 Task: Search one way flight ticket for 1 adult, 6 children, 1 infant in seat and 1 infant on lap in business from Cody: Yellowstone Regional Airport to Greenville: Pitt-greenville Airport on 5-2-2023. Choice of flights is Spirit. Number of bags: 1 carry on bag. Price is upto 90000. Outbound departure time preference is 10:15.
Action: Mouse moved to (407, 359)
Screenshot: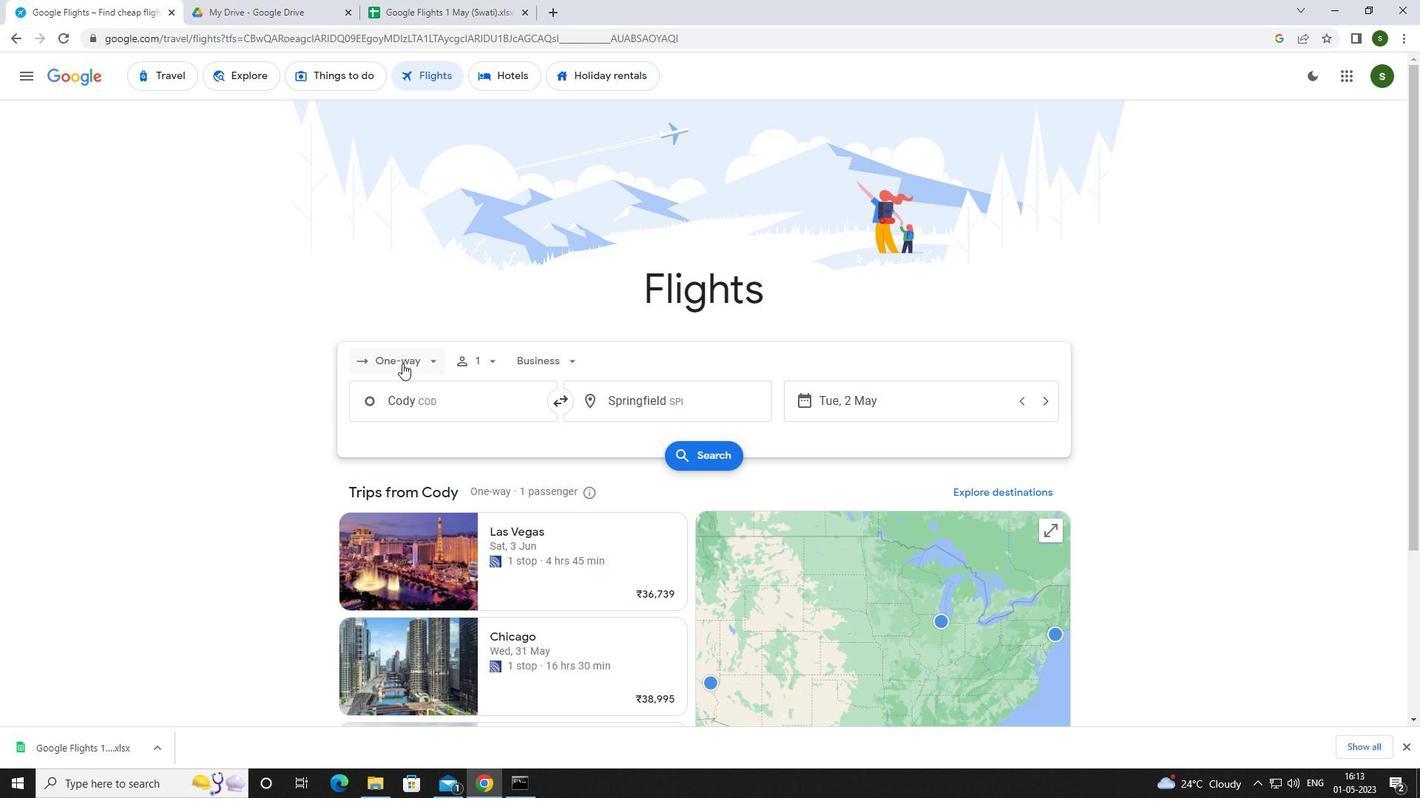 
Action: Mouse pressed left at (407, 359)
Screenshot: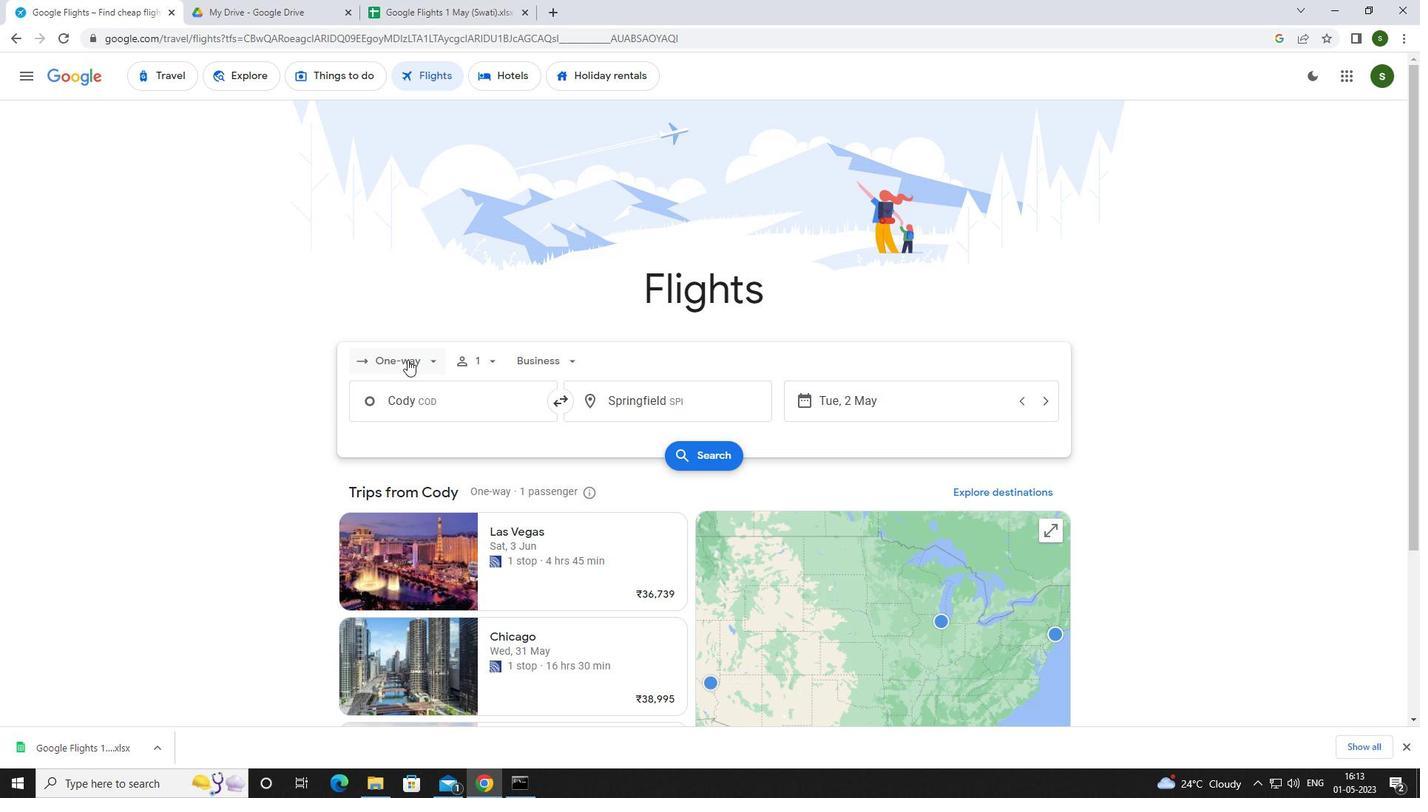 
Action: Mouse moved to (409, 427)
Screenshot: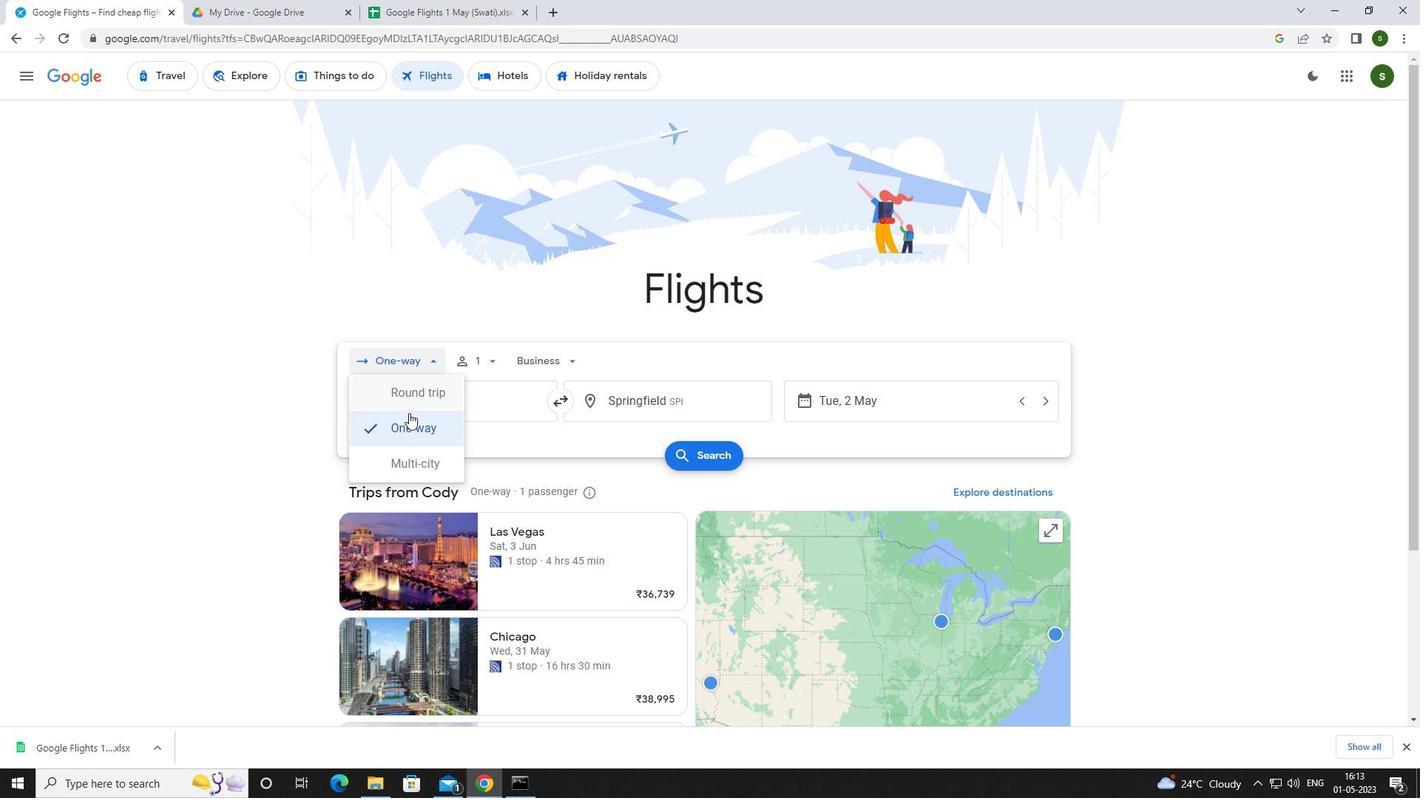 
Action: Mouse pressed left at (409, 427)
Screenshot: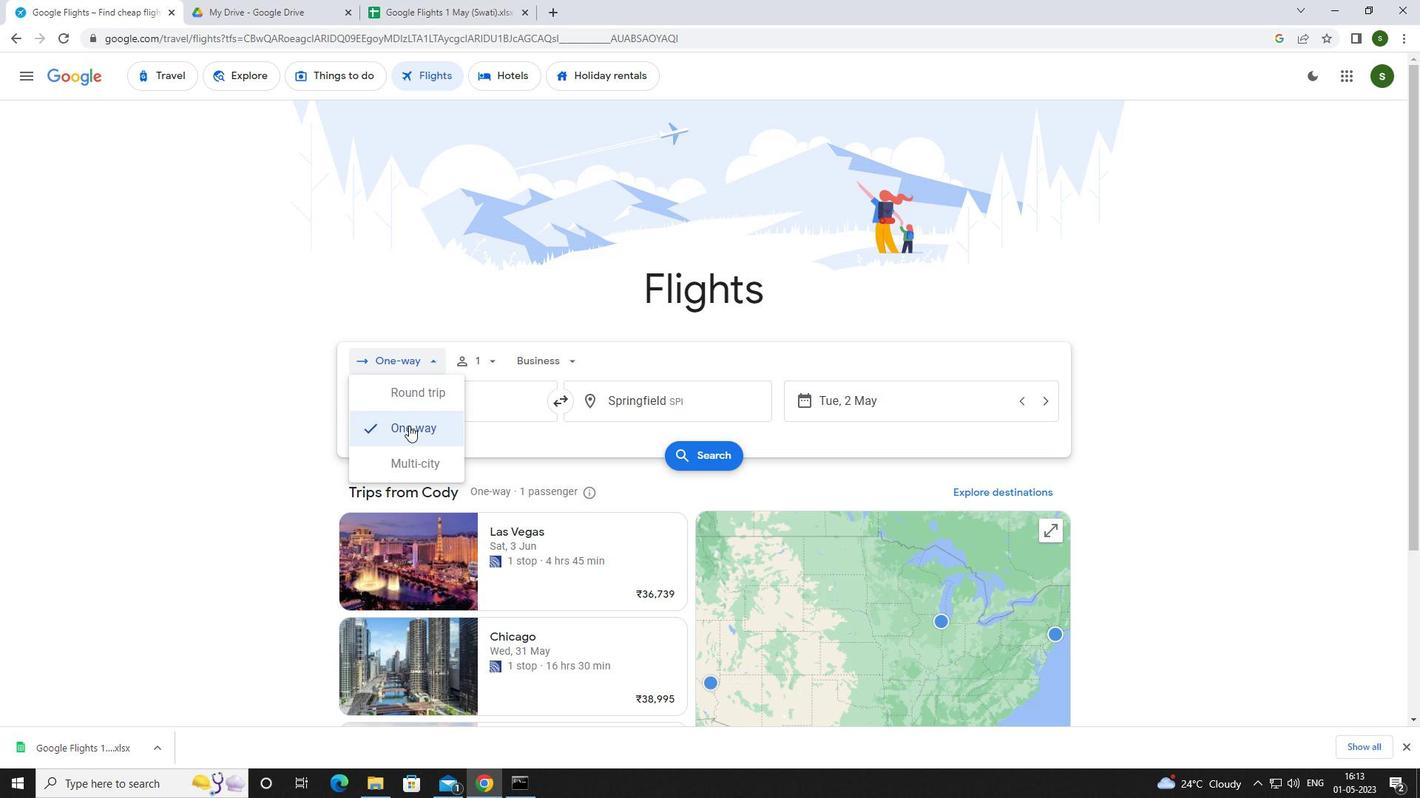 
Action: Mouse moved to (489, 358)
Screenshot: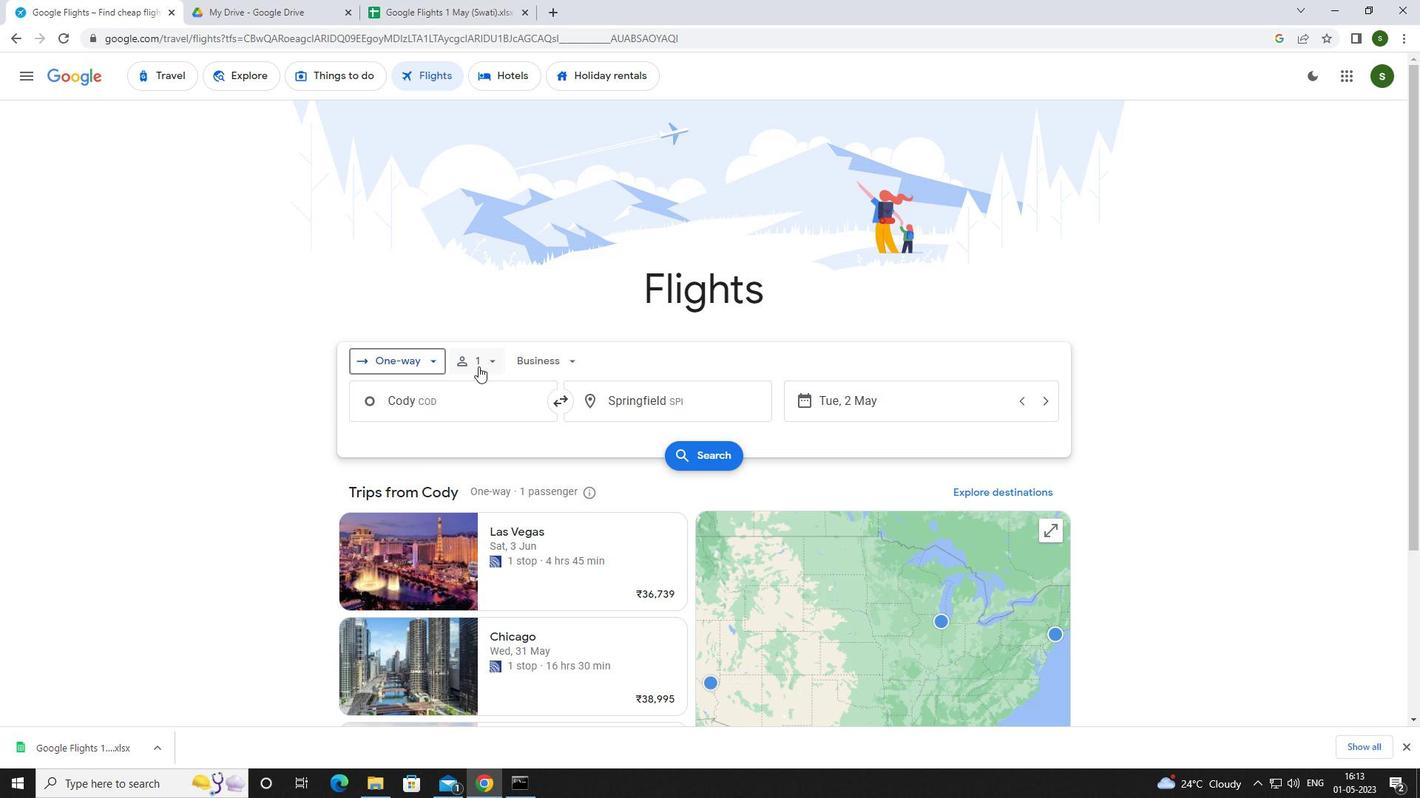 
Action: Mouse pressed left at (489, 358)
Screenshot: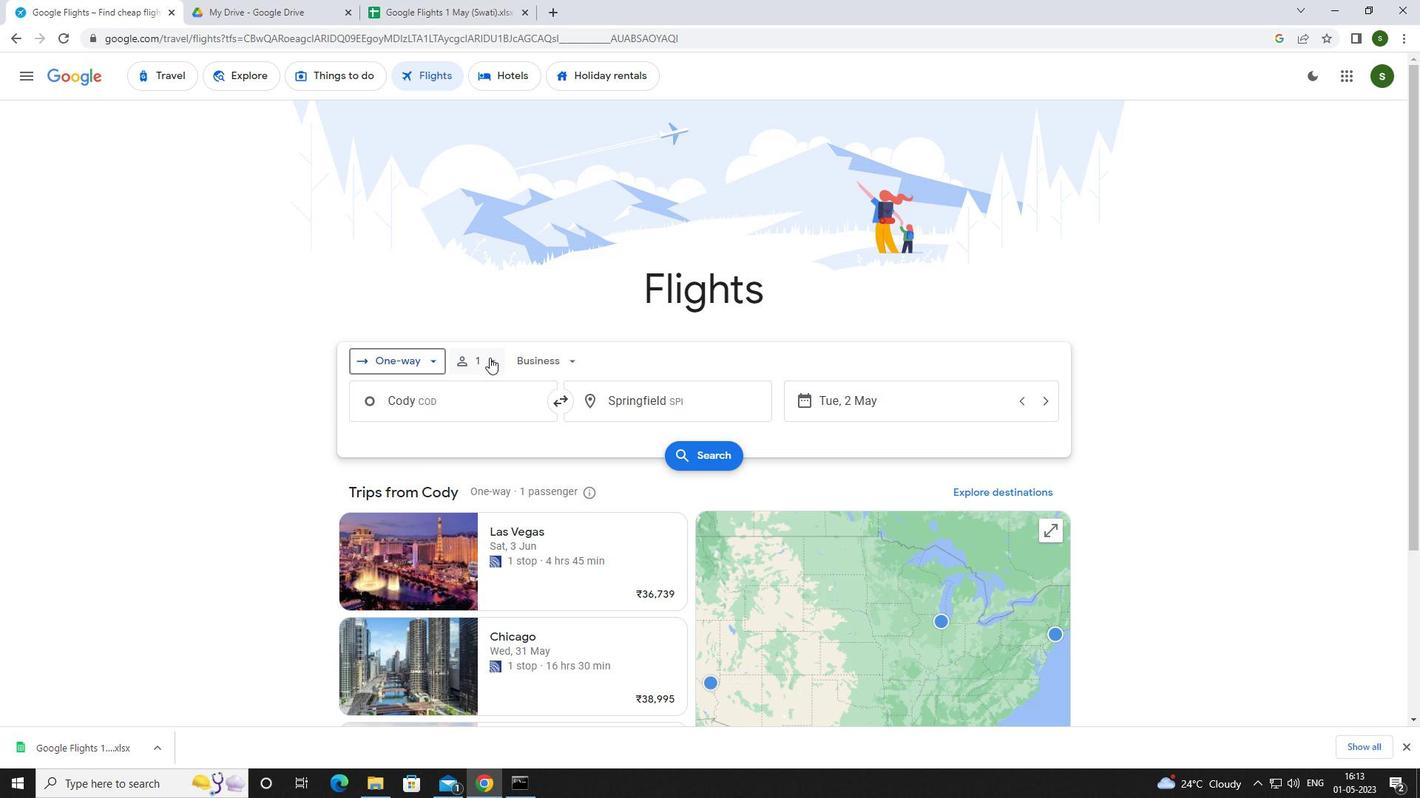 
Action: Mouse moved to (598, 432)
Screenshot: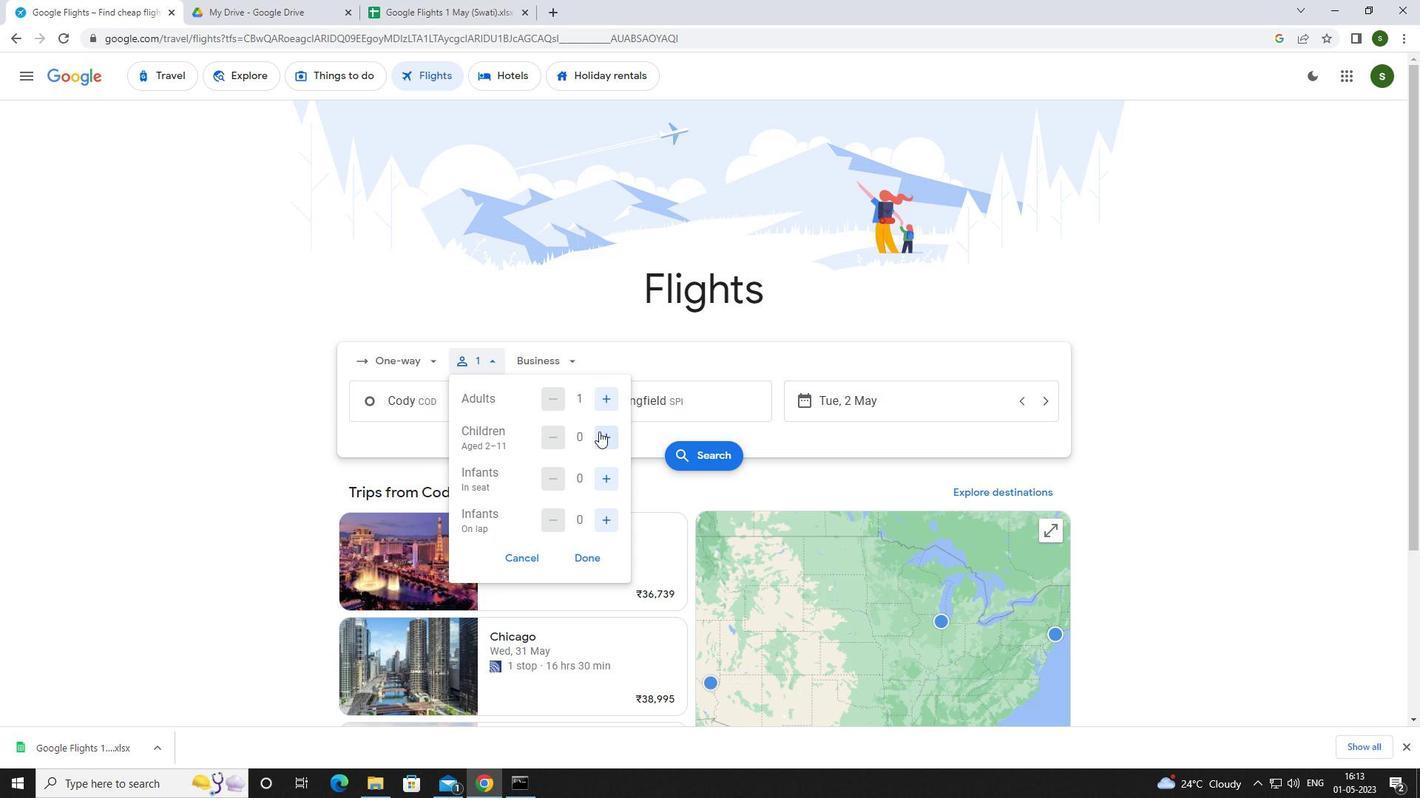 
Action: Mouse pressed left at (598, 432)
Screenshot: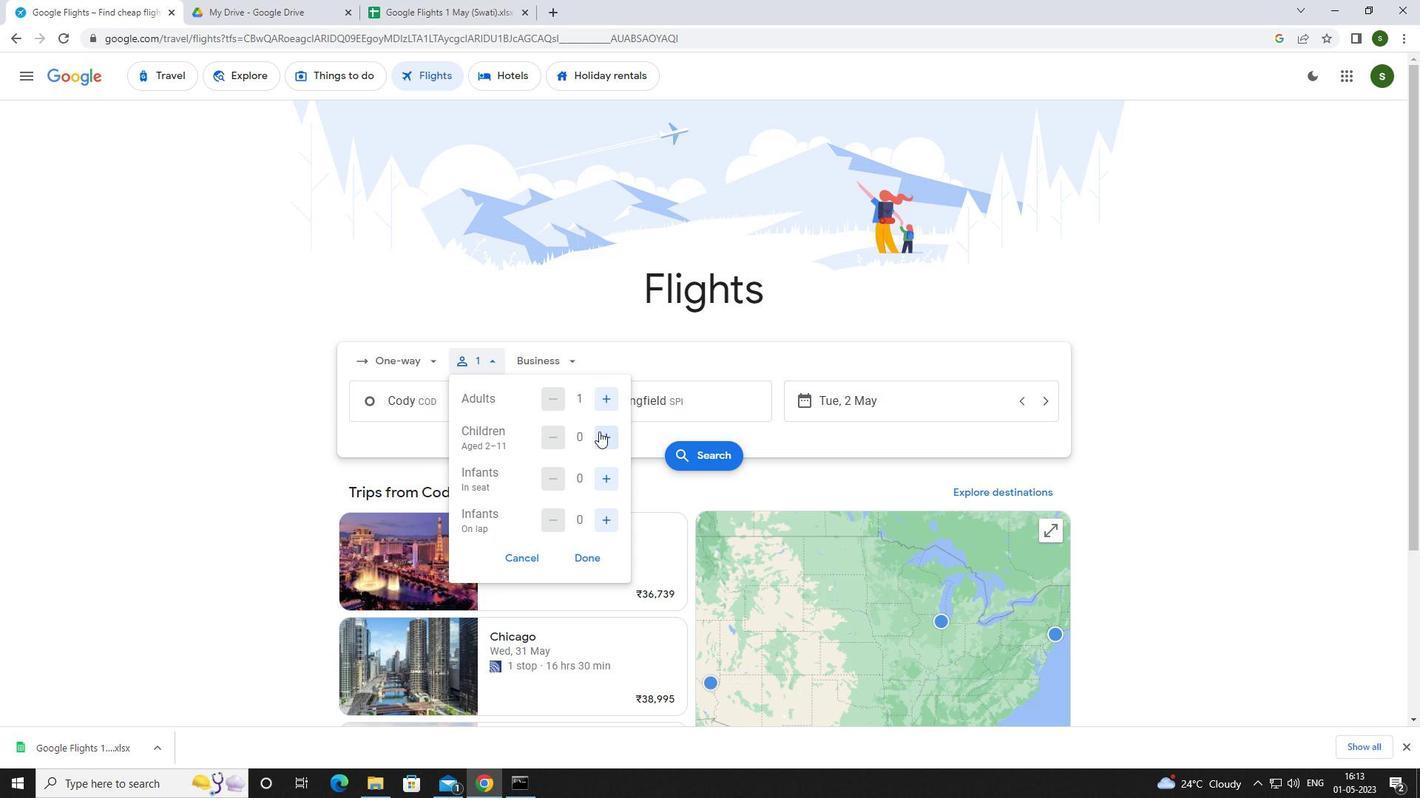 
Action: Mouse pressed left at (598, 432)
Screenshot: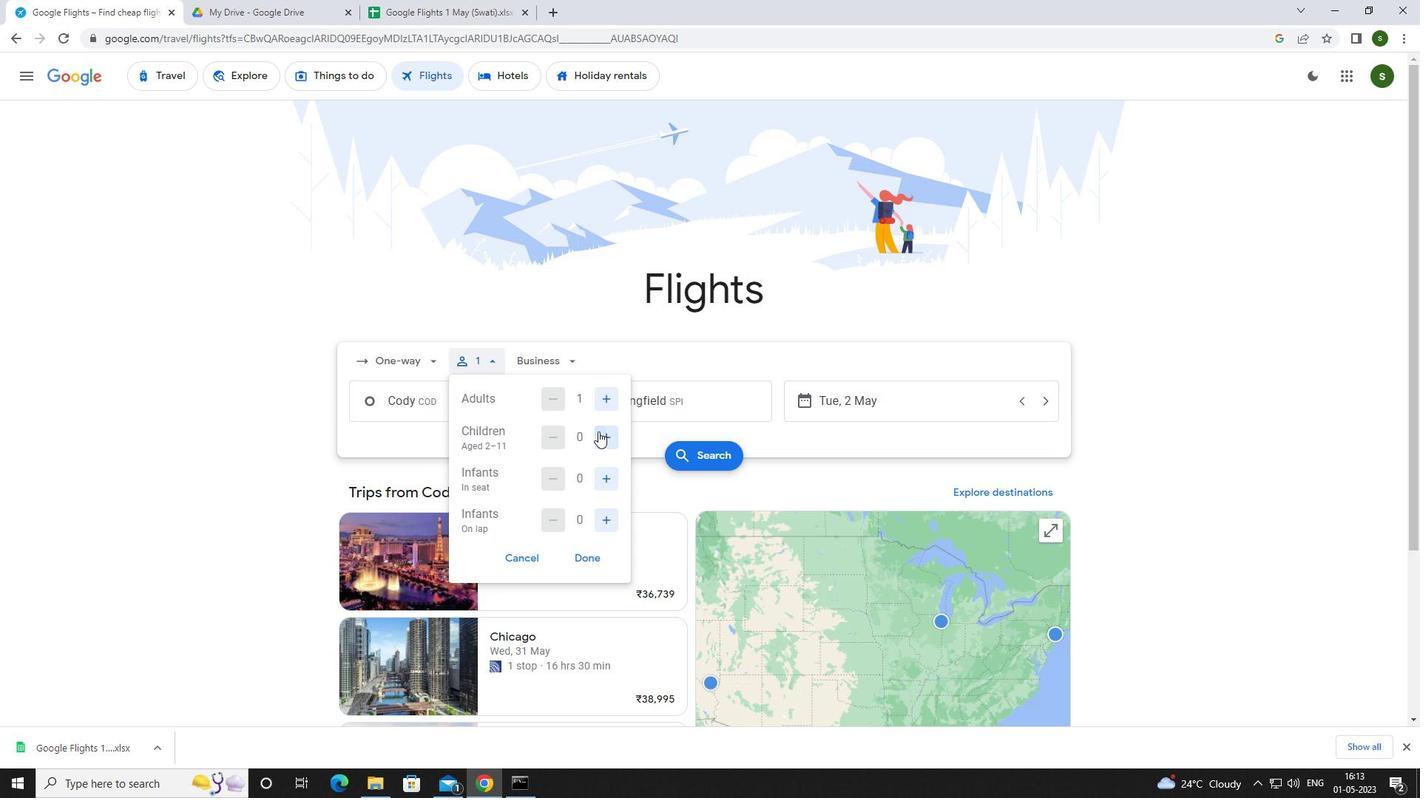 
Action: Mouse pressed left at (598, 432)
Screenshot: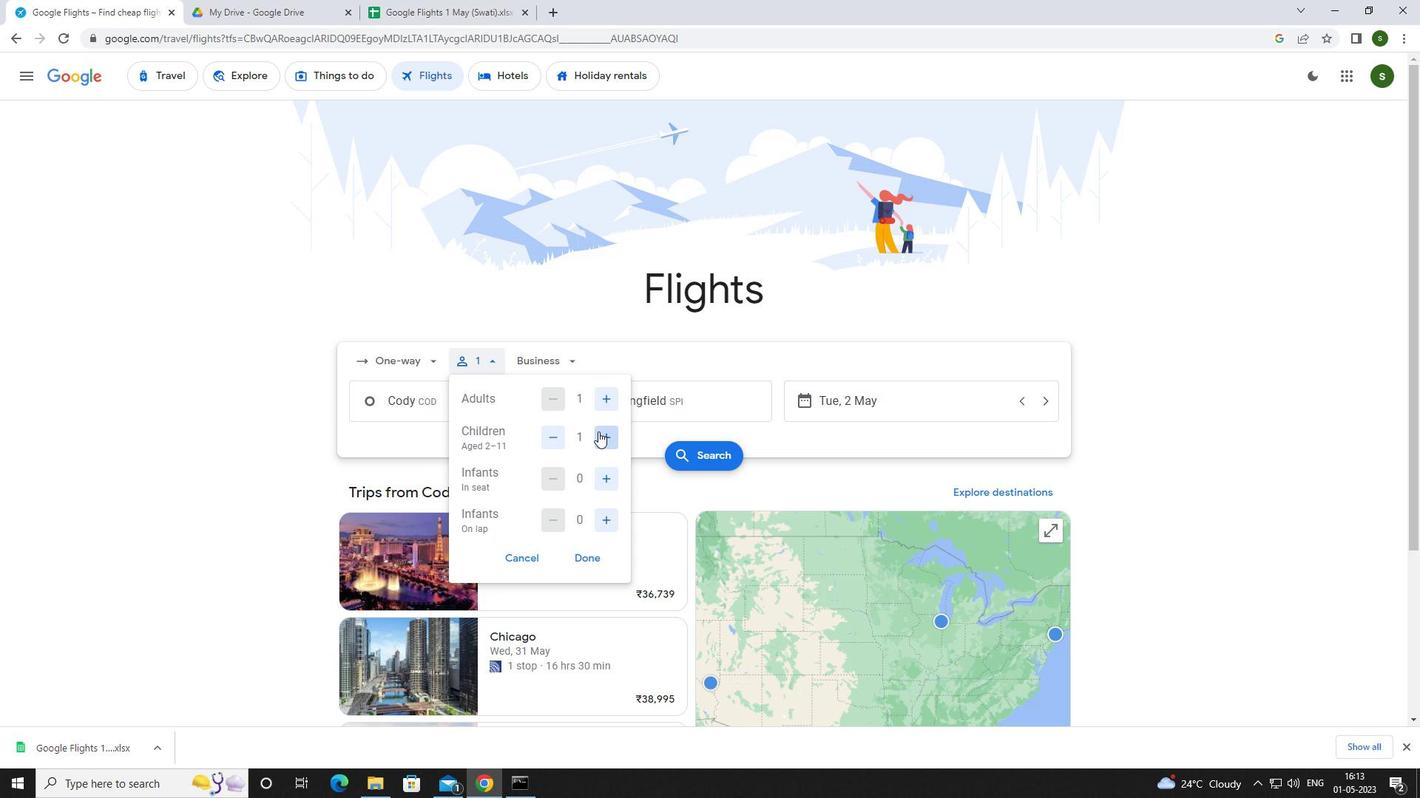 
Action: Mouse pressed left at (598, 432)
Screenshot: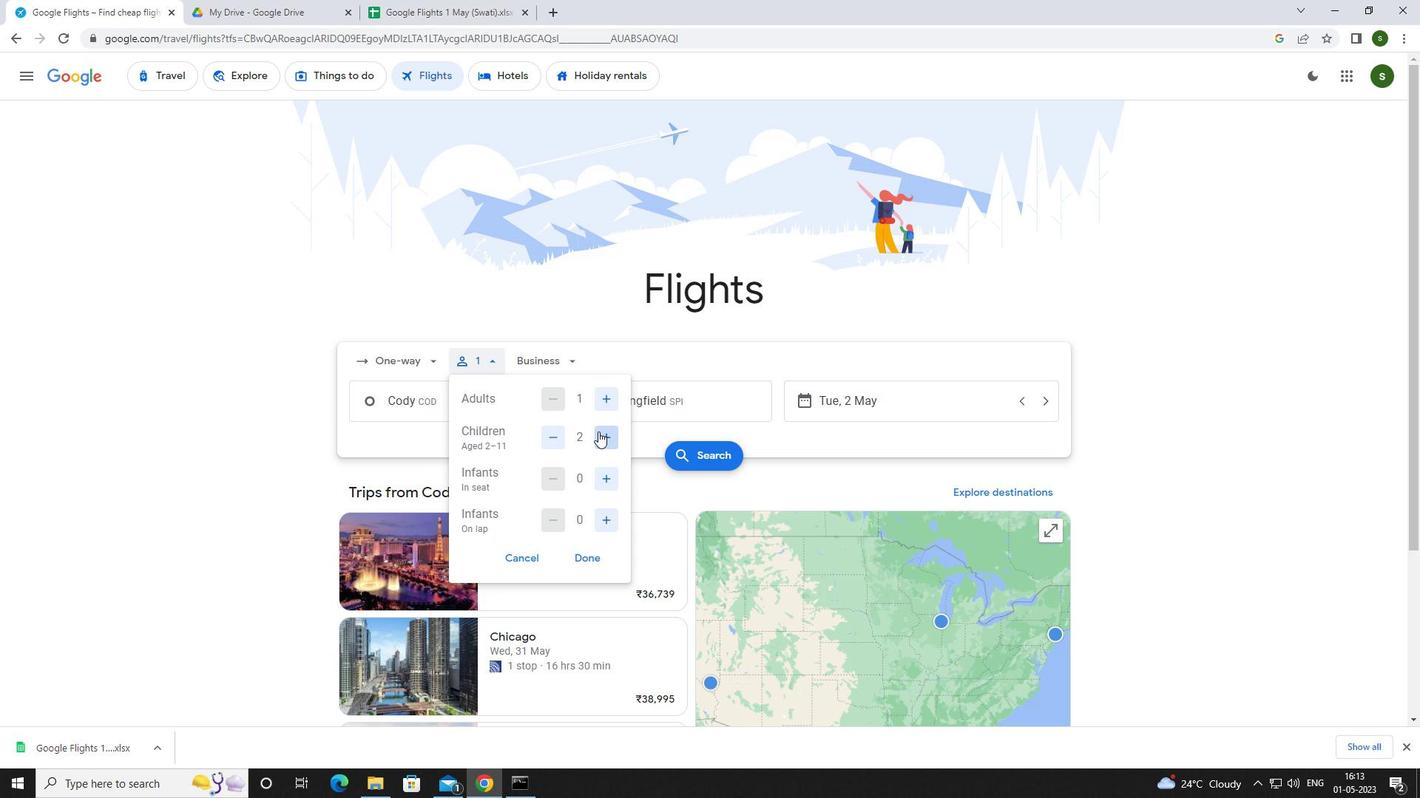 
Action: Mouse pressed left at (598, 432)
Screenshot: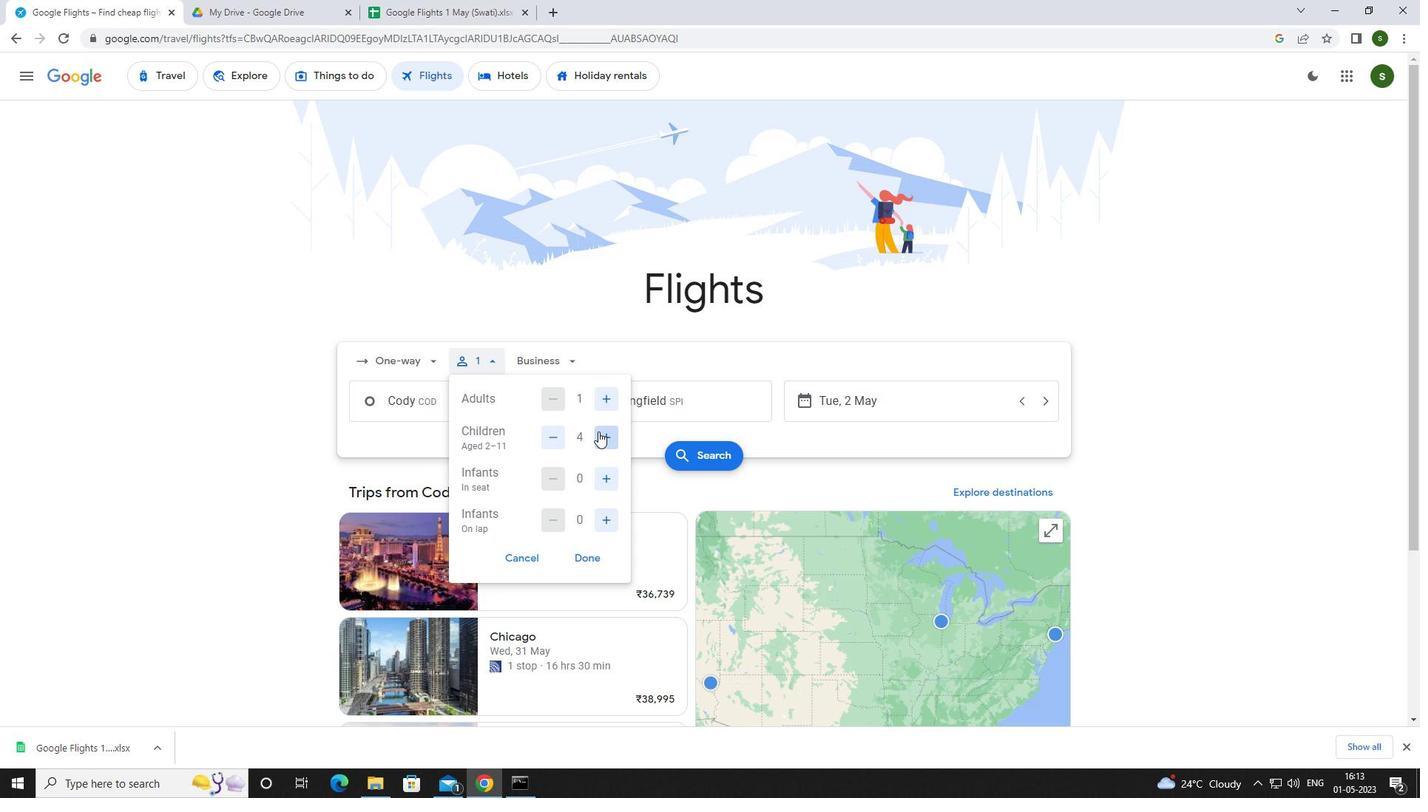 
Action: Mouse moved to (599, 431)
Screenshot: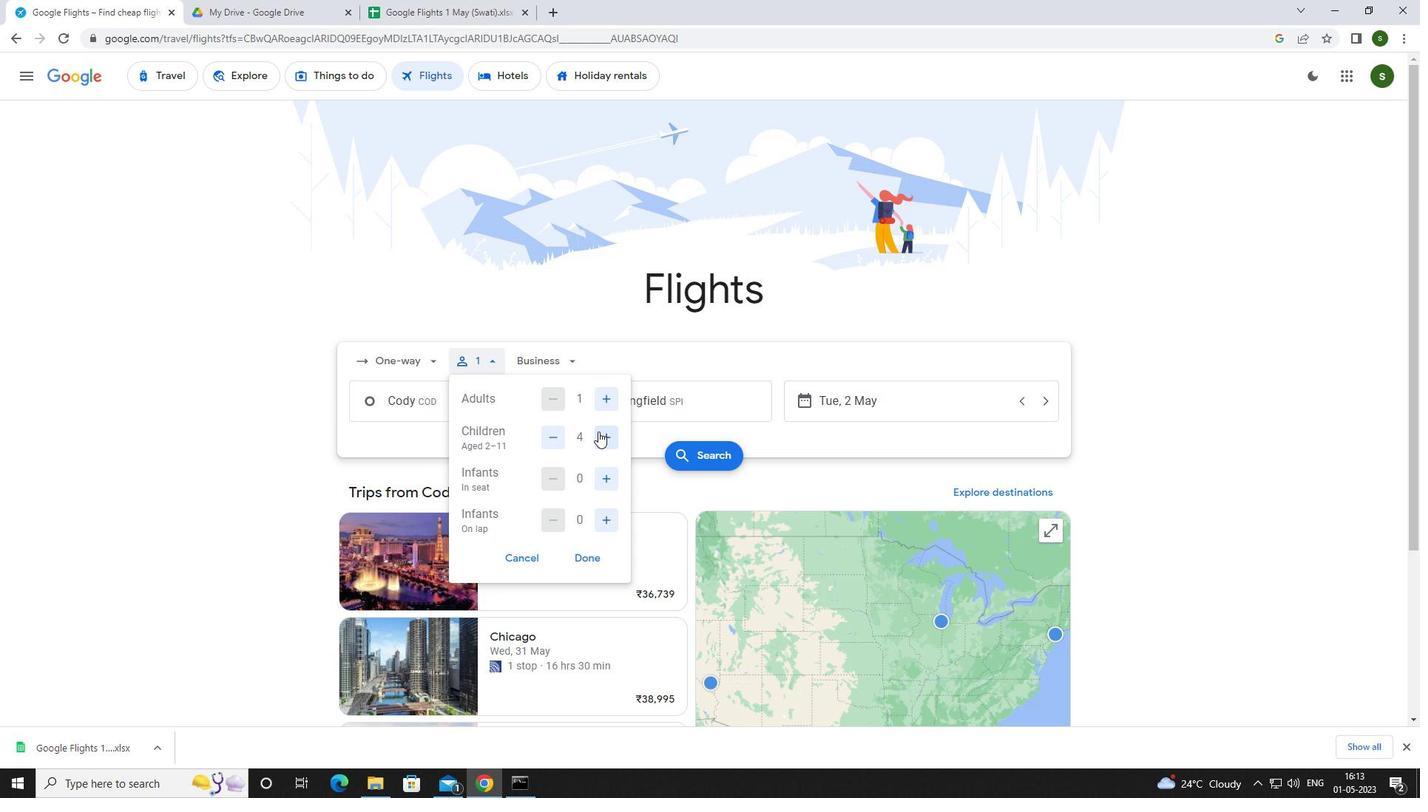 
Action: Mouse pressed left at (599, 431)
Screenshot: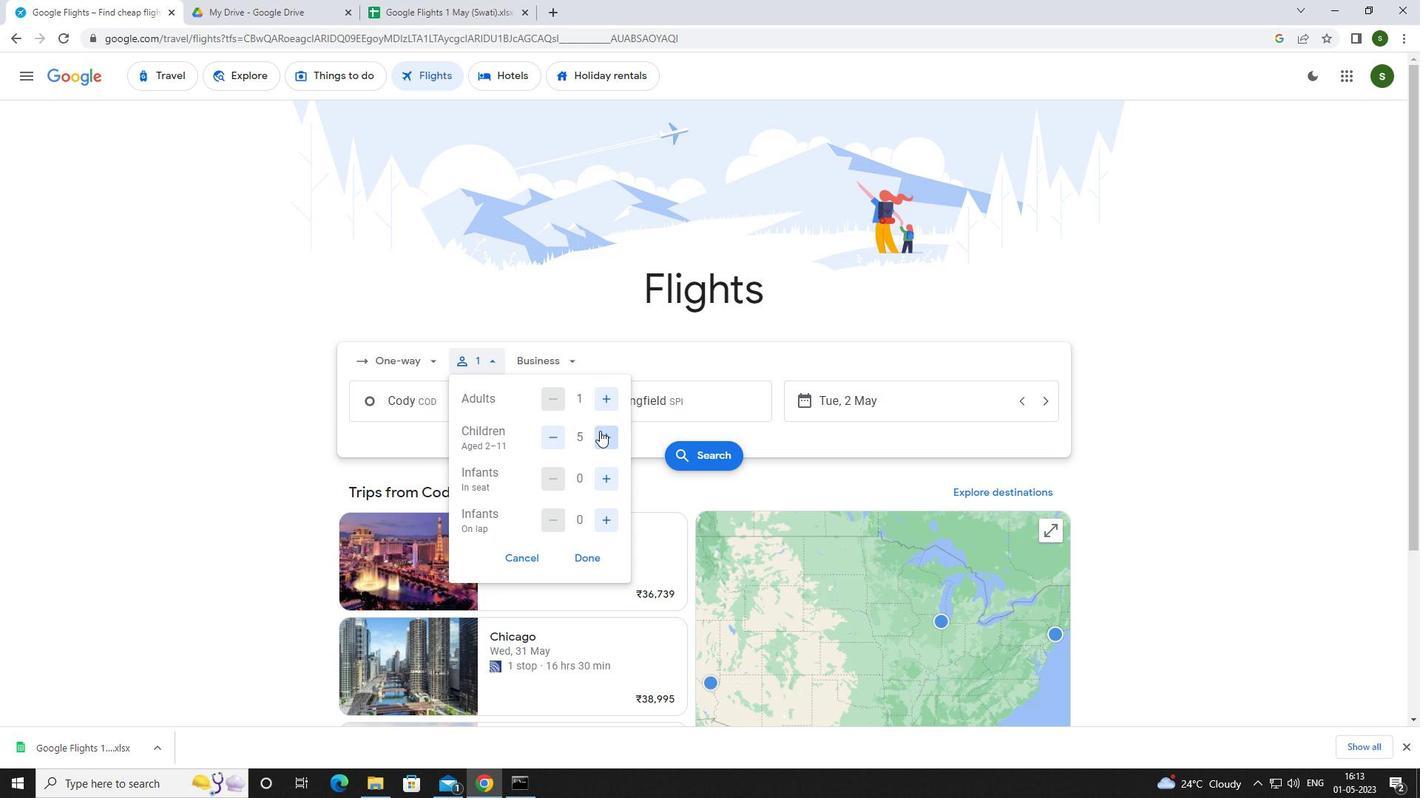 
Action: Mouse moved to (608, 477)
Screenshot: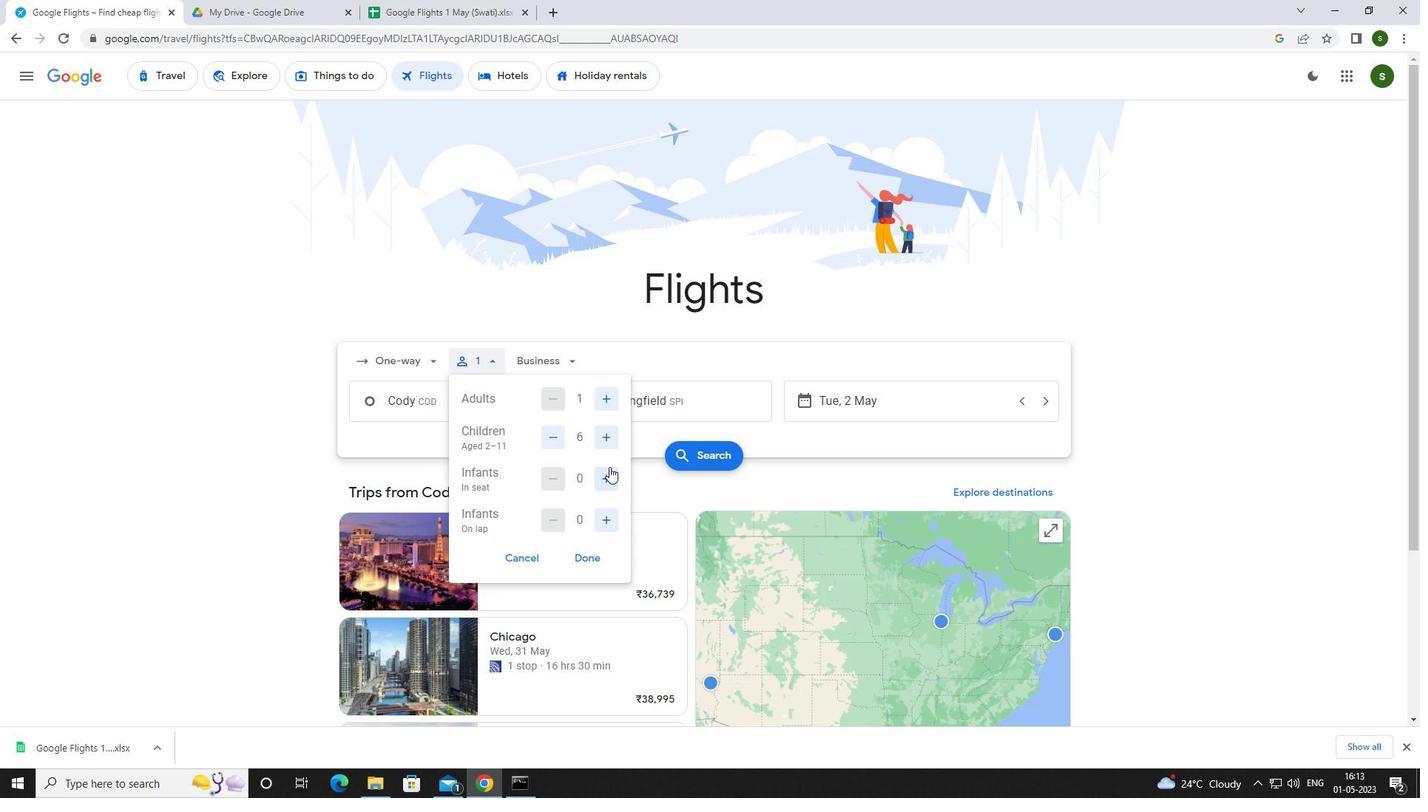 
Action: Mouse pressed left at (608, 477)
Screenshot: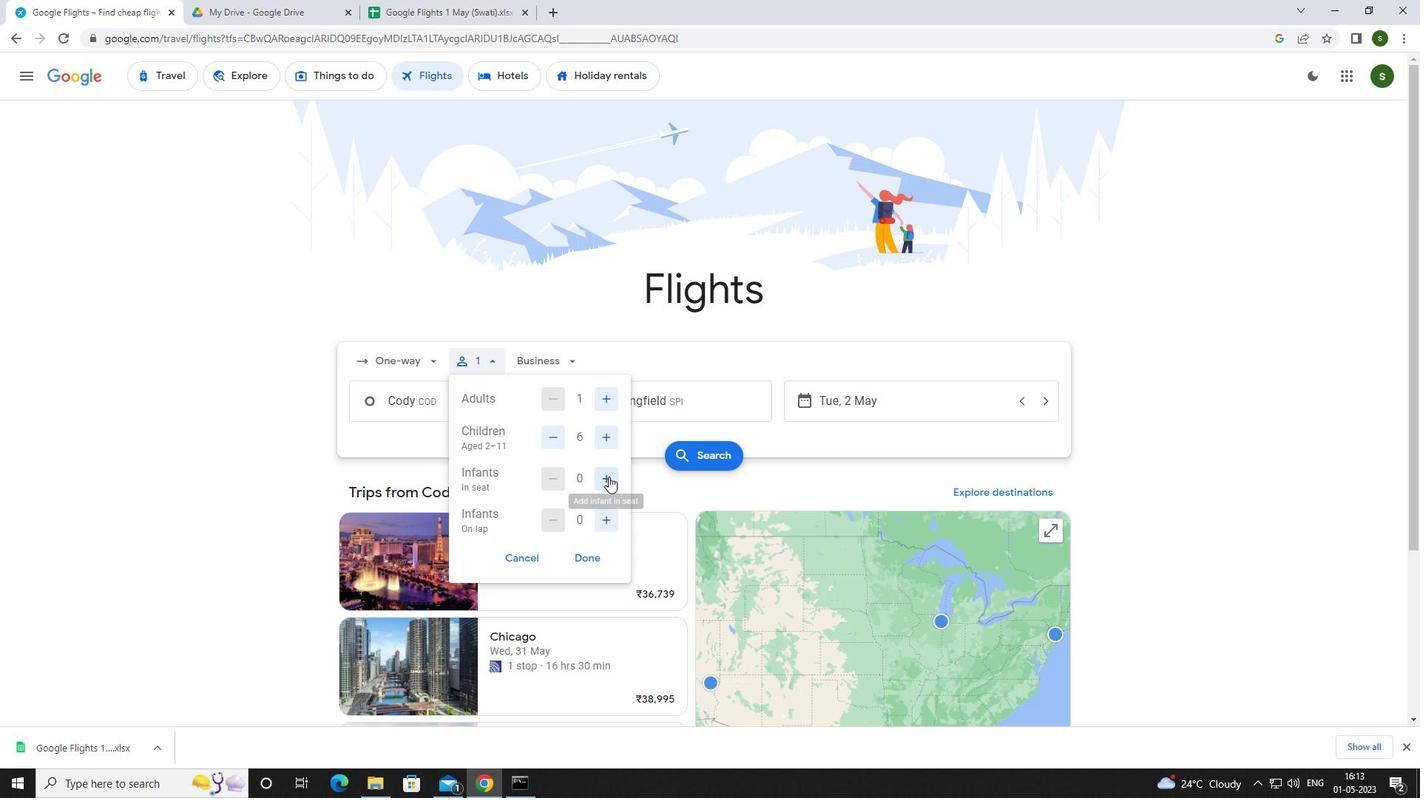 
Action: Mouse moved to (604, 523)
Screenshot: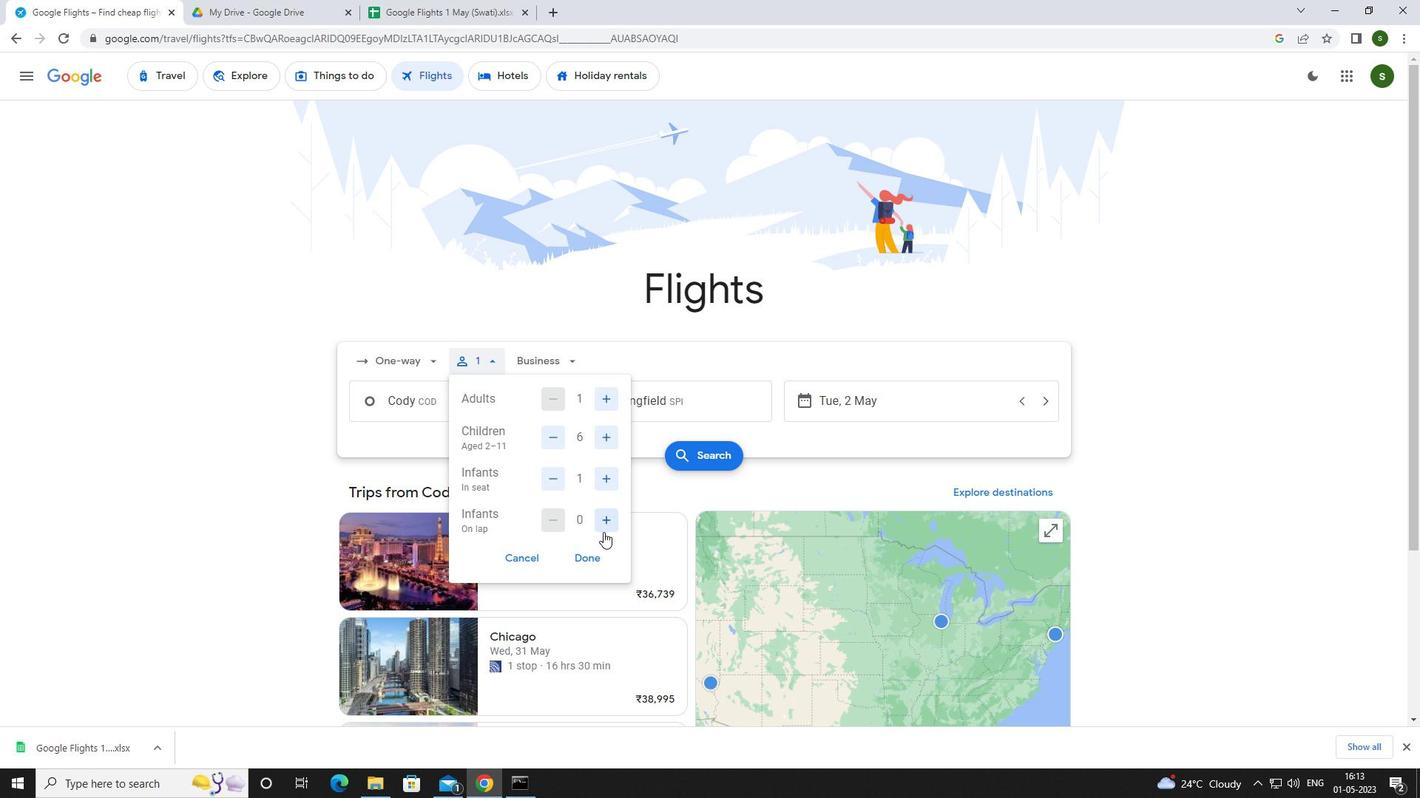 
Action: Mouse pressed left at (604, 523)
Screenshot: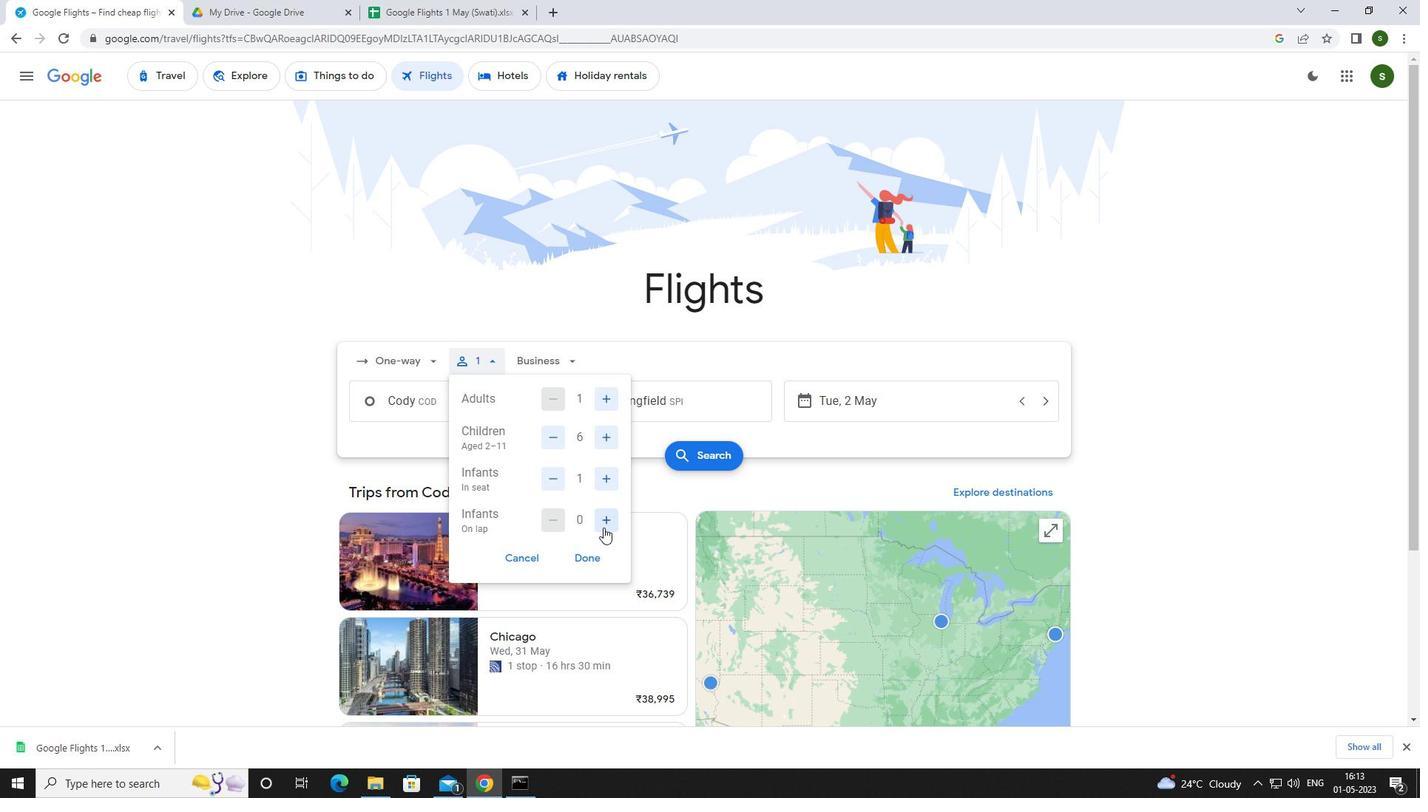 
Action: Mouse moved to (570, 361)
Screenshot: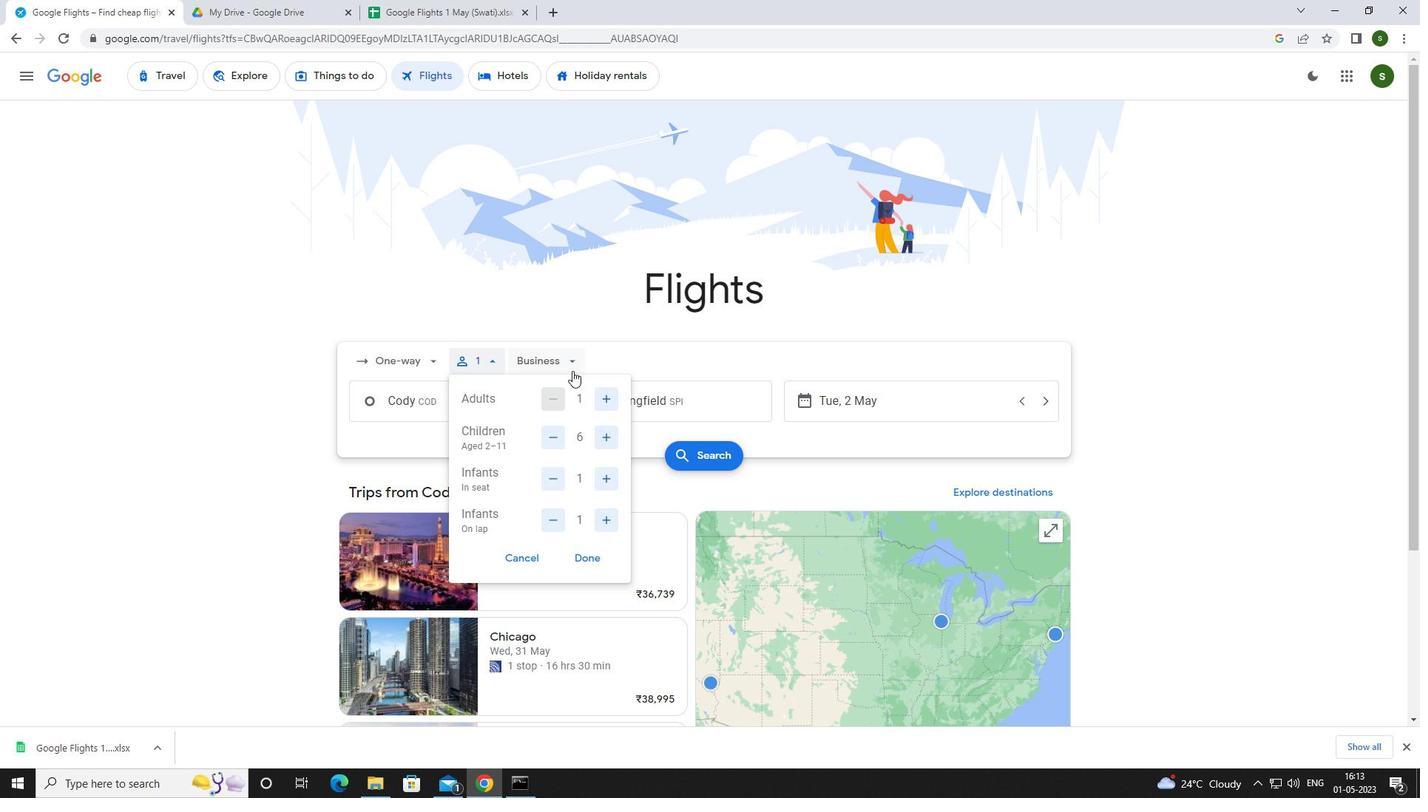 
Action: Mouse pressed left at (570, 361)
Screenshot: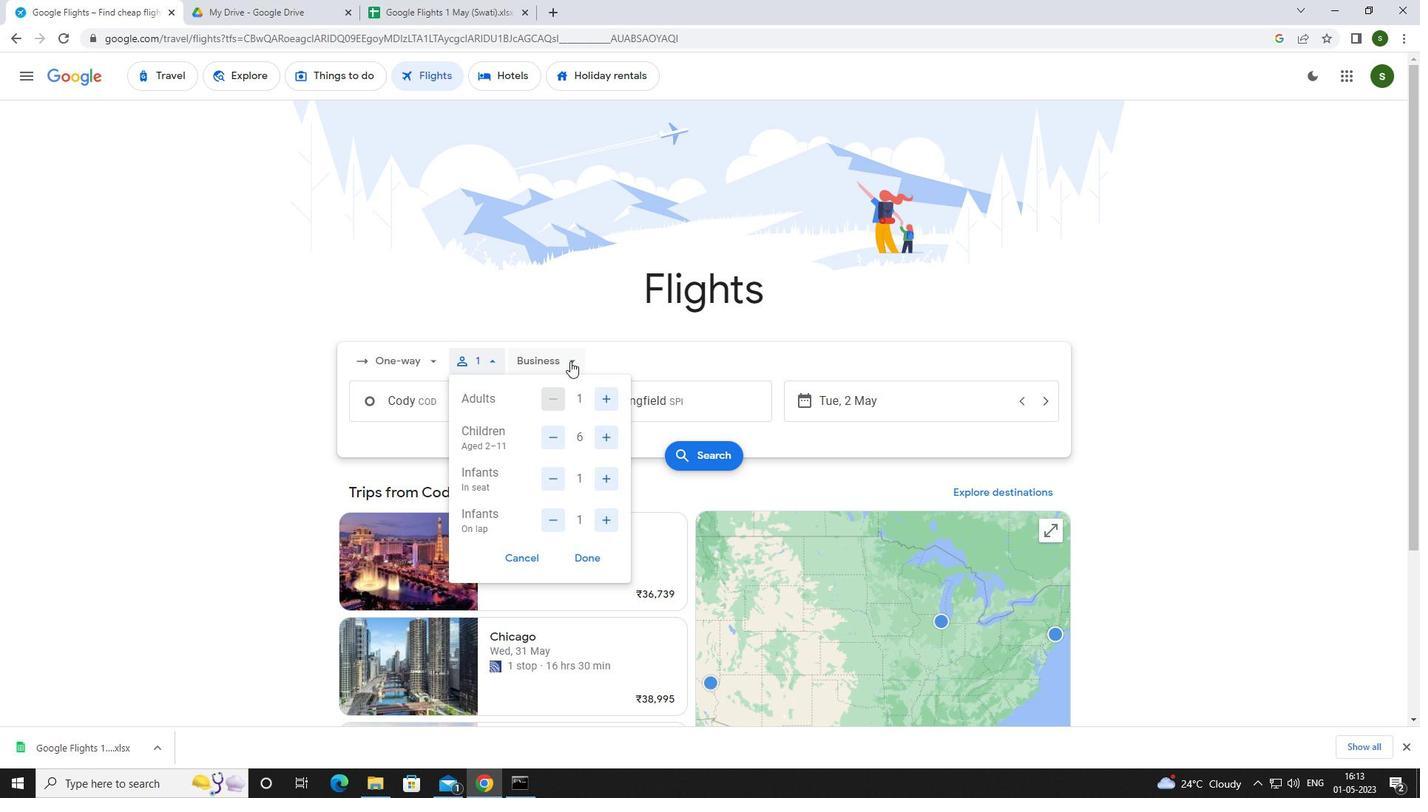 
Action: Mouse moved to (590, 463)
Screenshot: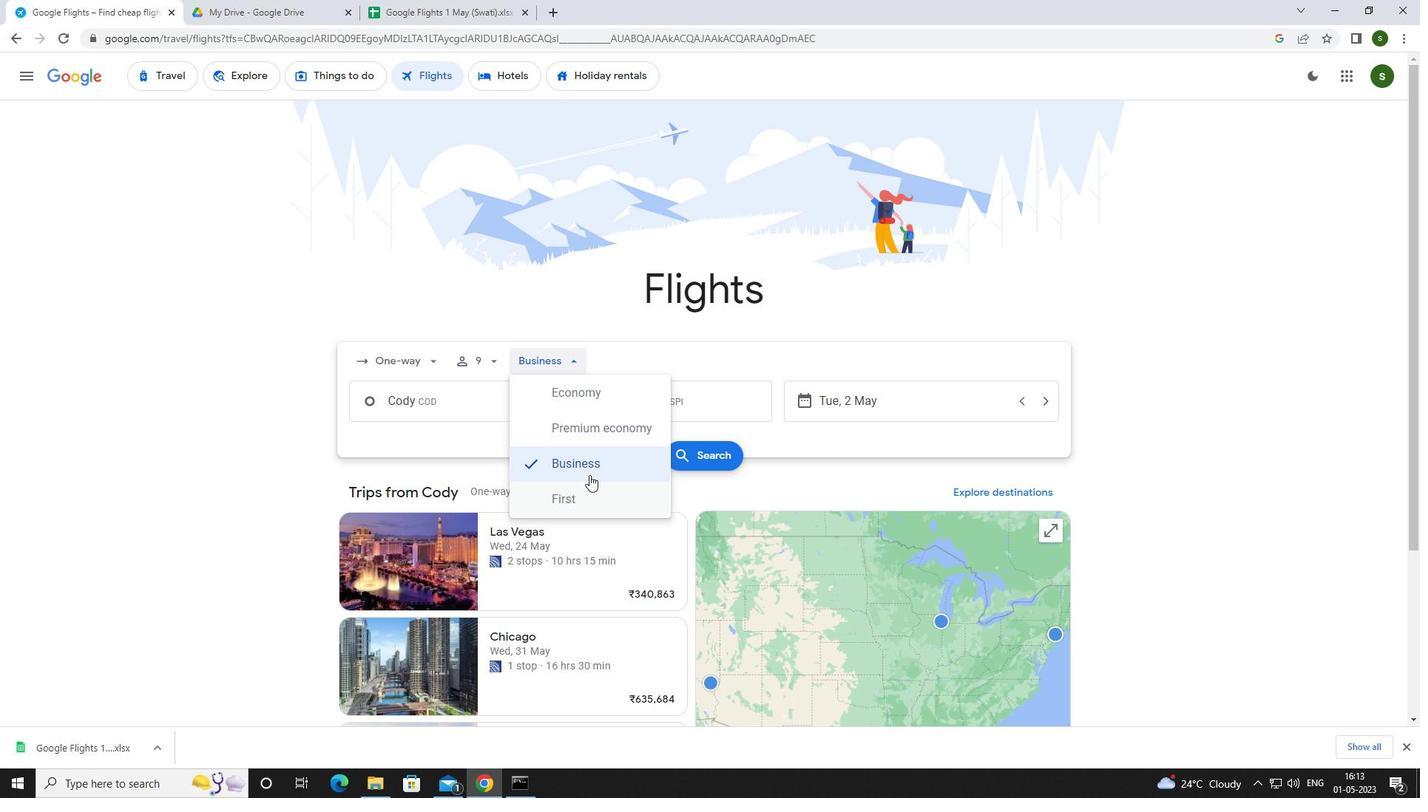
Action: Mouse pressed left at (590, 463)
Screenshot: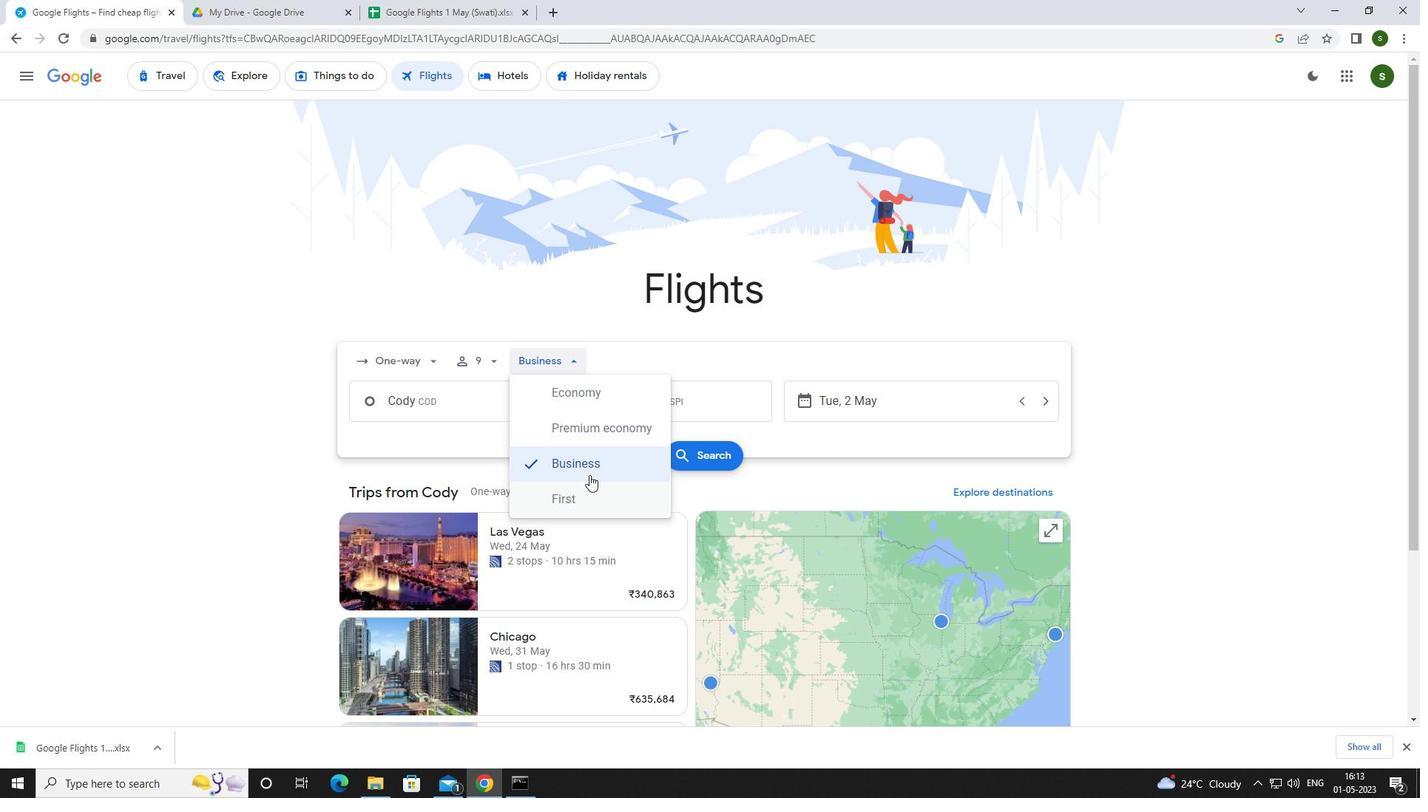 
Action: Mouse moved to (527, 407)
Screenshot: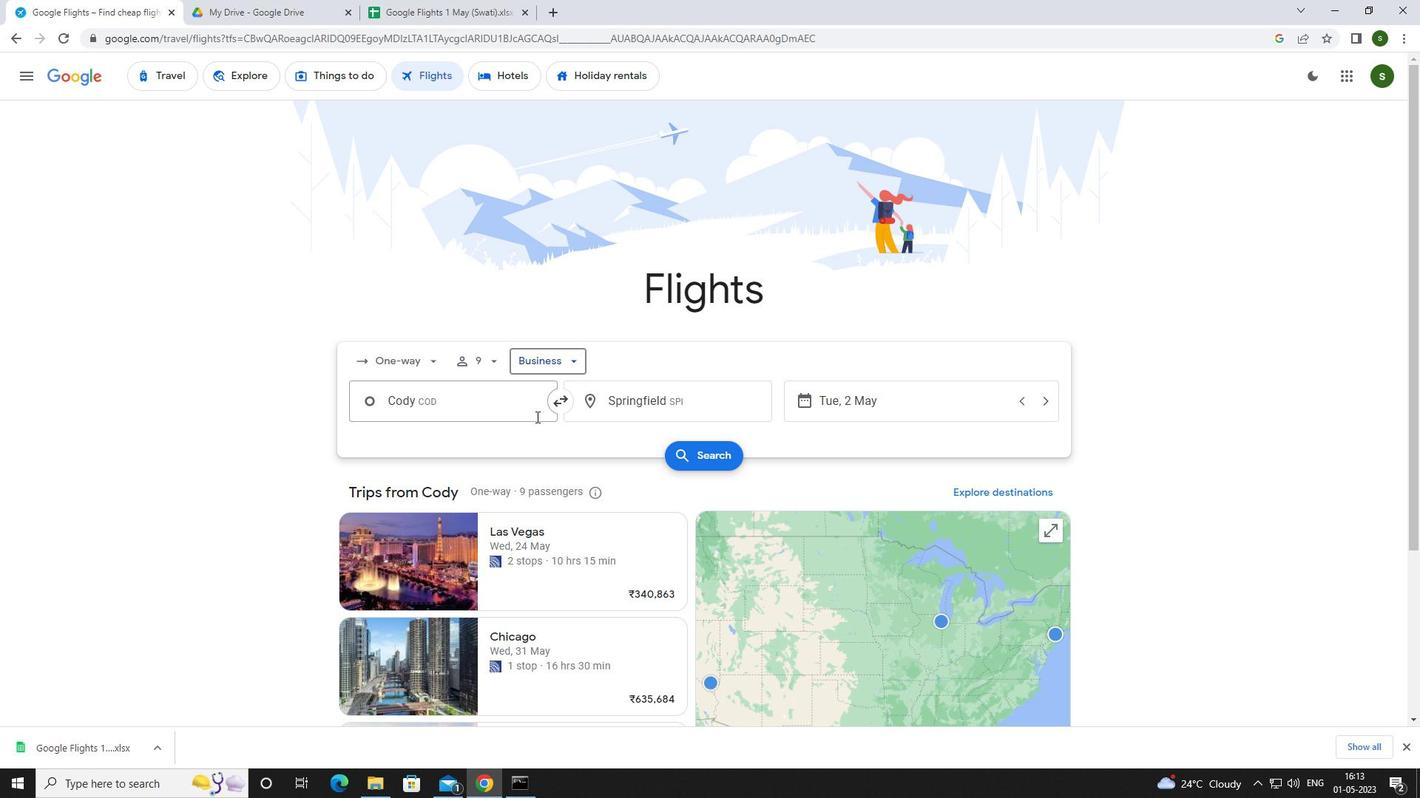 
Action: Mouse pressed left at (527, 407)
Screenshot: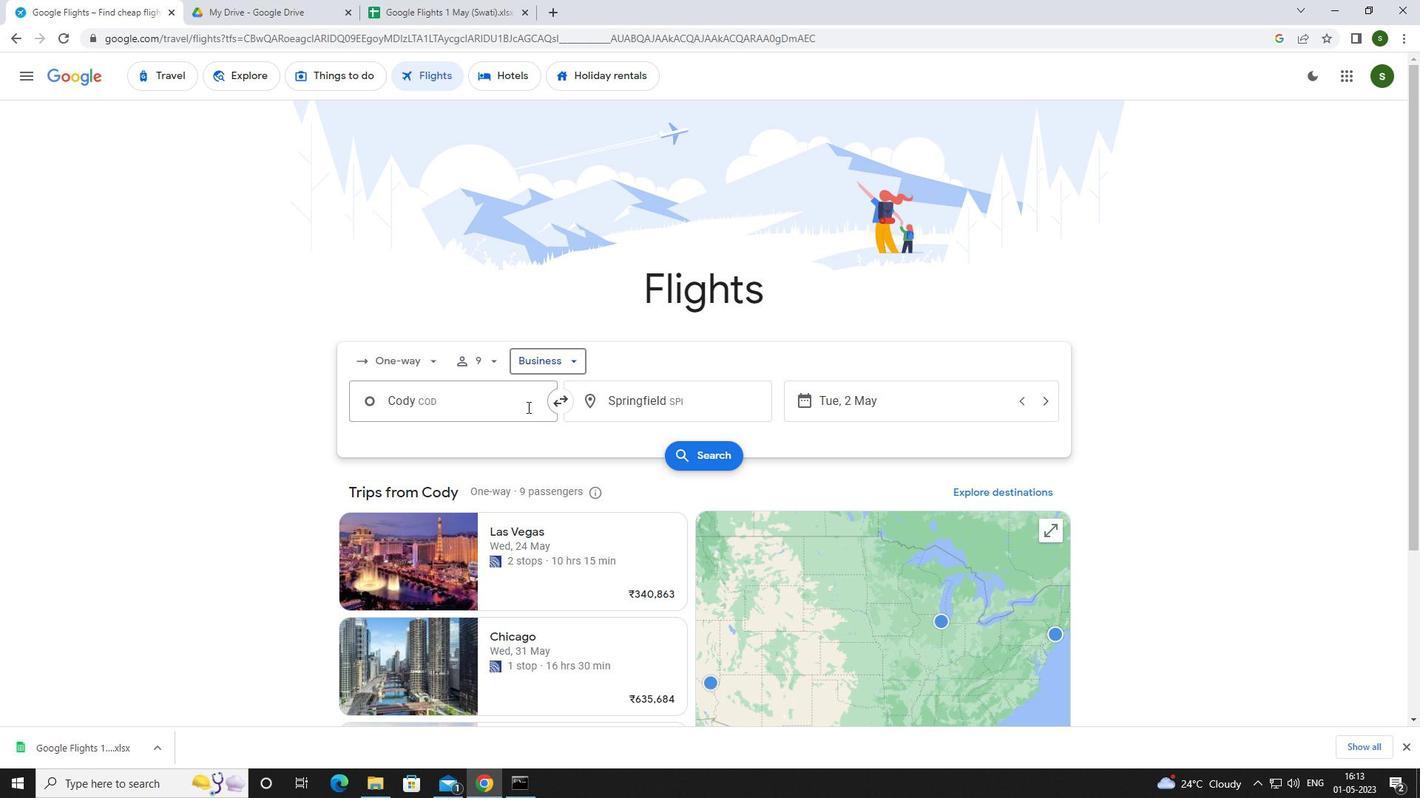 
Action: Key pressed <Key.caps_lock>y<Key.caps_lock>ellow
Screenshot: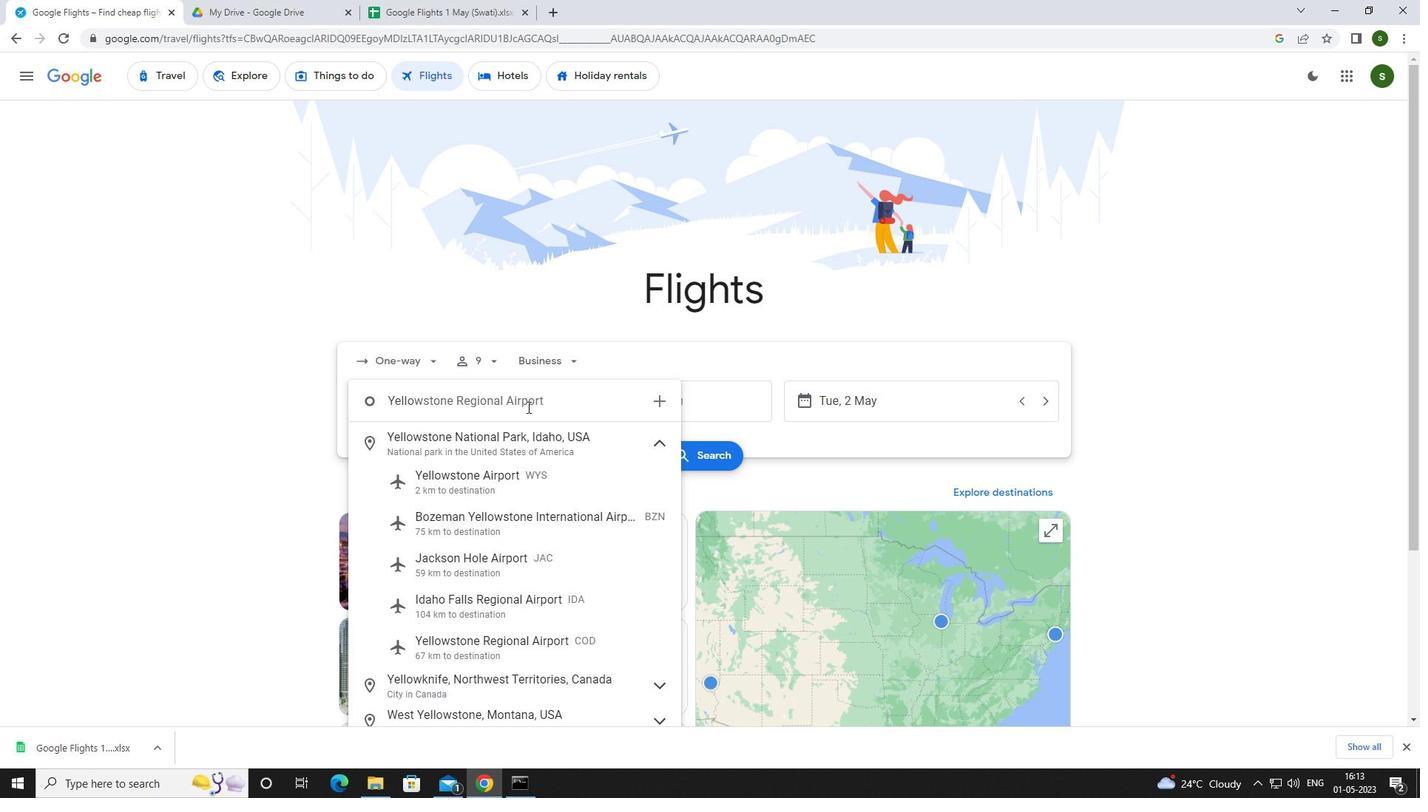 
Action: Mouse moved to (548, 640)
Screenshot: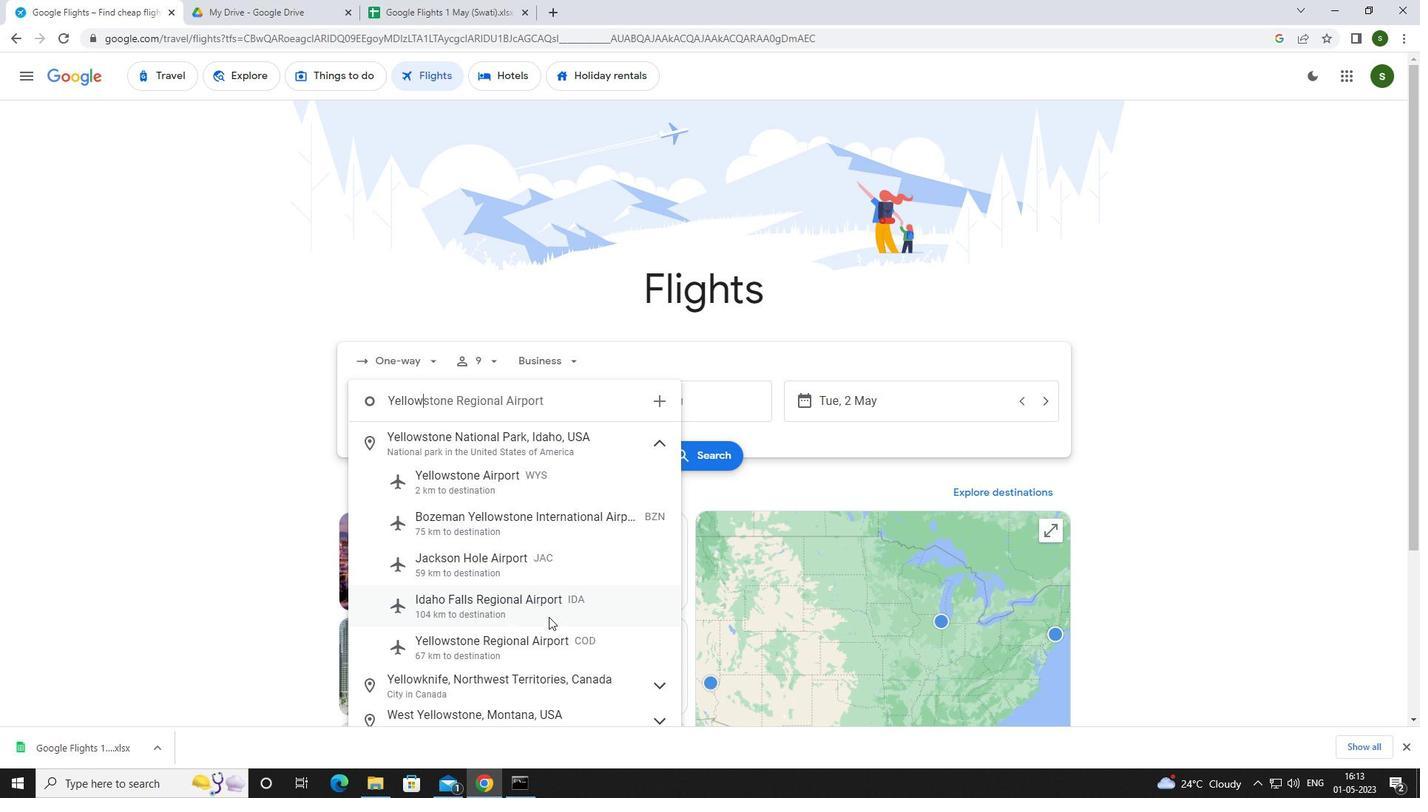 
Action: Mouse pressed left at (548, 640)
Screenshot: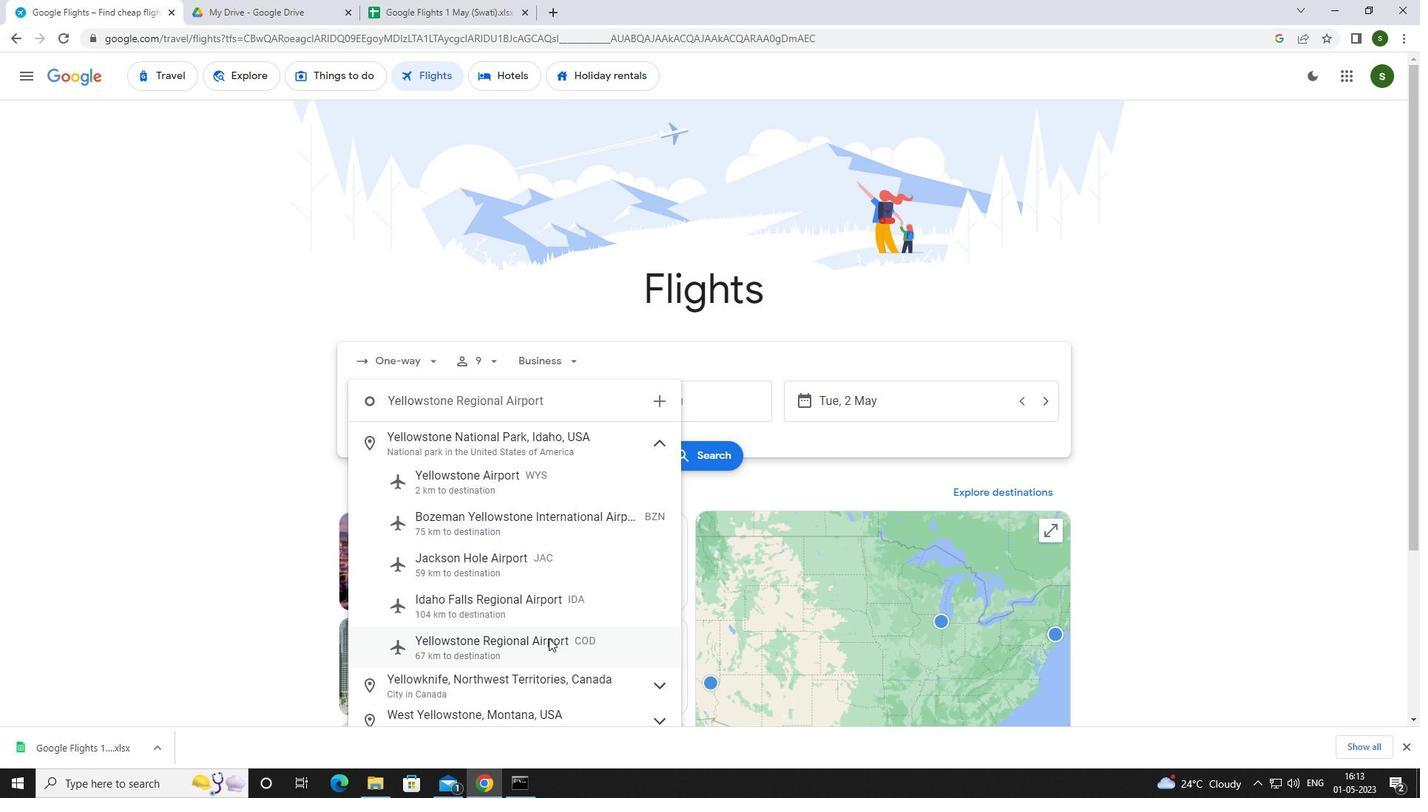 
Action: Mouse moved to (656, 402)
Screenshot: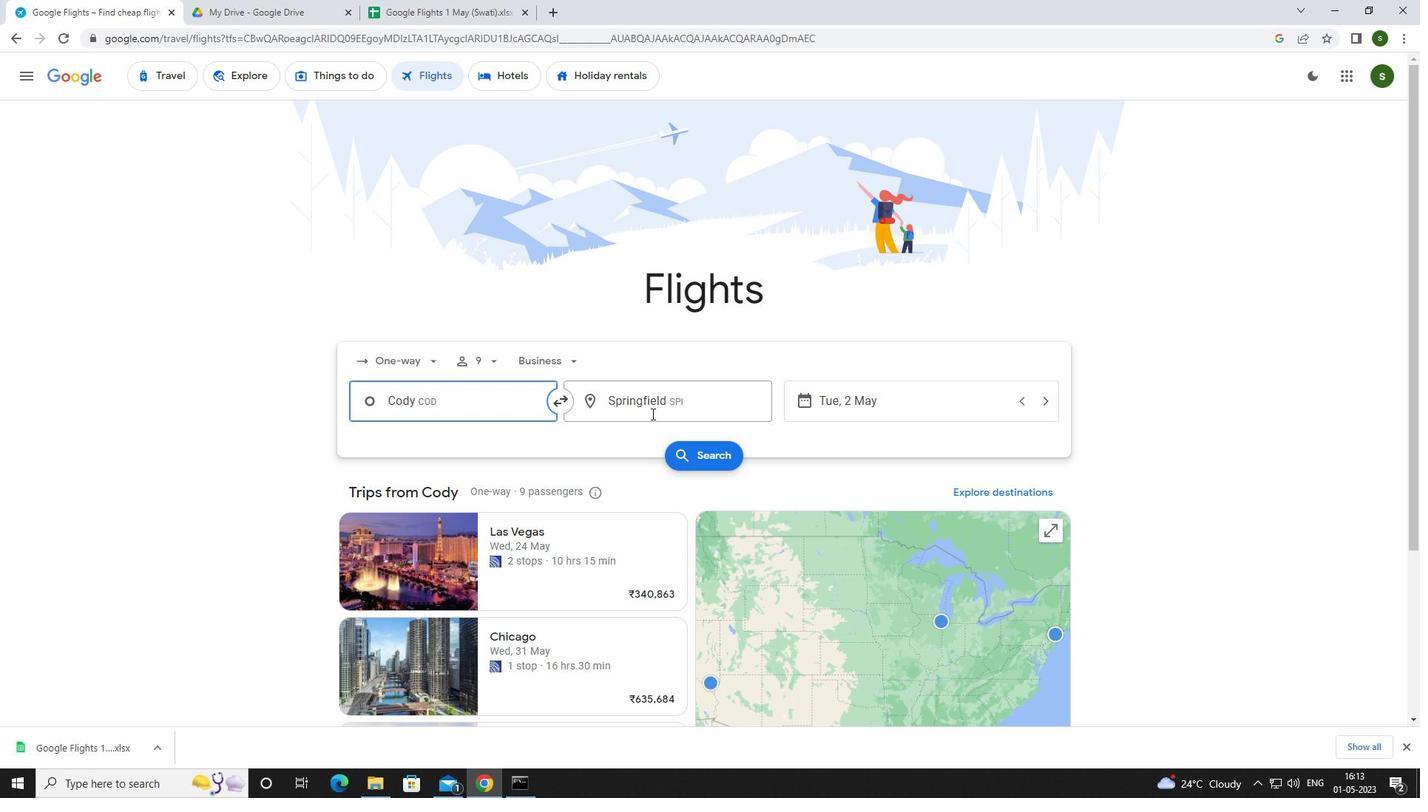 
Action: Mouse pressed left at (656, 402)
Screenshot: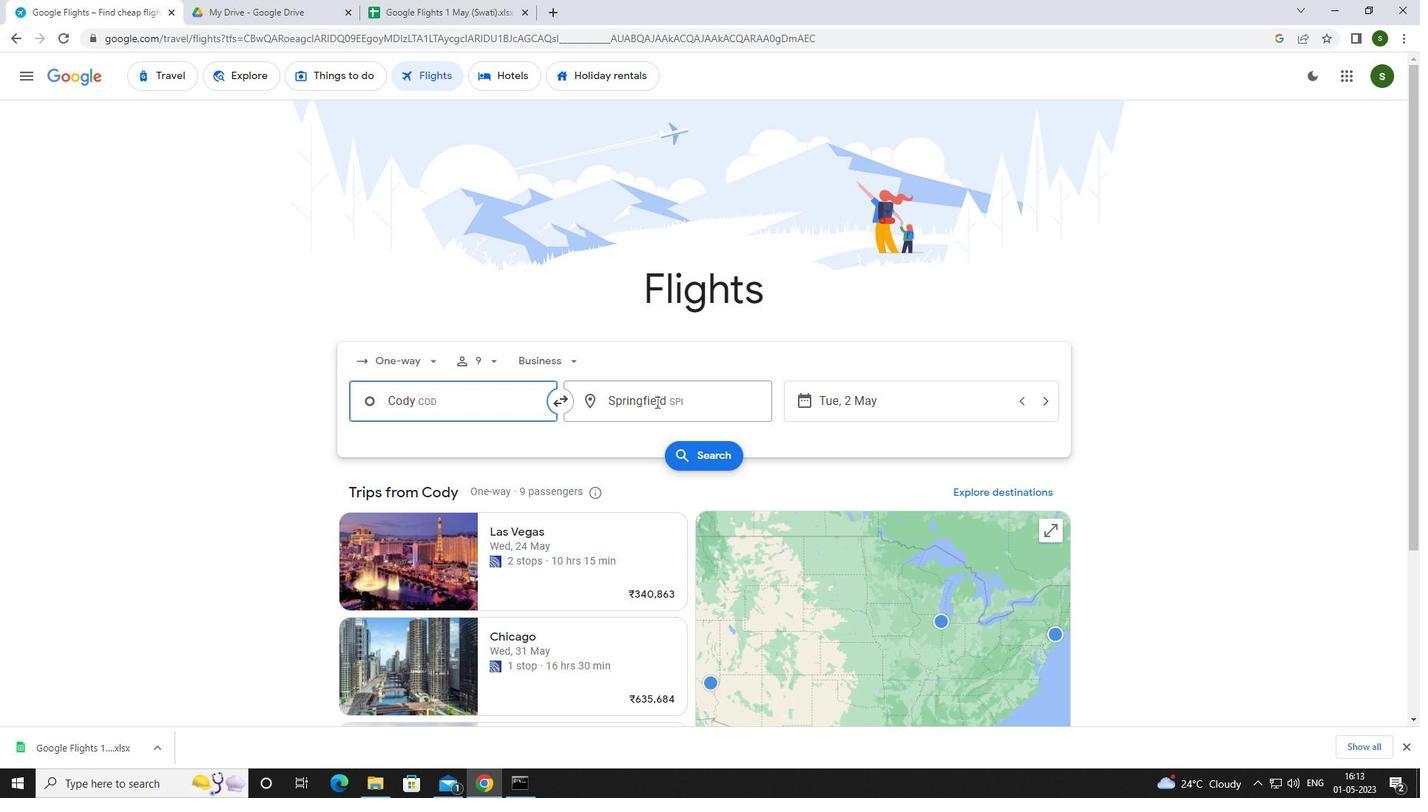
Action: Mouse moved to (656, 401)
Screenshot: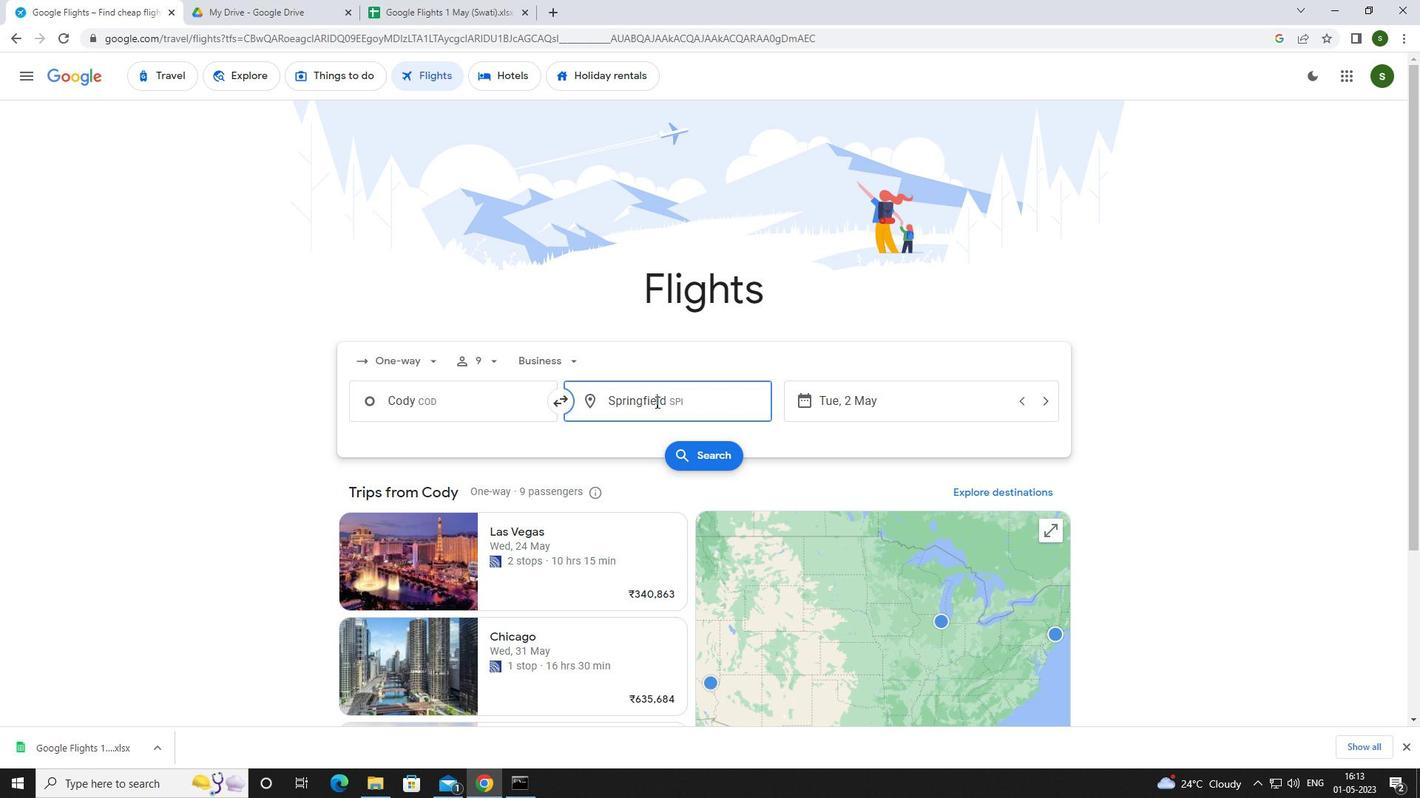 
Action: Key pressed <Key.caps_lock>p<Key.caps_lock>itt
Screenshot: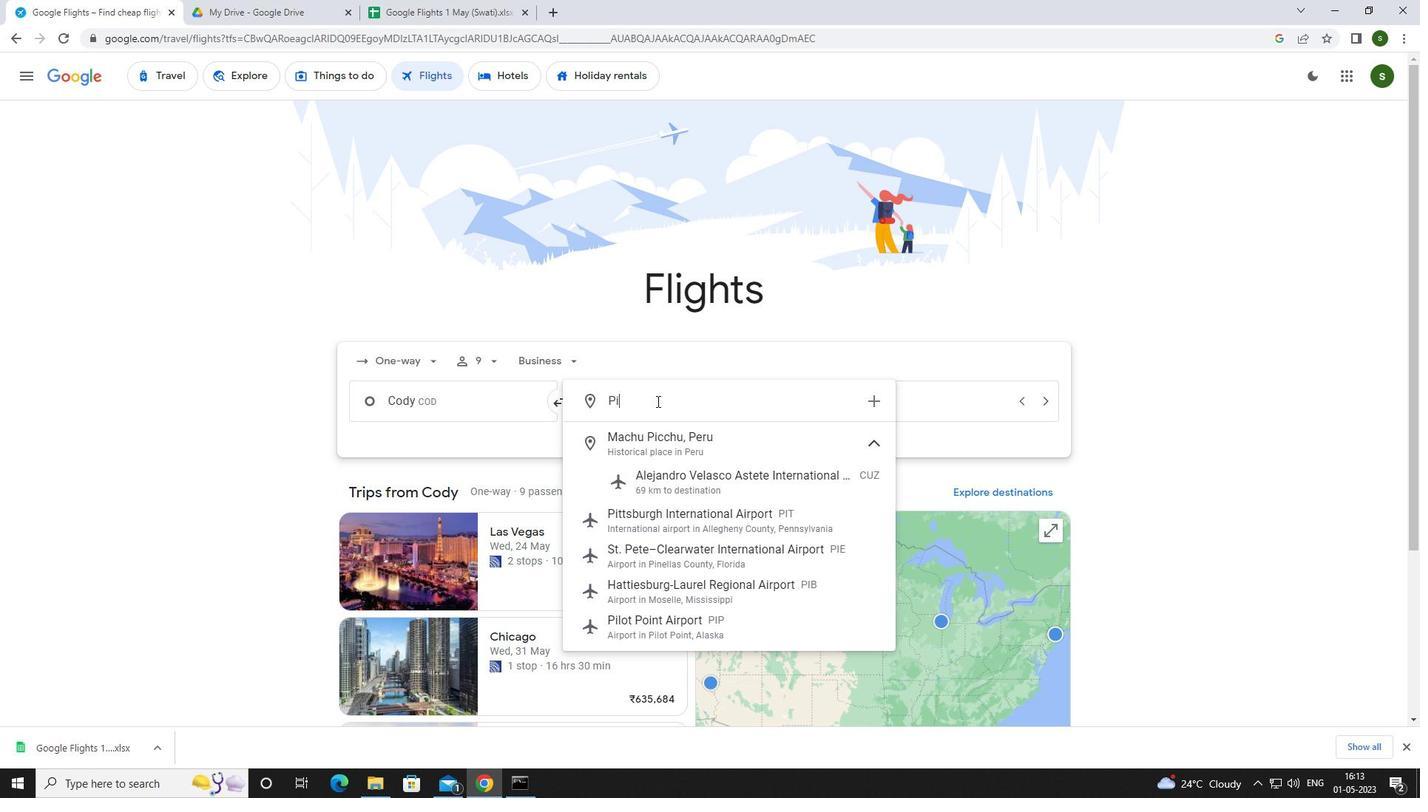 
Action: Mouse moved to (716, 558)
Screenshot: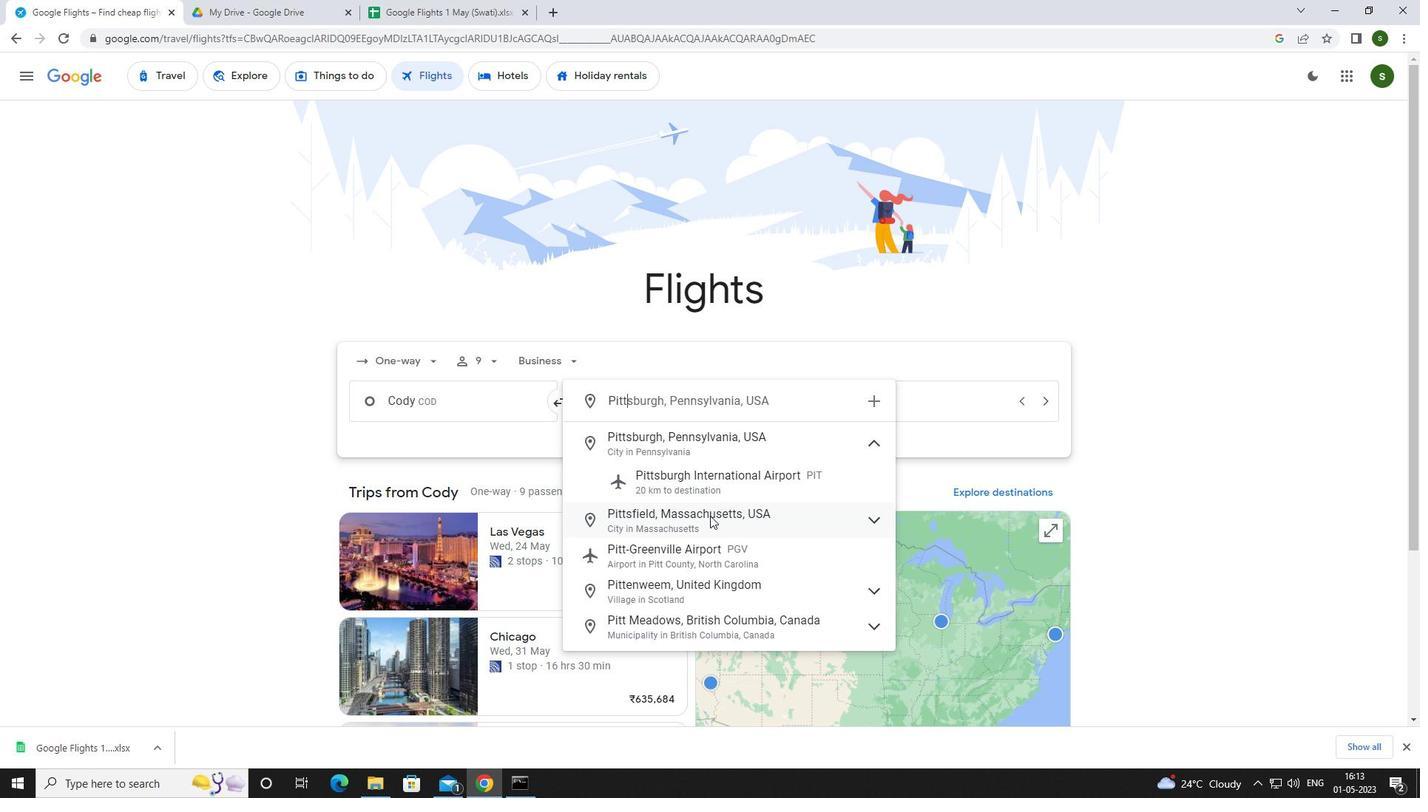 
Action: Mouse pressed left at (716, 558)
Screenshot: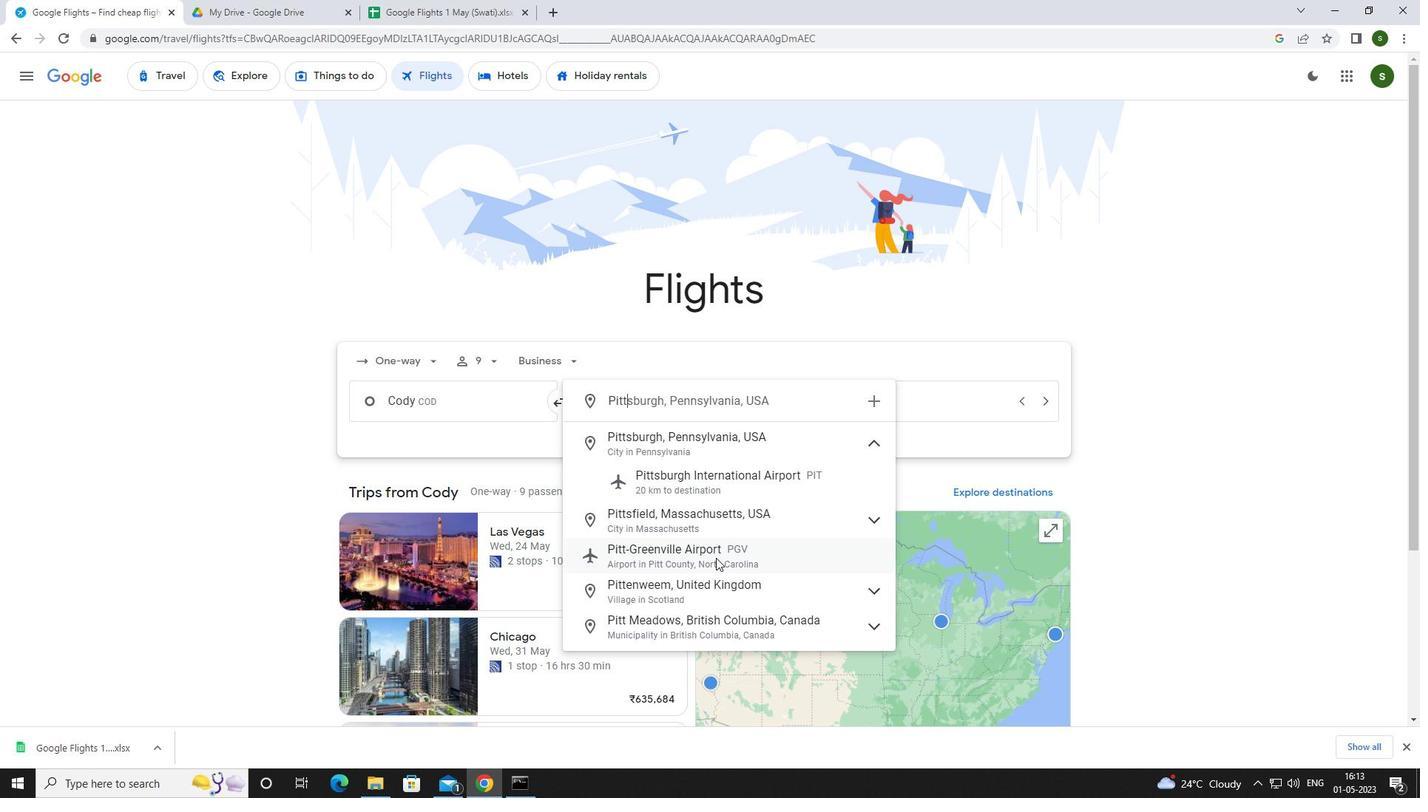 
Action: Mouse moved to (901, 412)
Screenshot: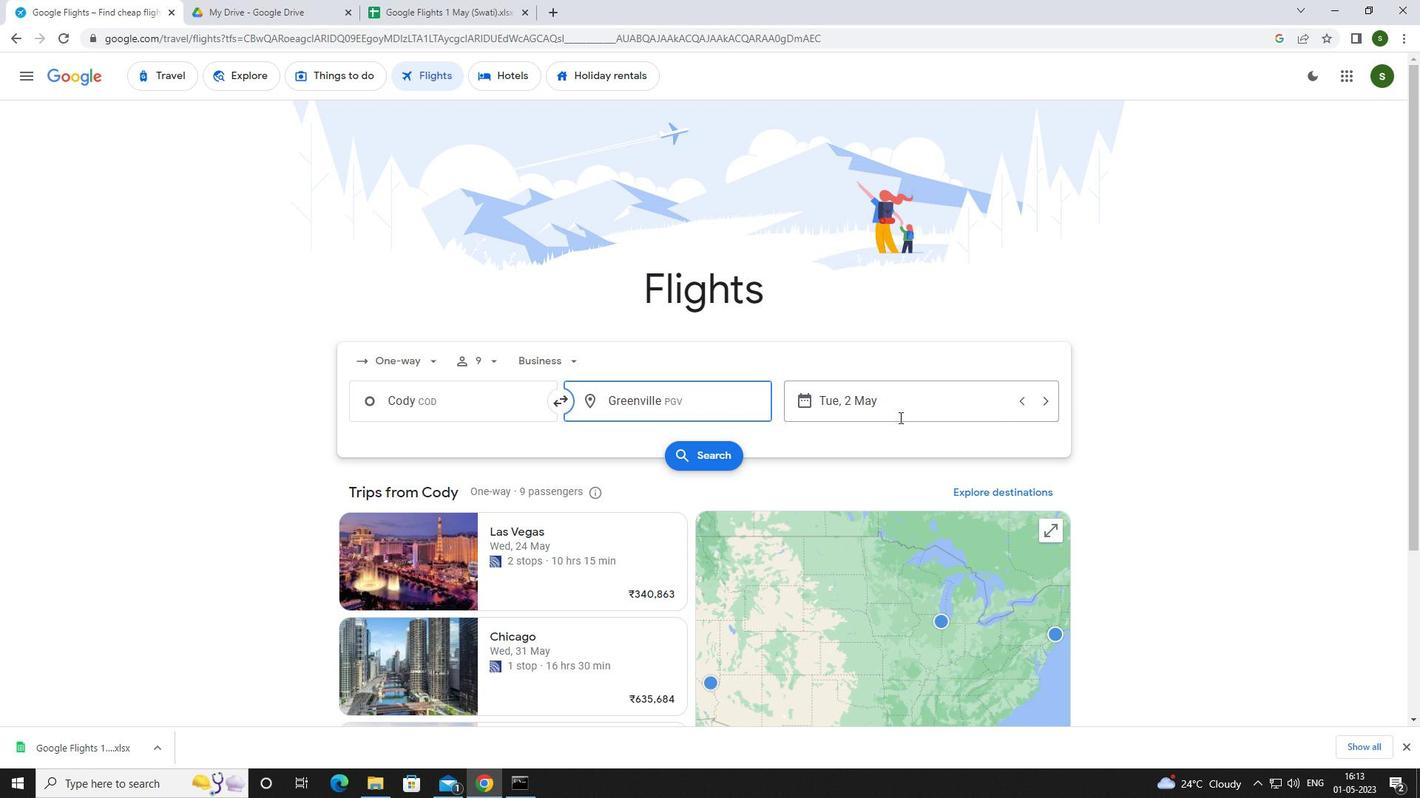 
Action: Mouse pressed left at (901, 412)
Screenshot: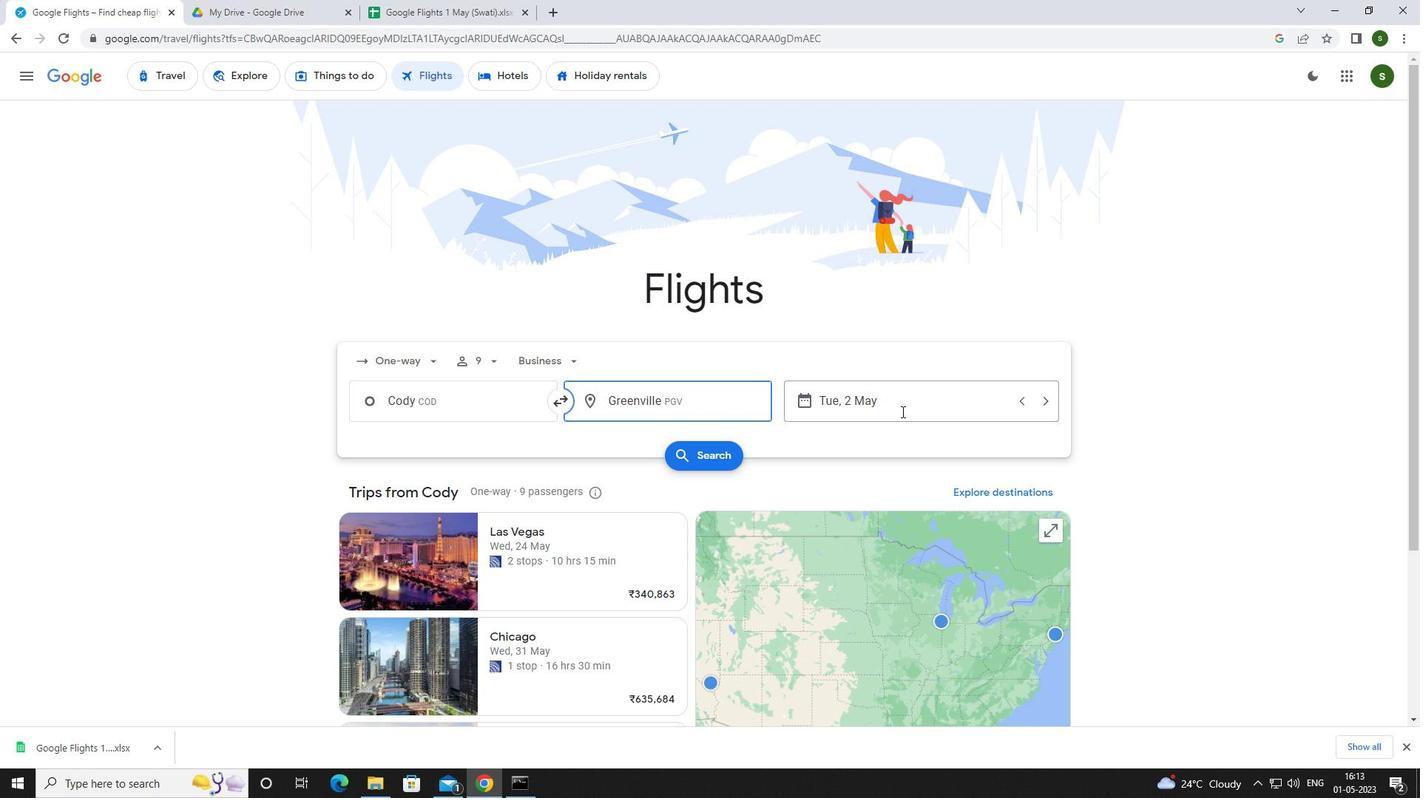 
Action: Mouse moved to (613, 457)
Screenshot: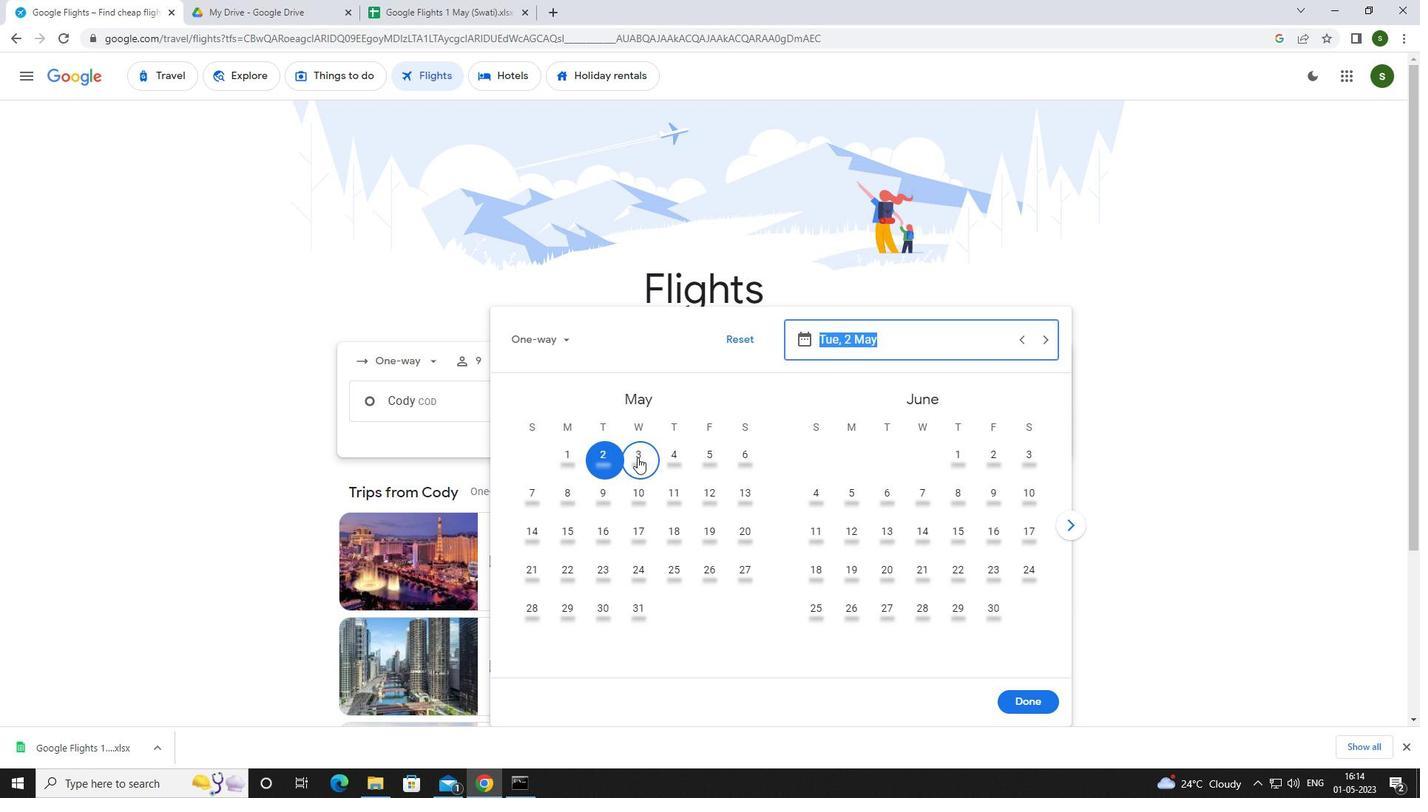 
Action: Mouse pressed left at (613, 457)
Screenshot: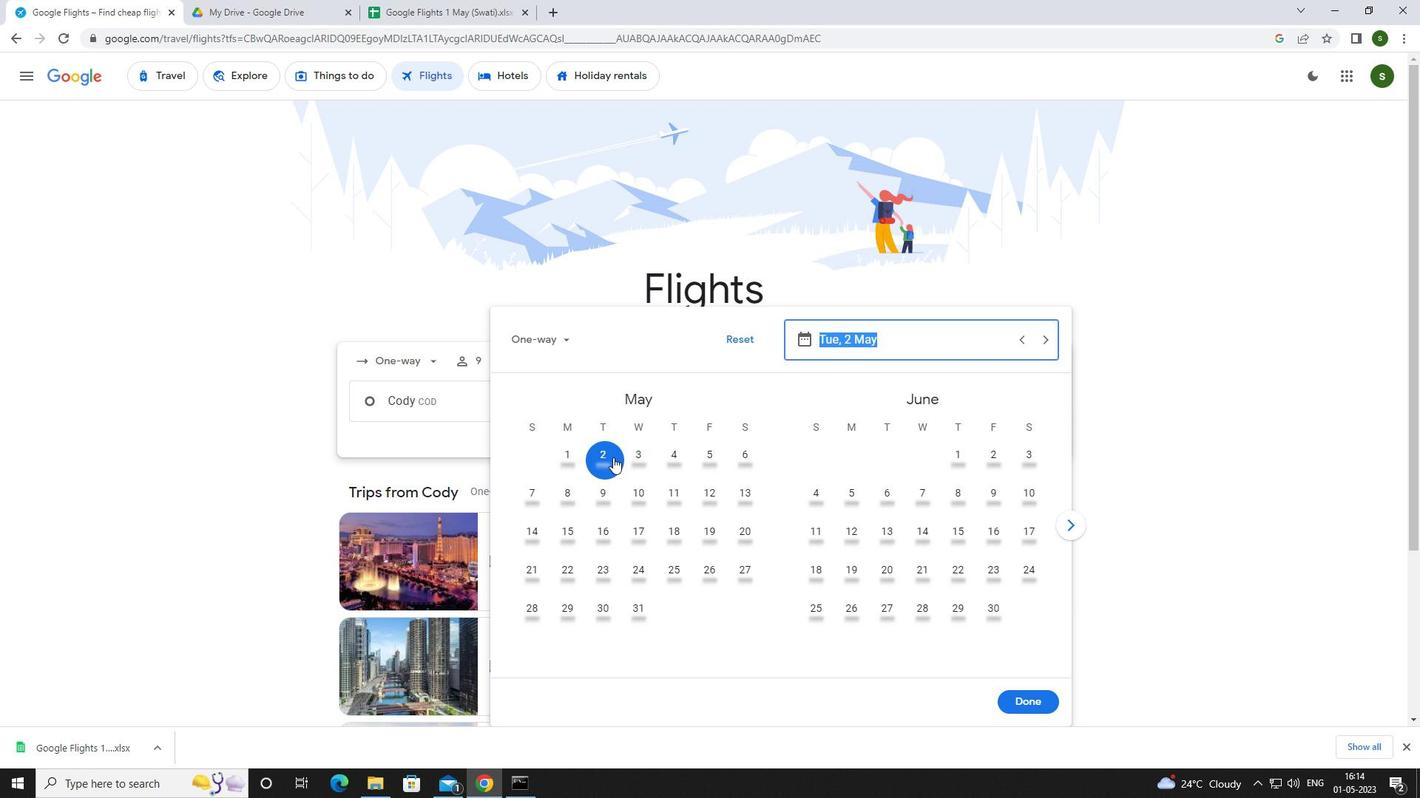 
Action: Mouse moved to (1015, 702)
Screenshot: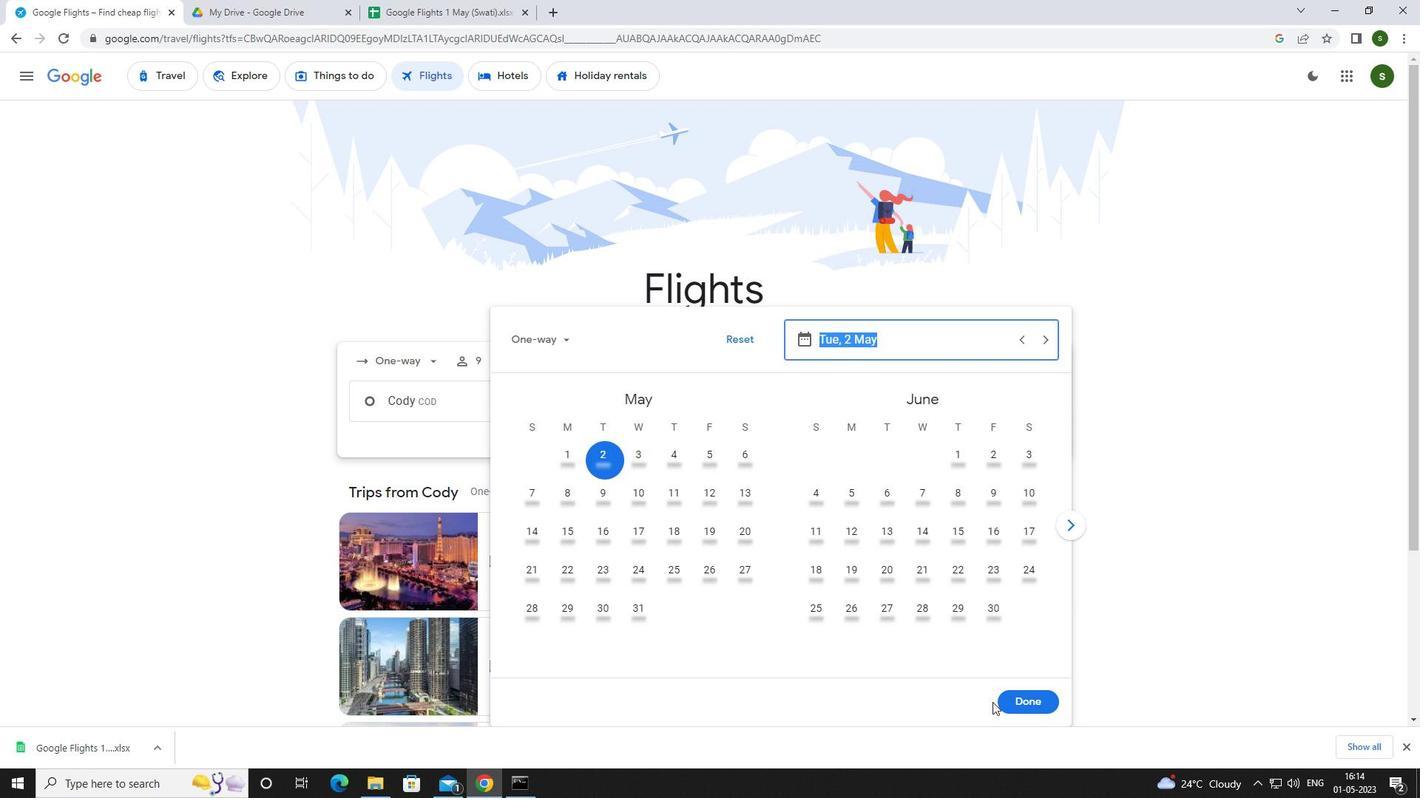 
Action: Mouse pressed left at (1015, 702)
Screenshot: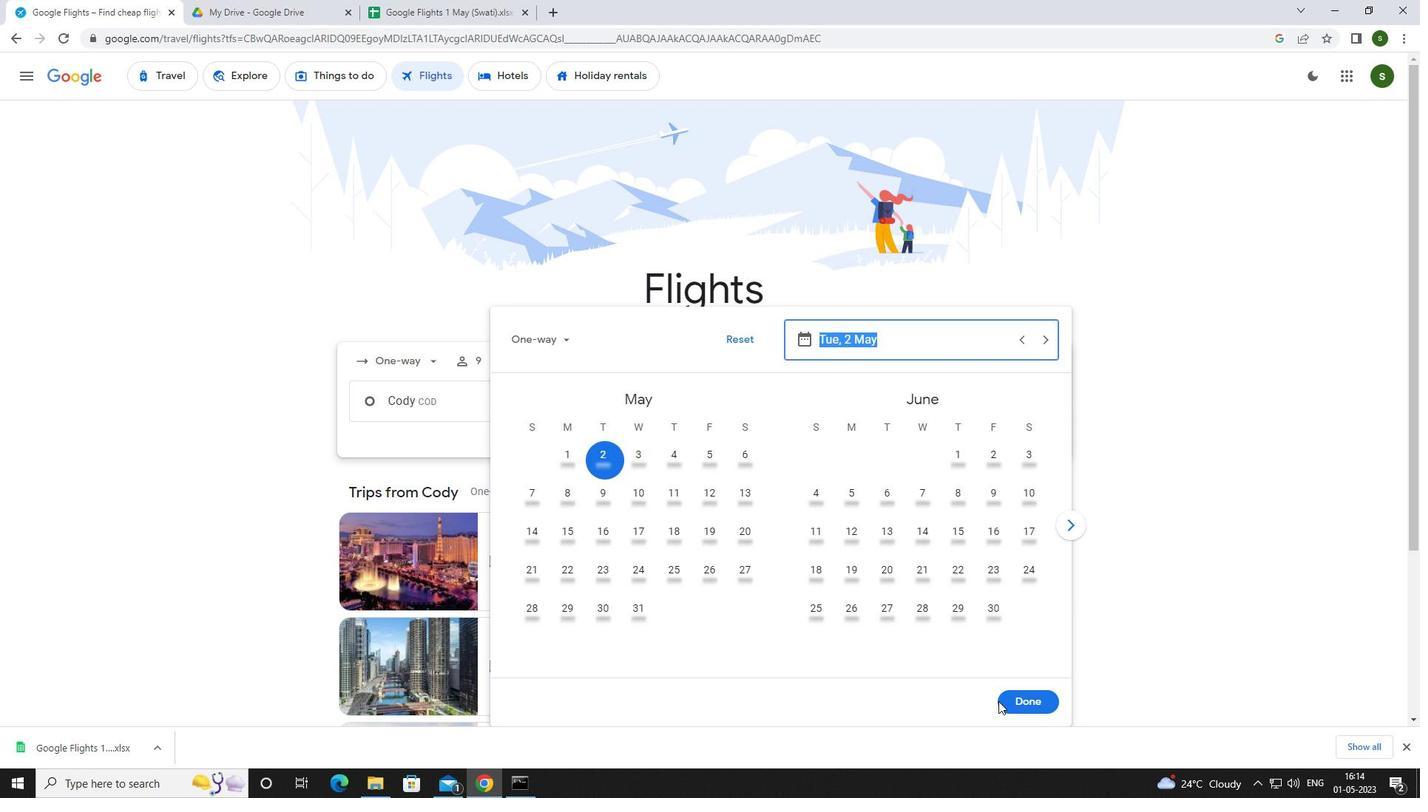 
Action: Mouse moved to (712, 446)
Screenshot: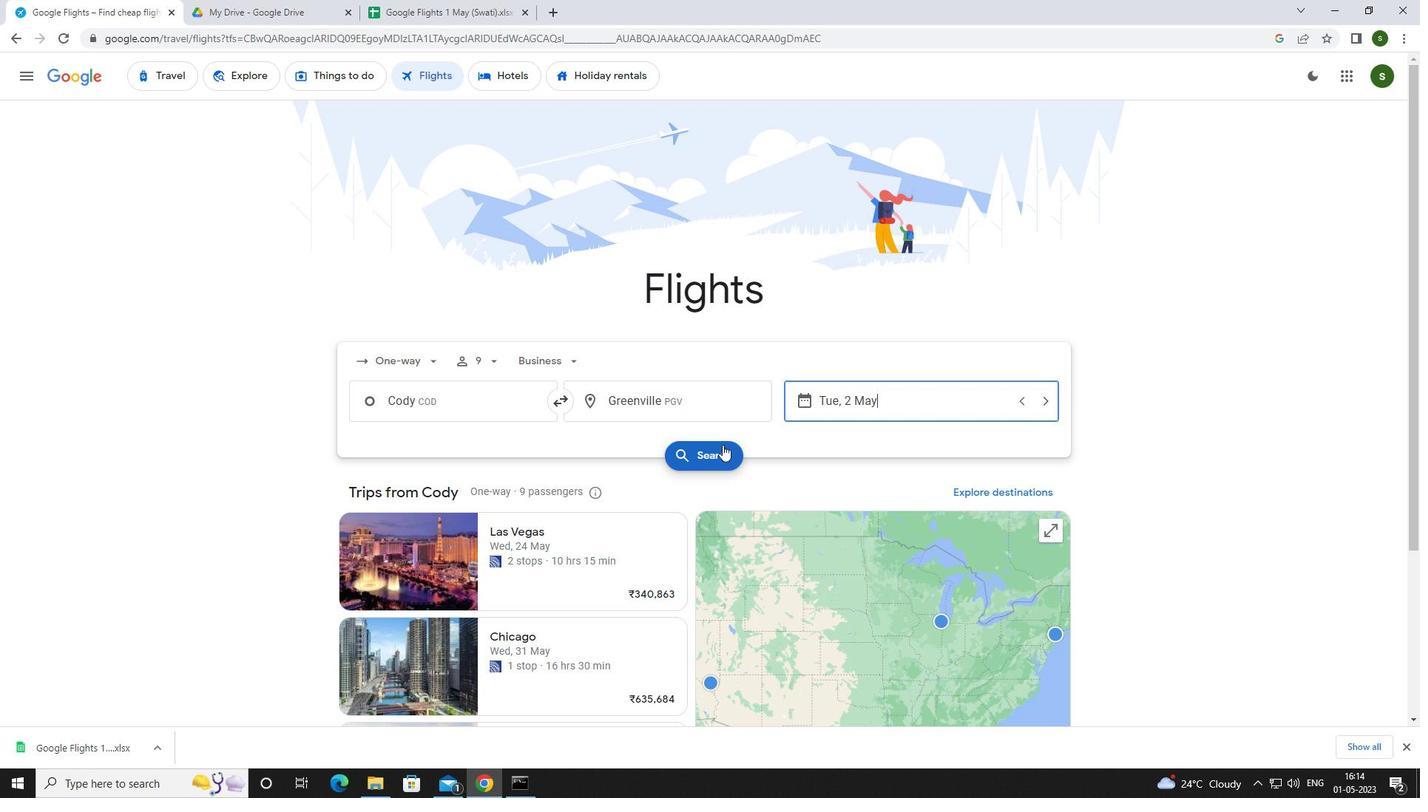 
Action: Mouse pressed left at (712, 446)
Screenshot: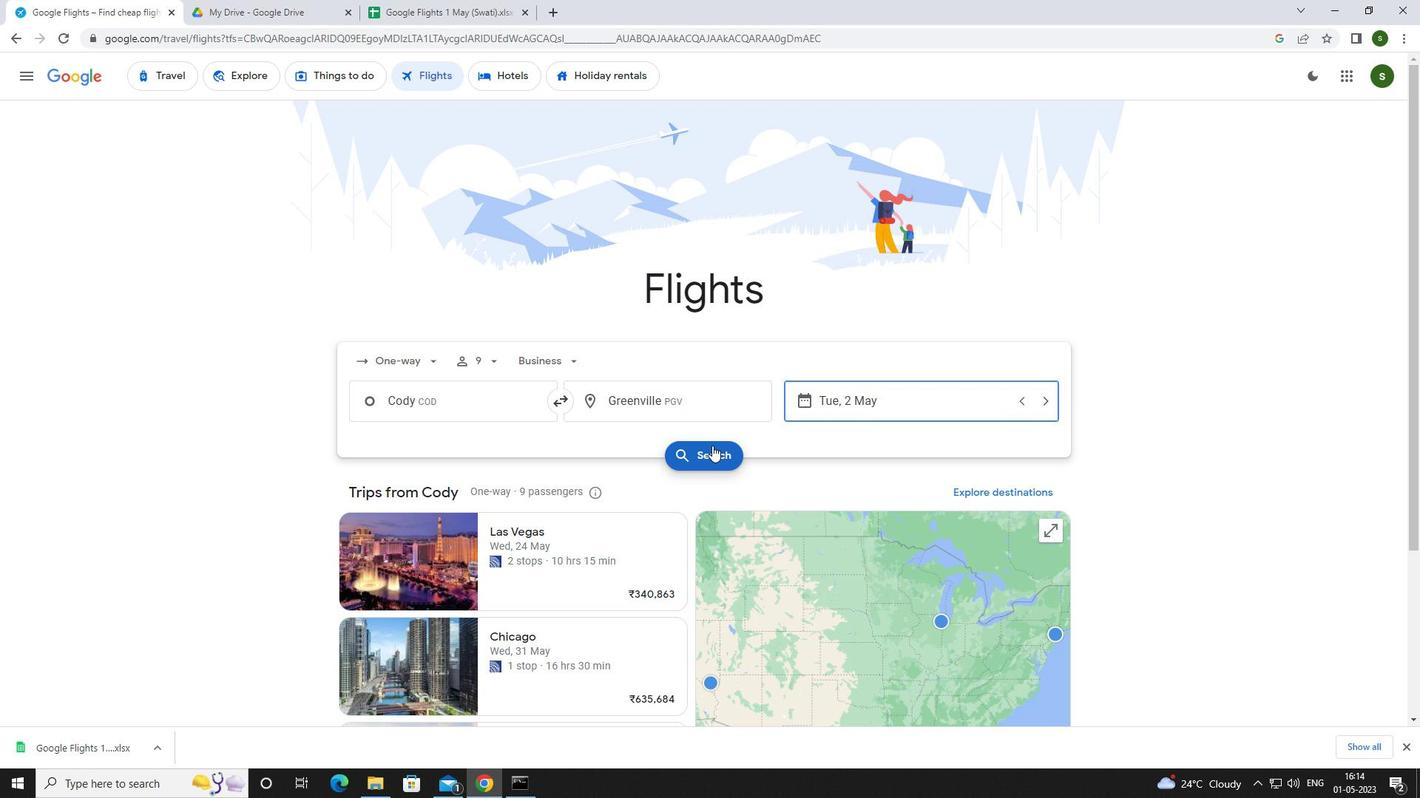 
Action: Mouse moved to (358, 207)
Screenshot: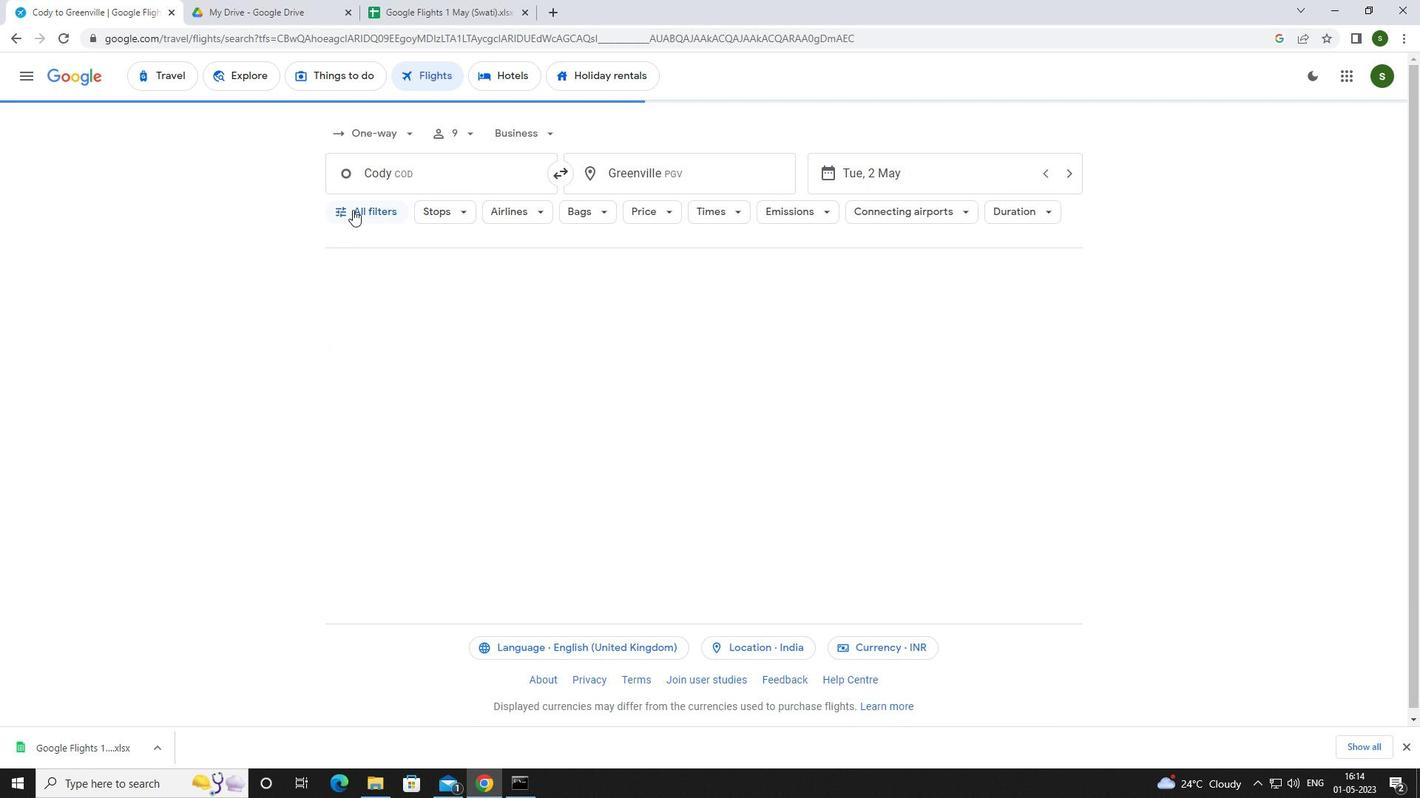 
Action: Mouse pressed left at (358, 207)
Screenshot: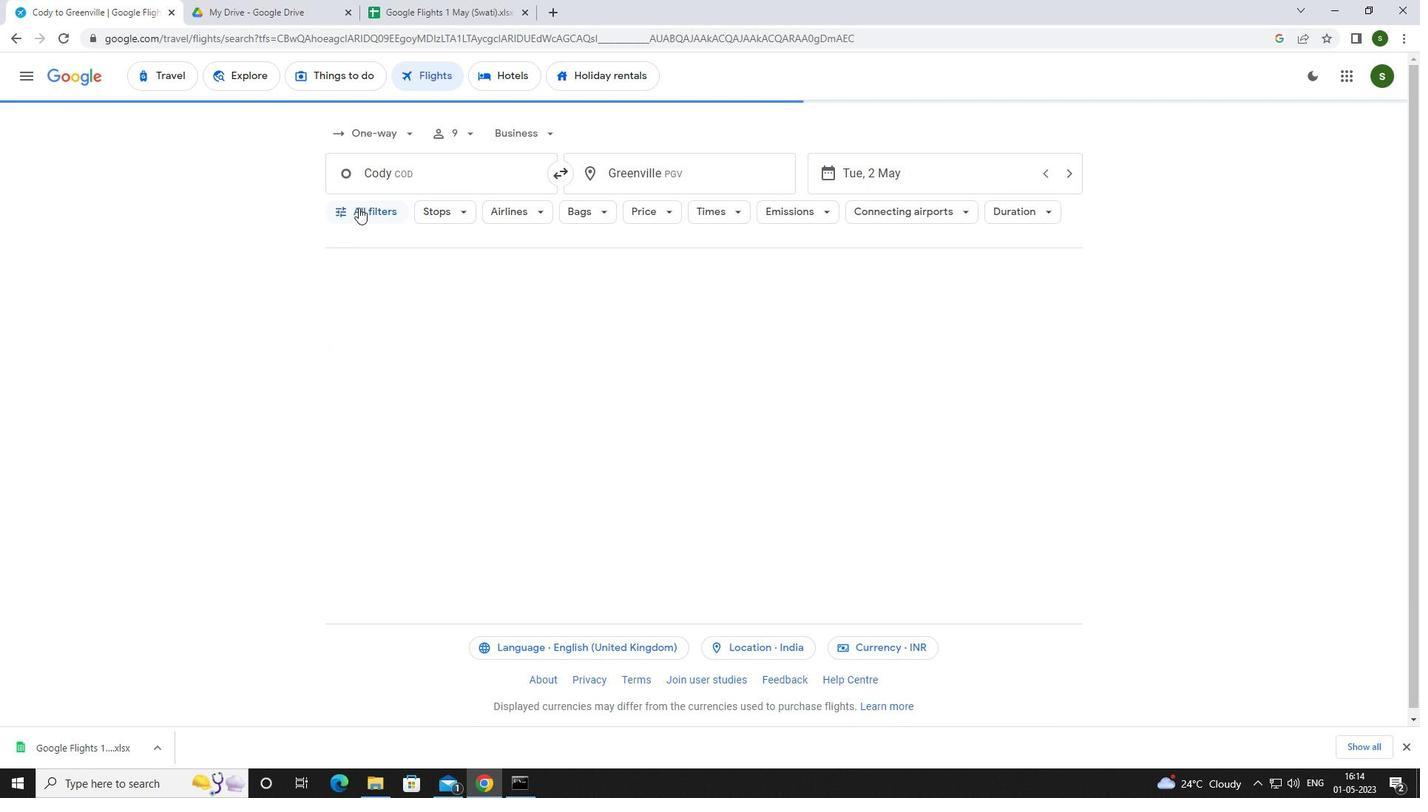 
Action: Mouse moved to (558, 524)
Screenshot: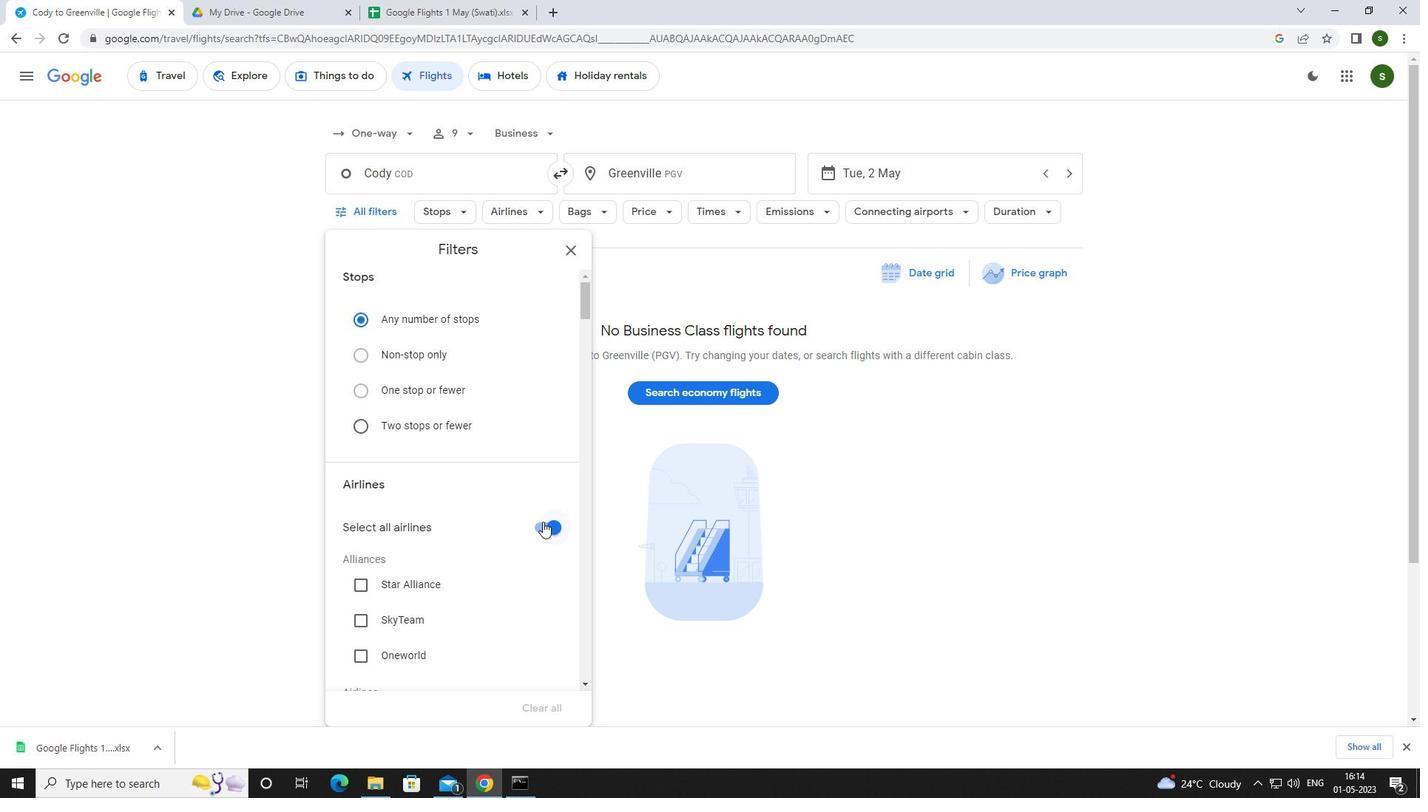 
Action: Mouse pressed left at (558, 524)
Screenshot: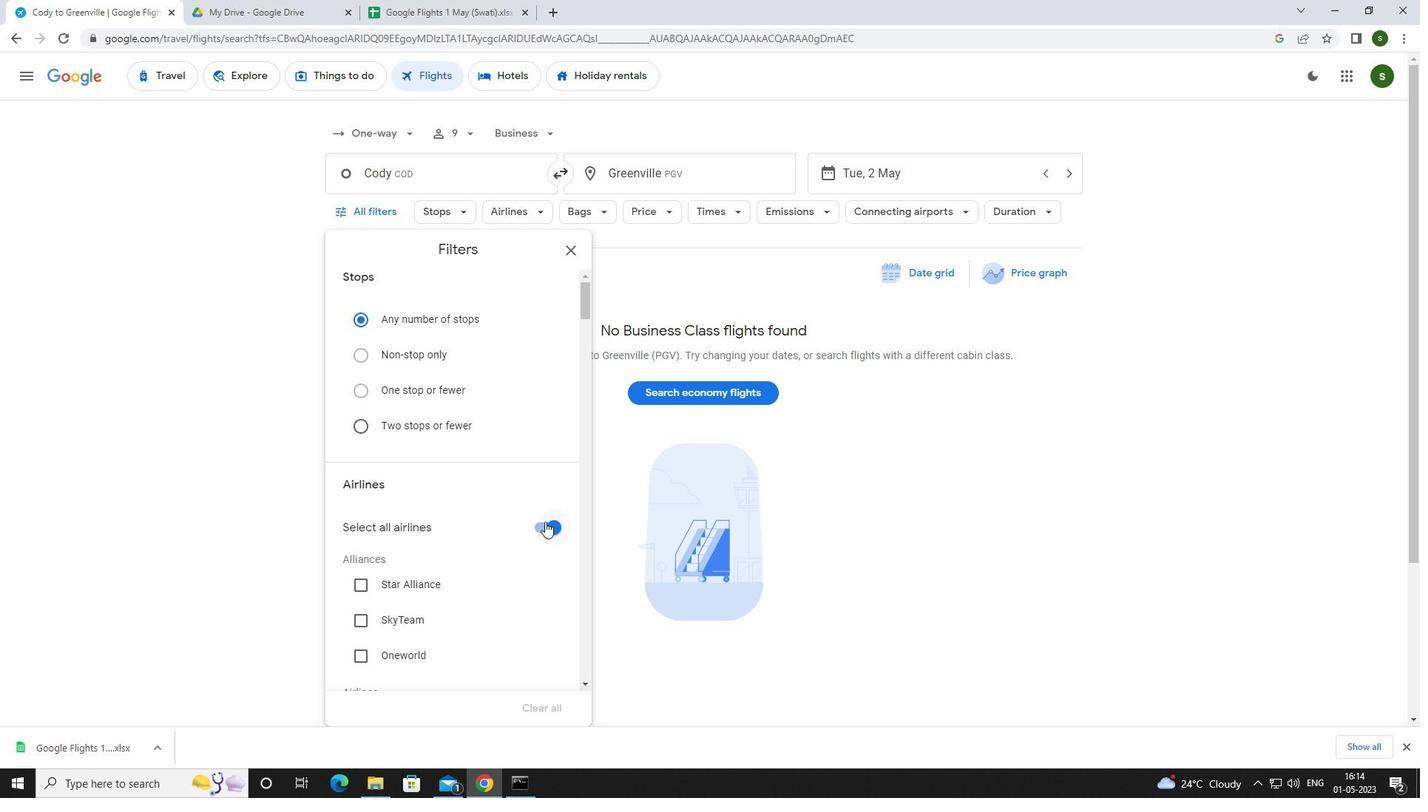 
Action: Mouse moved to (517, 483)
Screenshot: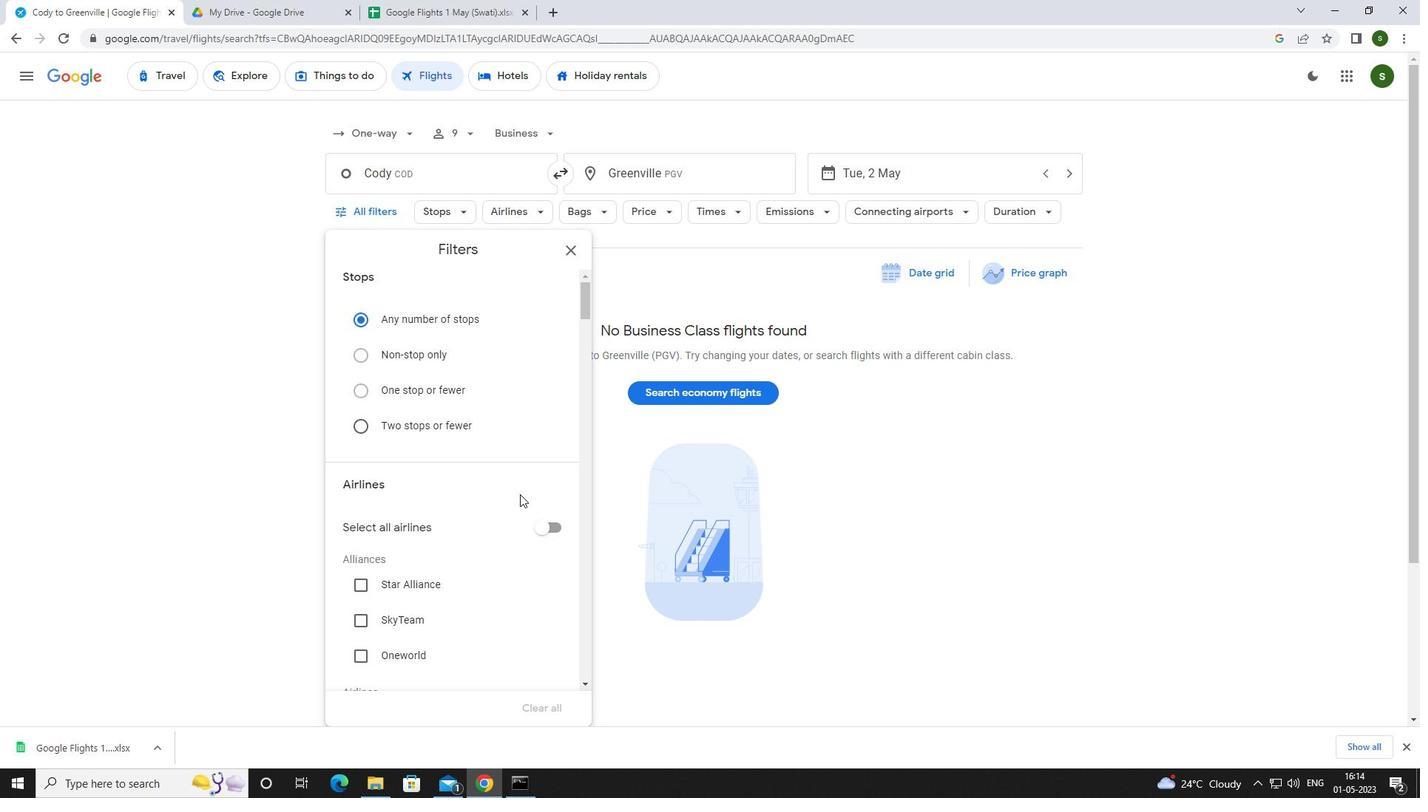
Action: Mouse scrolled (517, 482) with delta (0, 0)
Screenshot: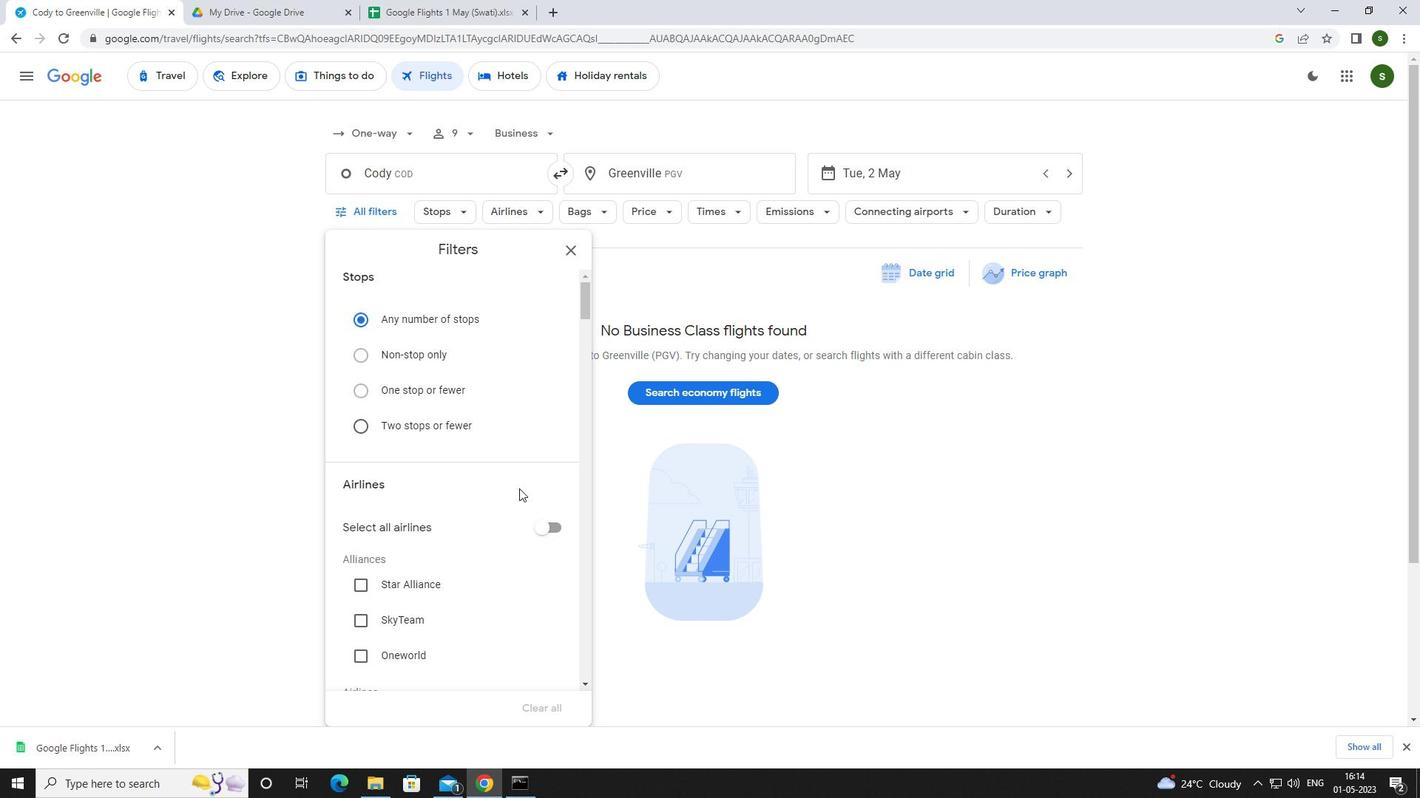 
Action: Mouse scrolled (517, 482) with delta (0, 0)
Screenshot: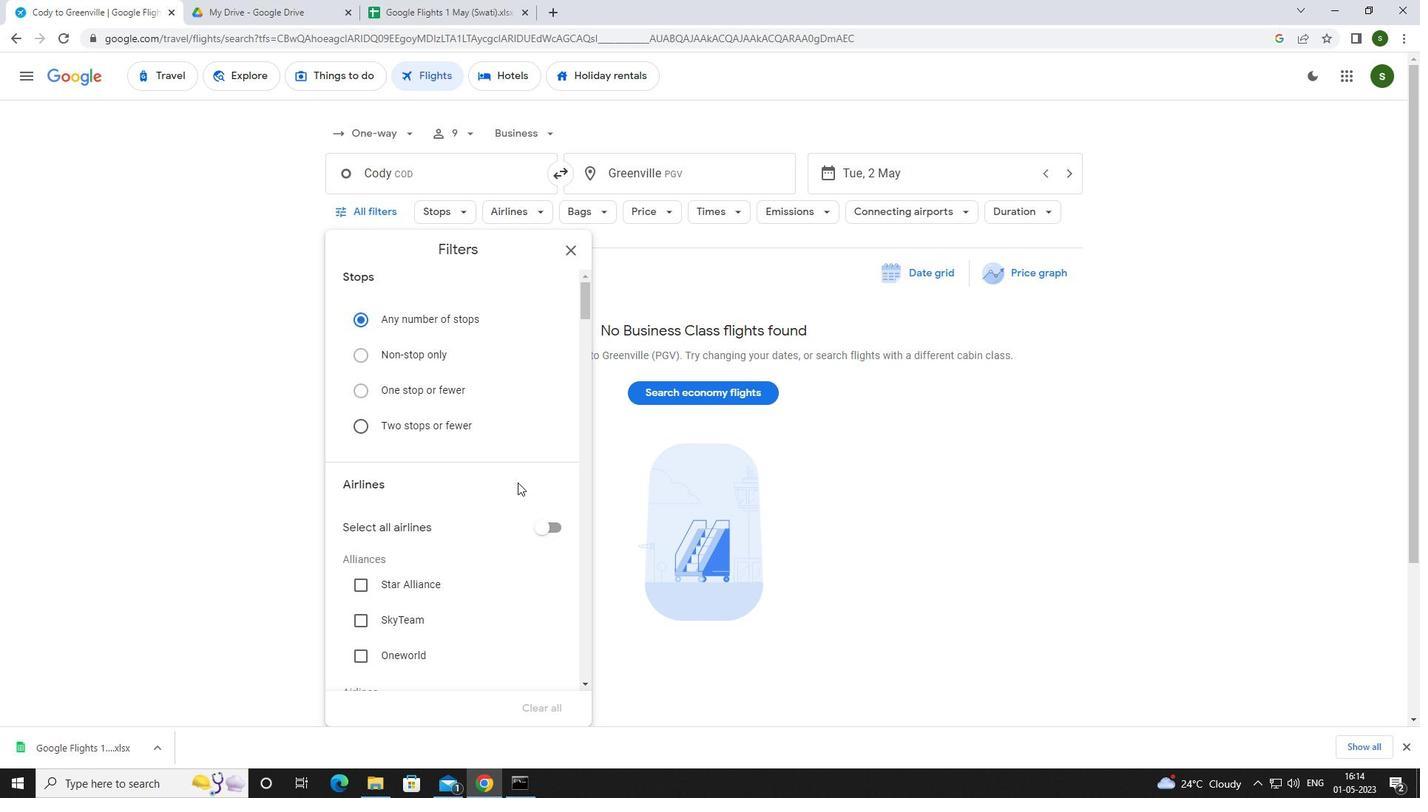 
Action: Mouse scrolled (517, 482) with delta (0, 0)
Screenshot: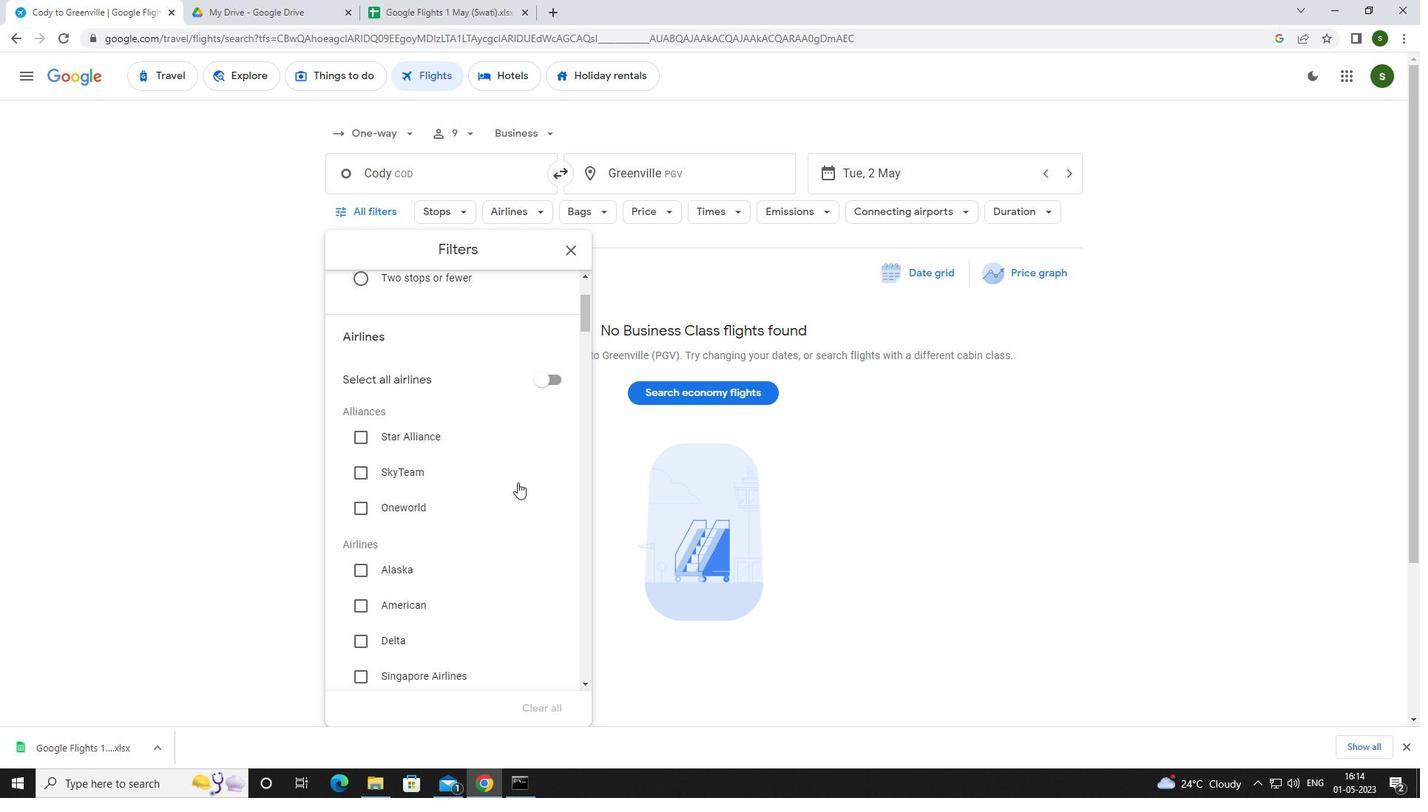
Action: Mouse scrolled (517, 482) with delta (0, 0)
Screenshot: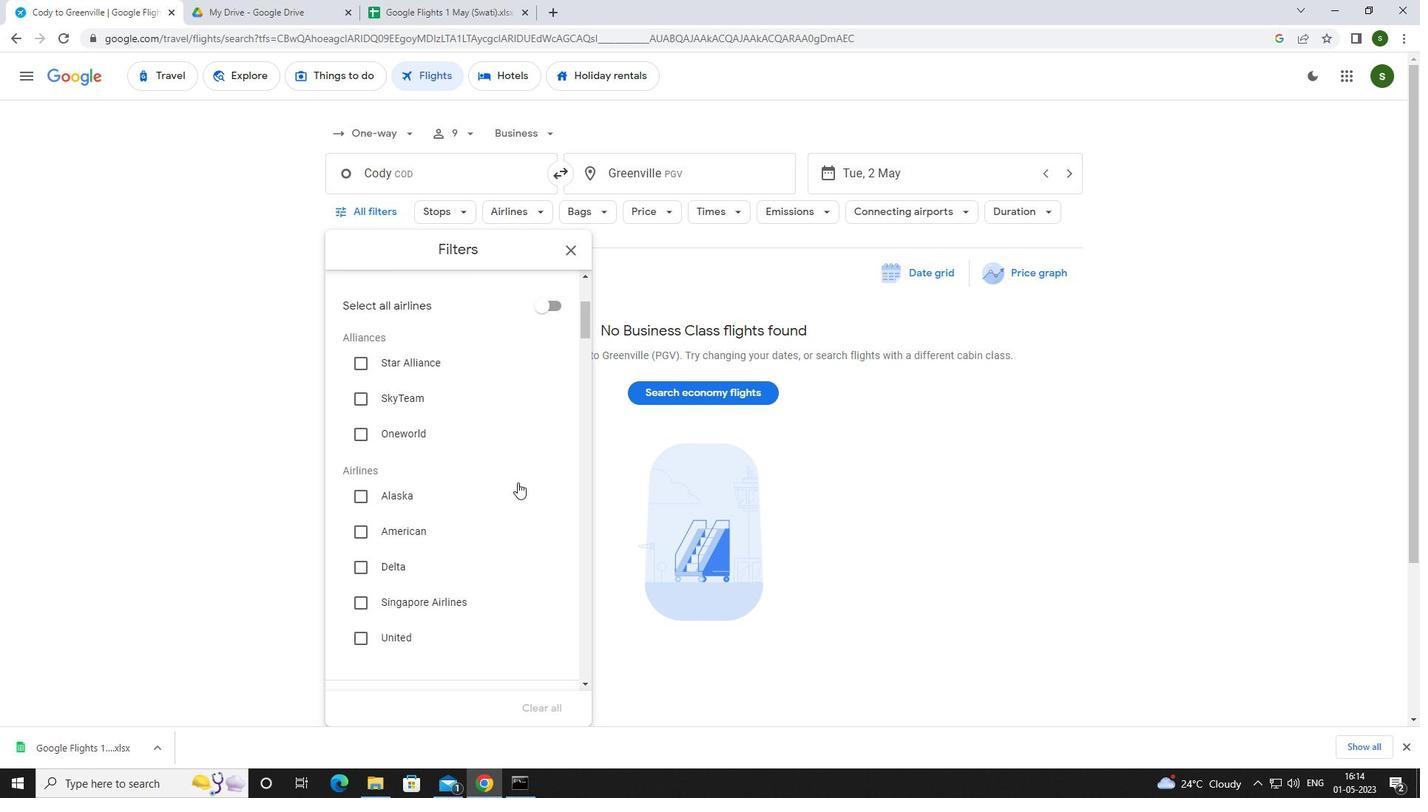 
Action: Mouse scrolled (517, 482) with delta (0, 0)
Screenshot: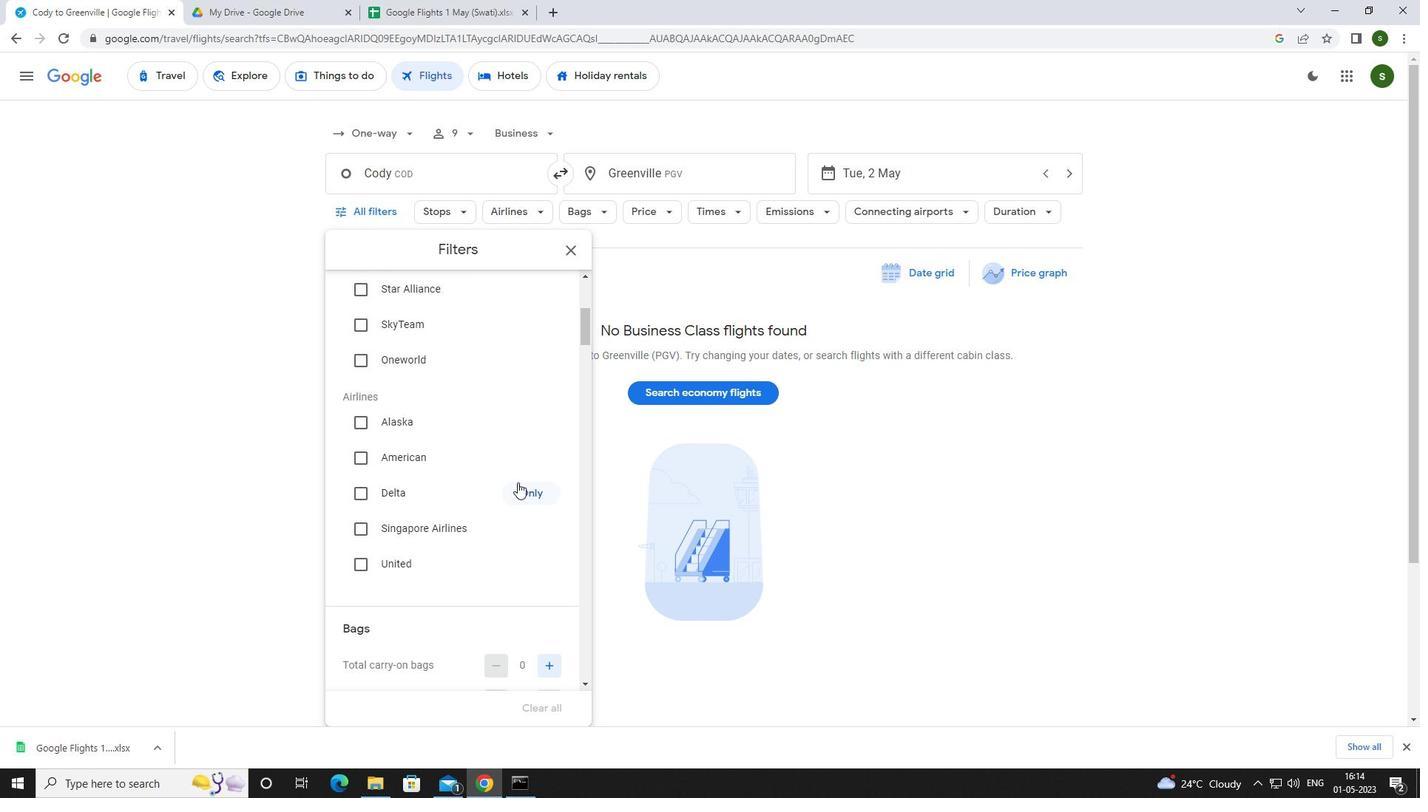 
Action: Mouse scrolled (517, 482) with delta (0, 0)
Screenshot: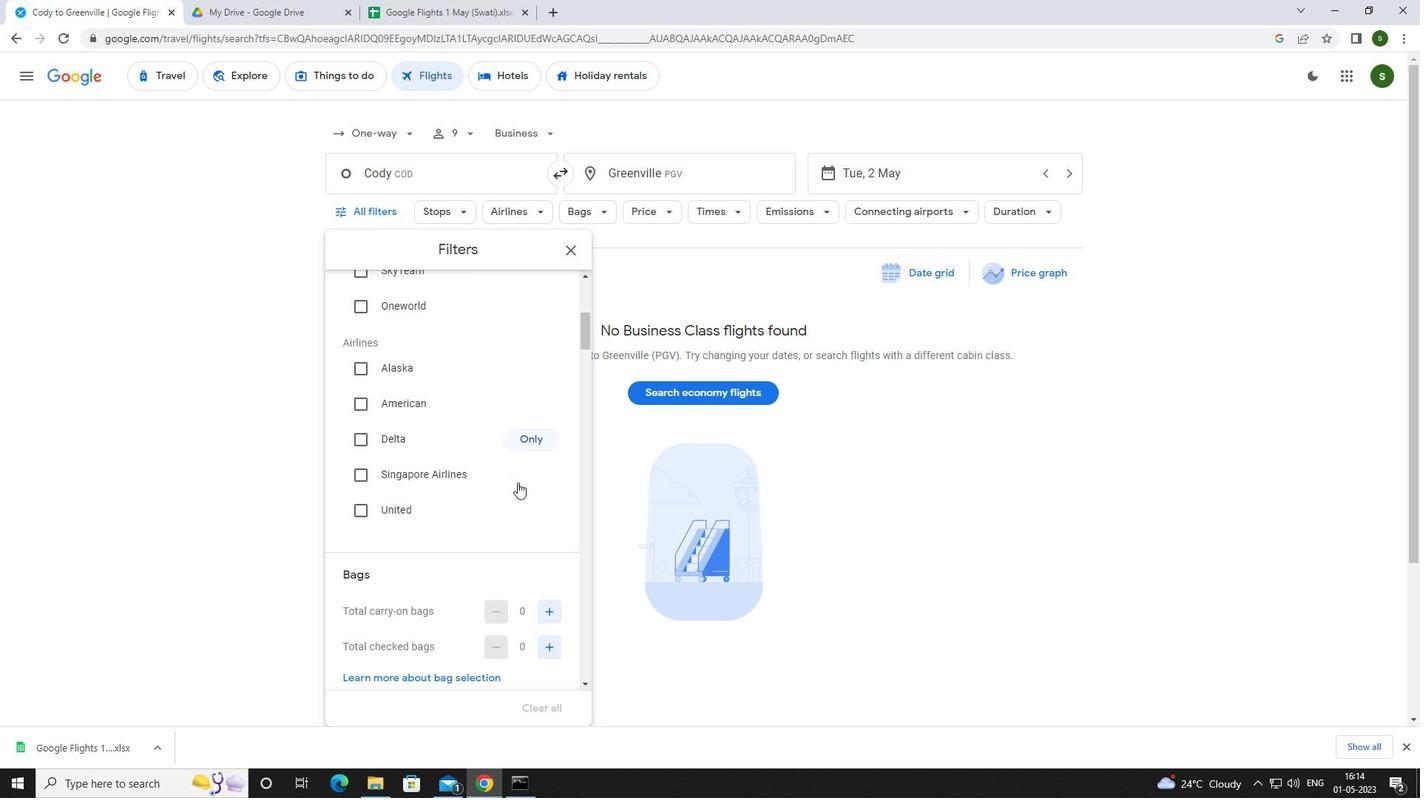 
Action: Mouse scrolled (517, 482) with delta (0, 0)
Screenshot: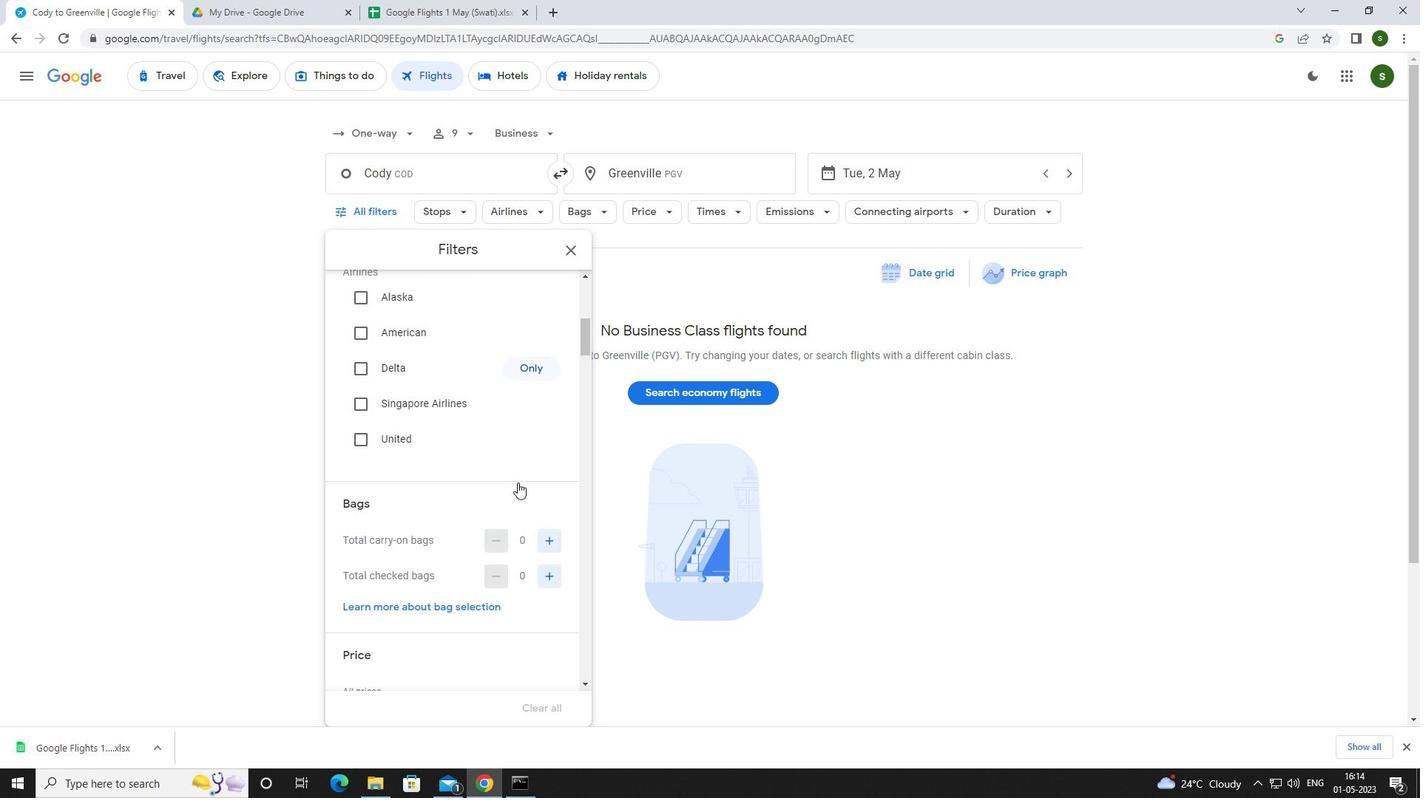 
Action: Mouse moved to (545, 447)
Screenshot: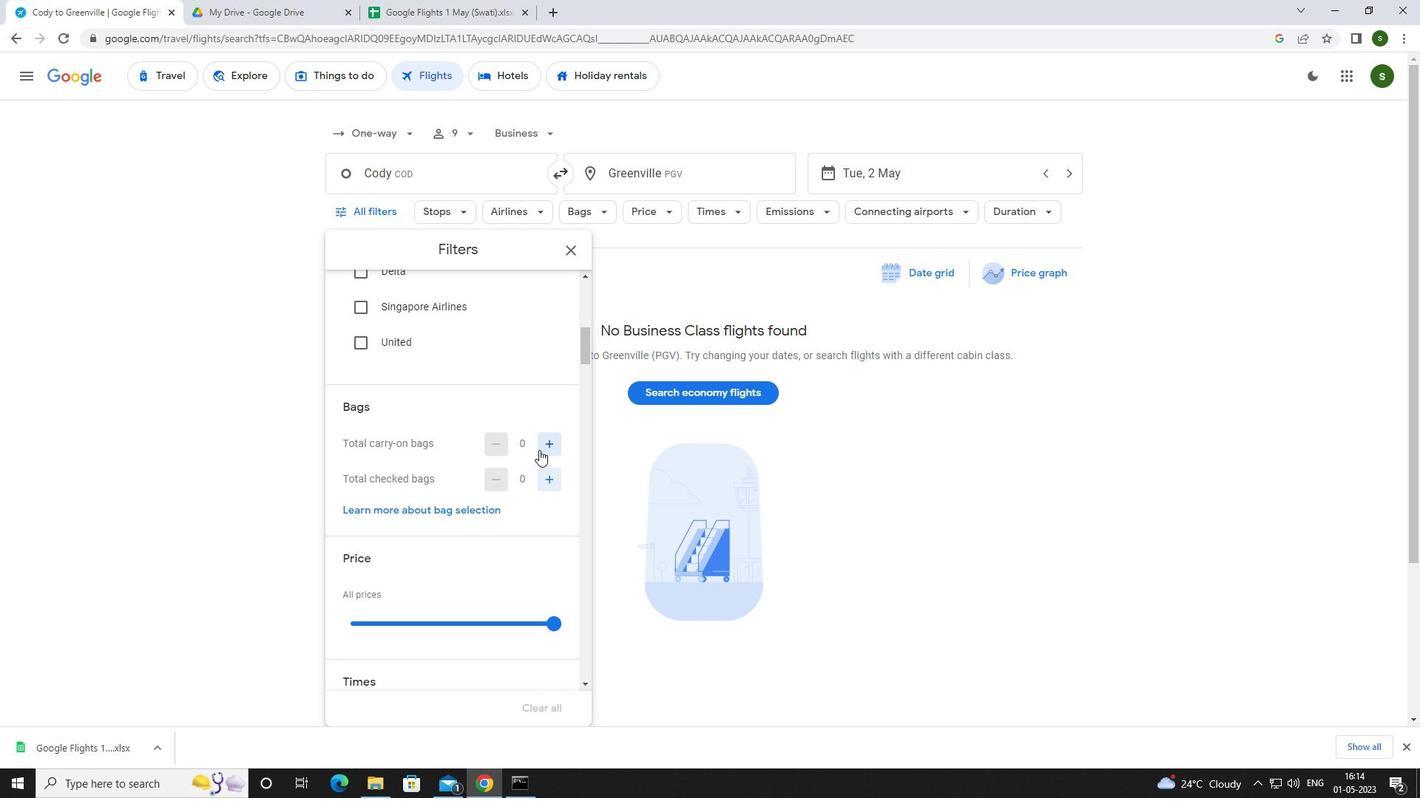
Action: Mouse pressed left at (545, 447)
Screenshot: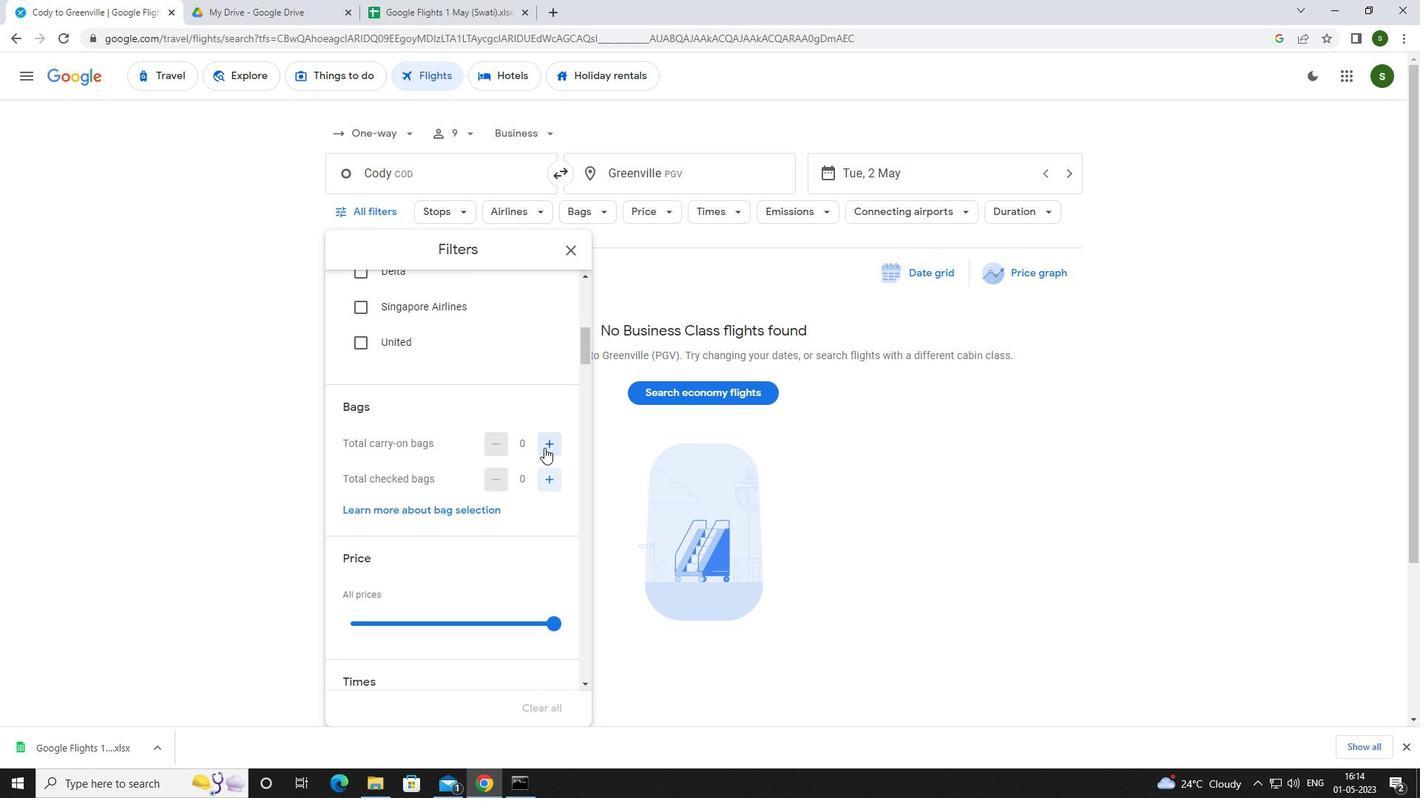 
Action: Mouse moved to (539, 461)
Screenshot: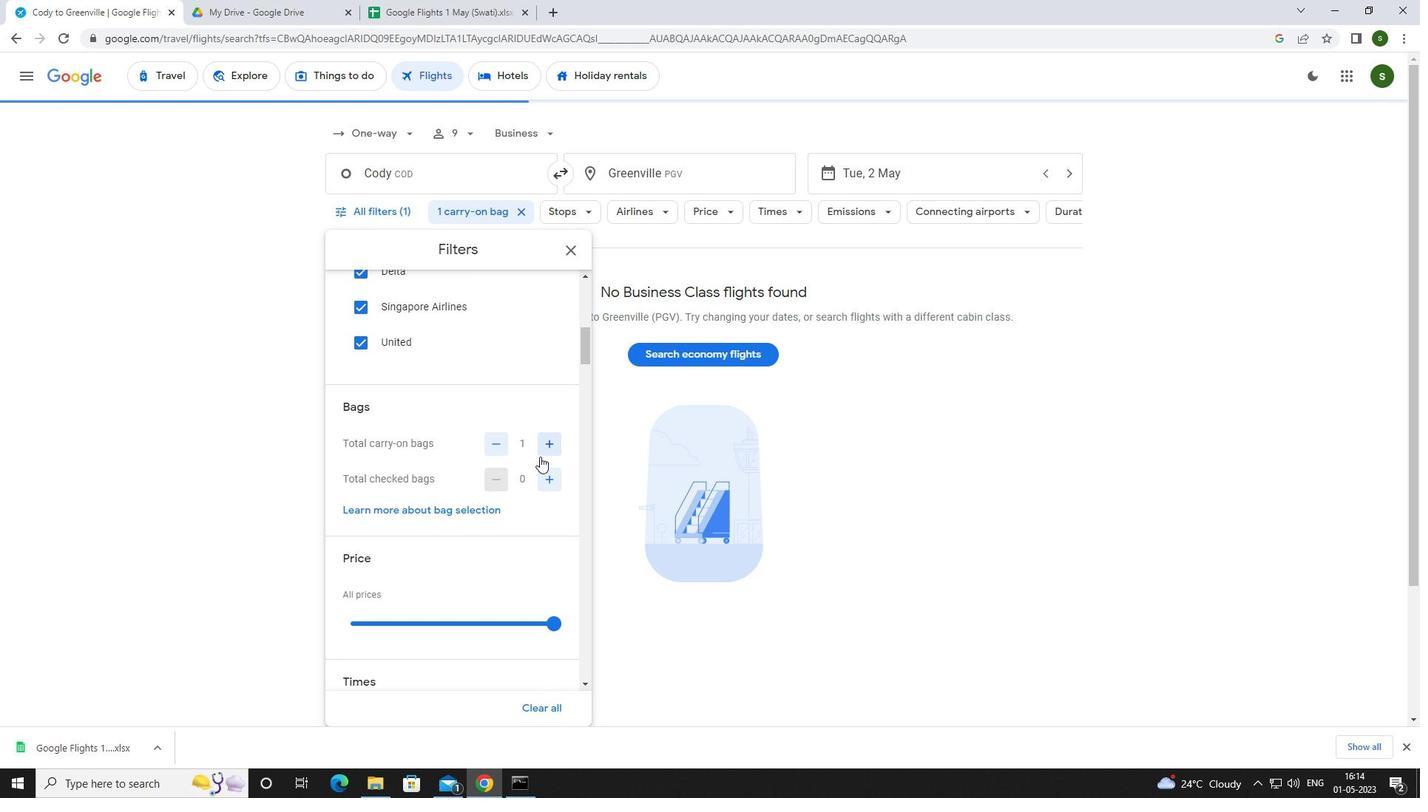 
Action: Mouse scrolled (539, 460) with delta (0, 0)
Screenshot: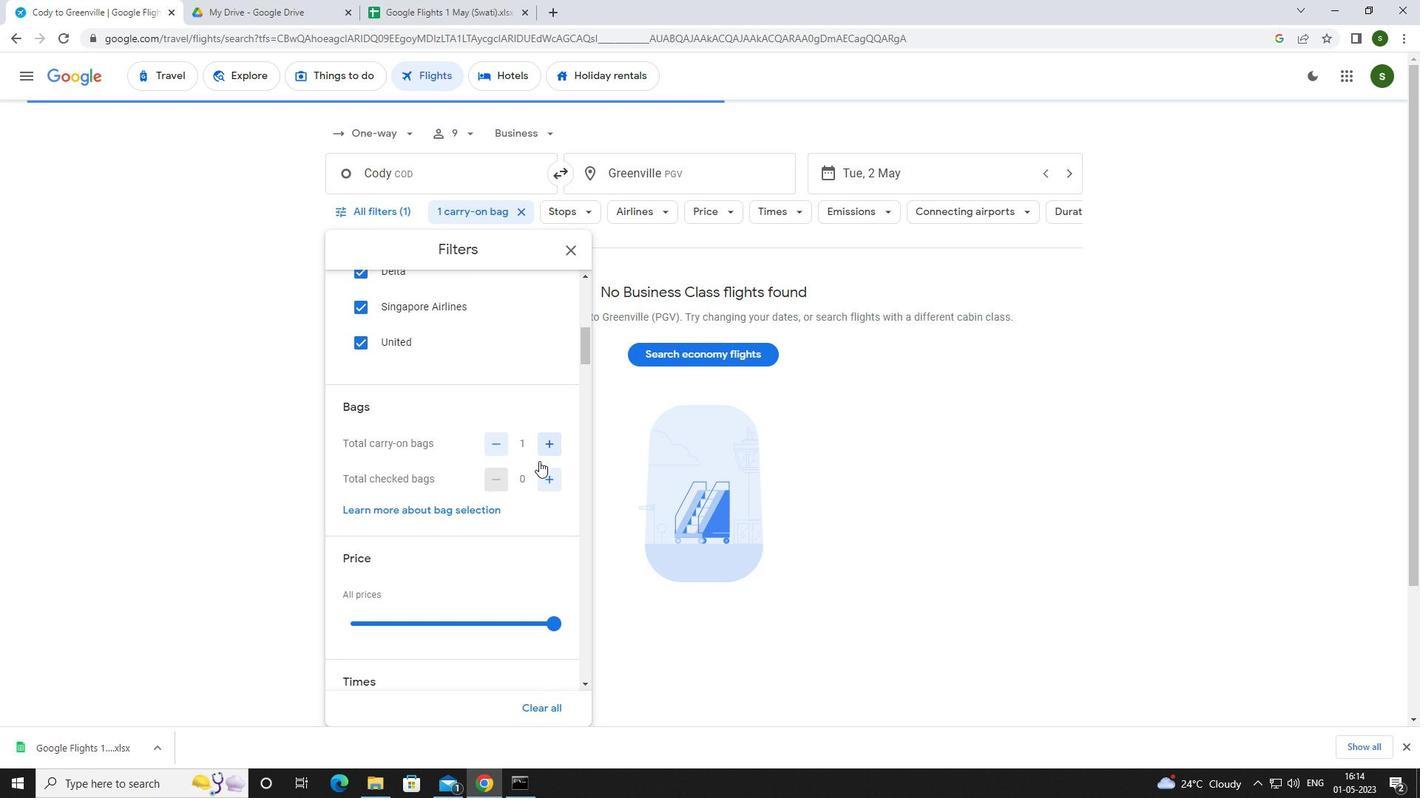 
Action: Mouse scrolled (539, 460) with delta (0, 0)
Screenshot: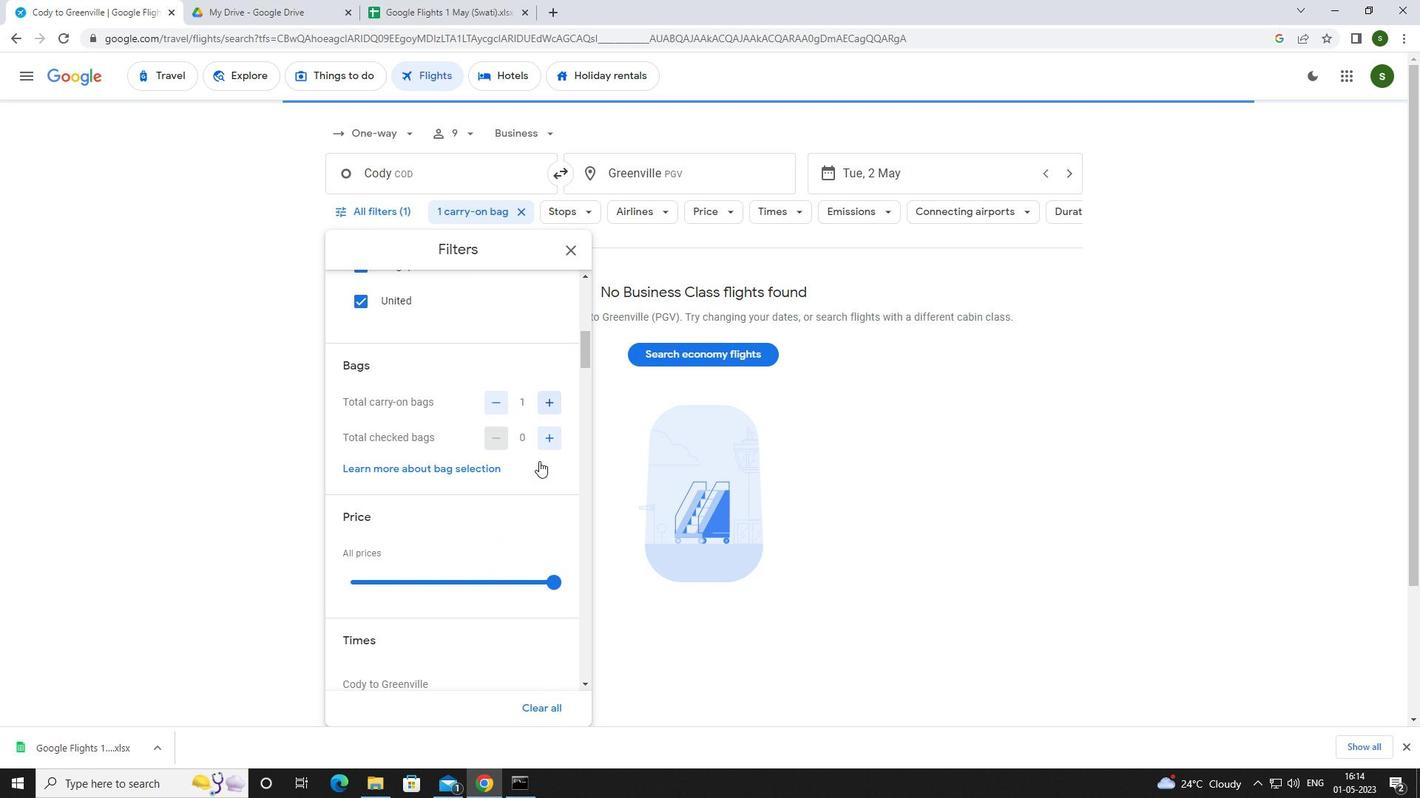 
Action: Mouse moved to (551, 474)
Screenshot: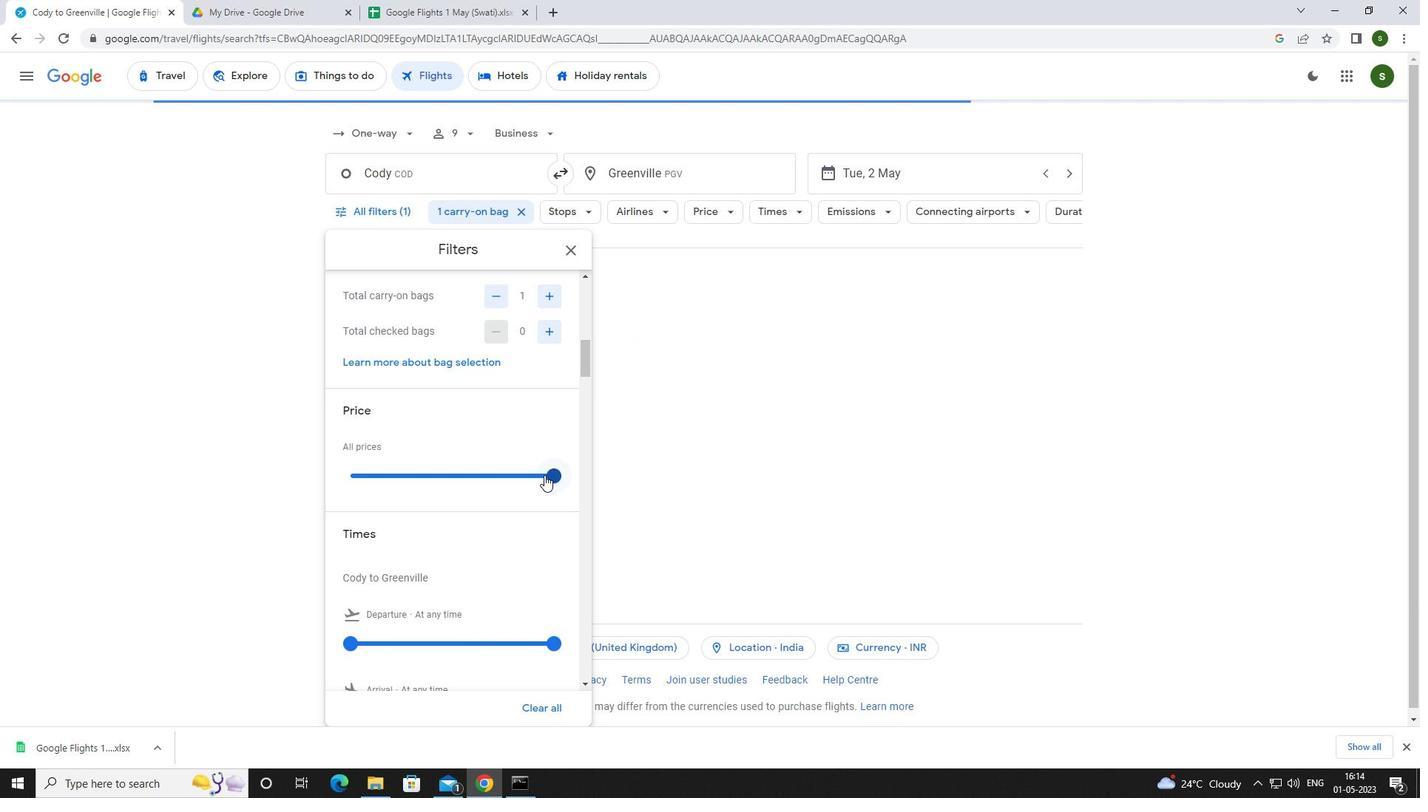 
Action: Mouse pressed left at (551, 474)
Screenshot: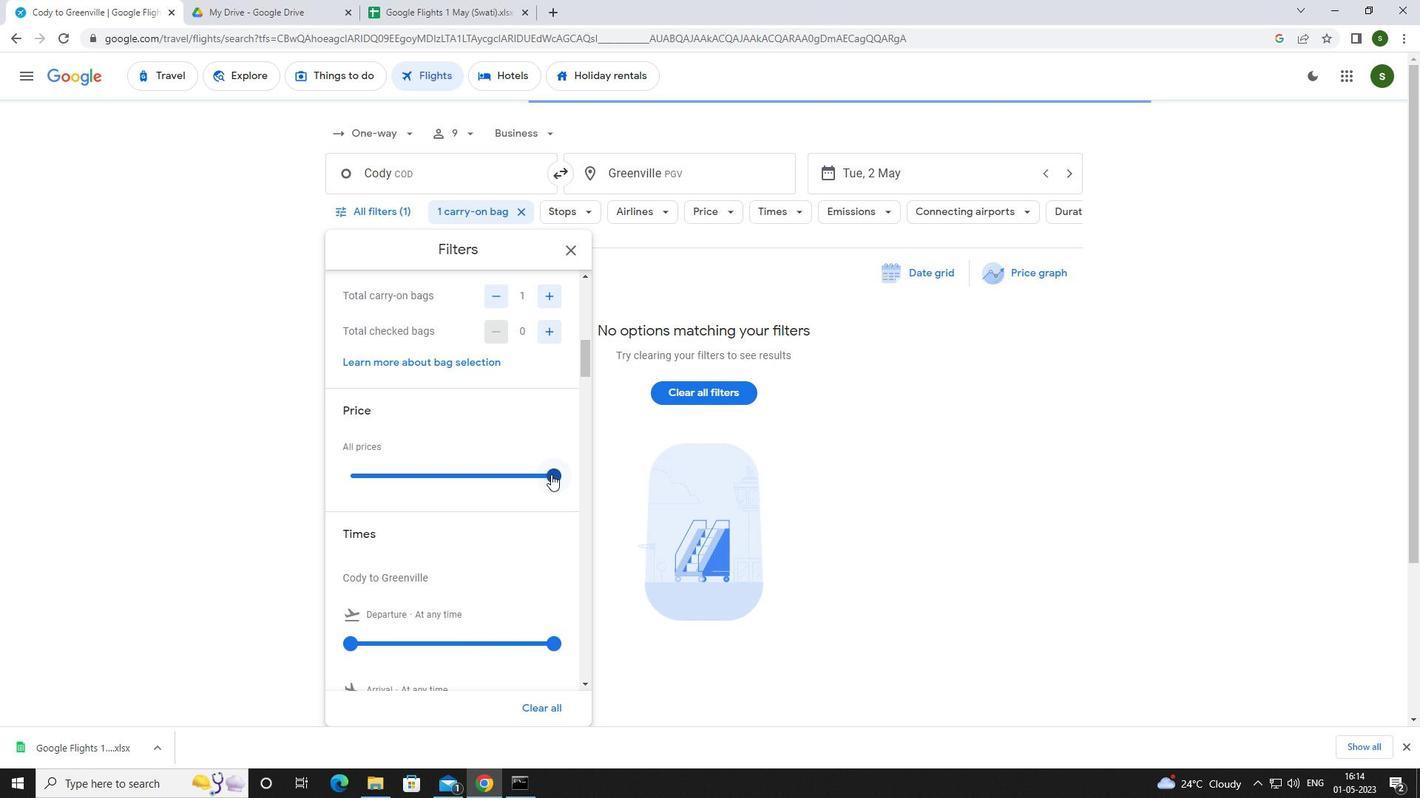 
Action: Mouse scrolled (551, 474) with delta (0, 0)
Screenshot: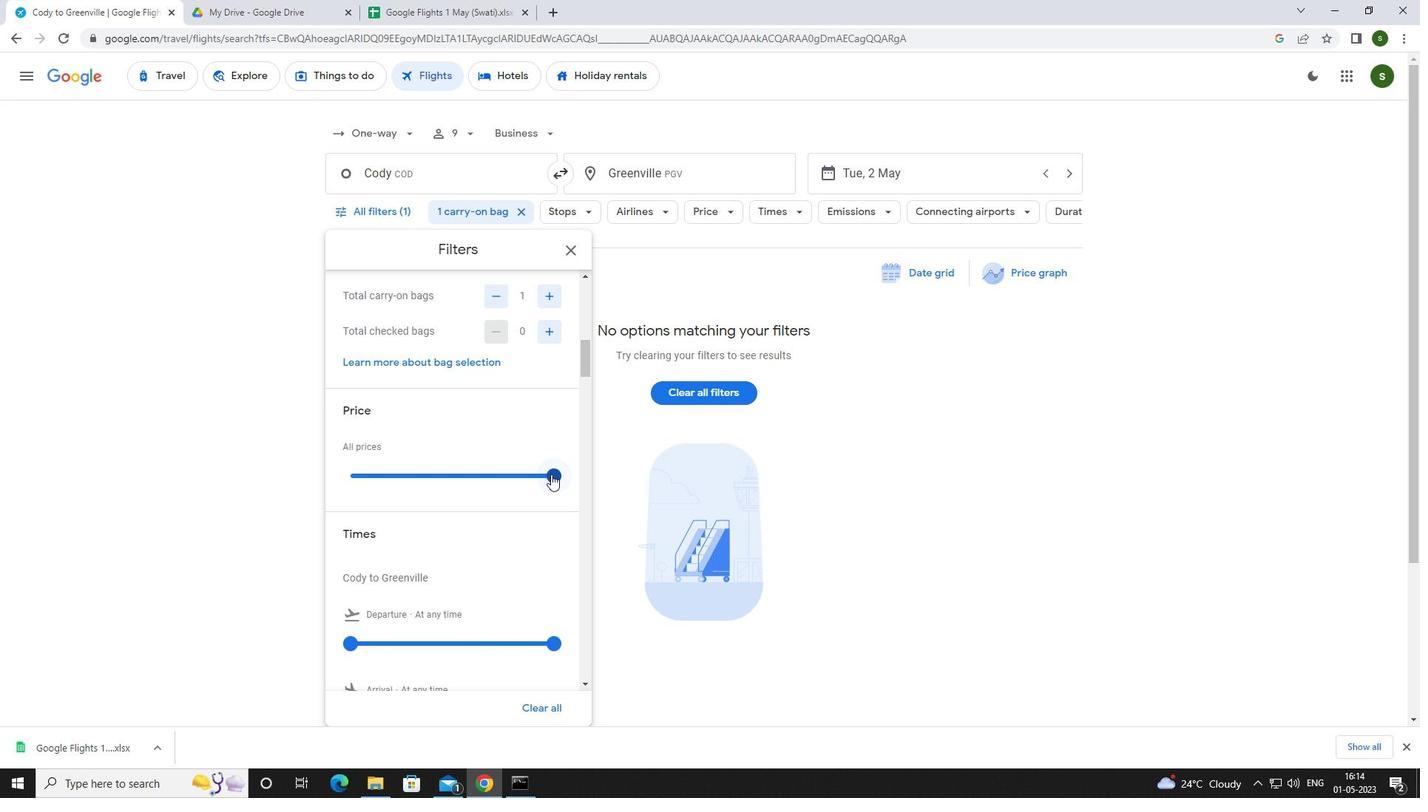 
Action: Mouse moved to (353, 569)
Screenshot: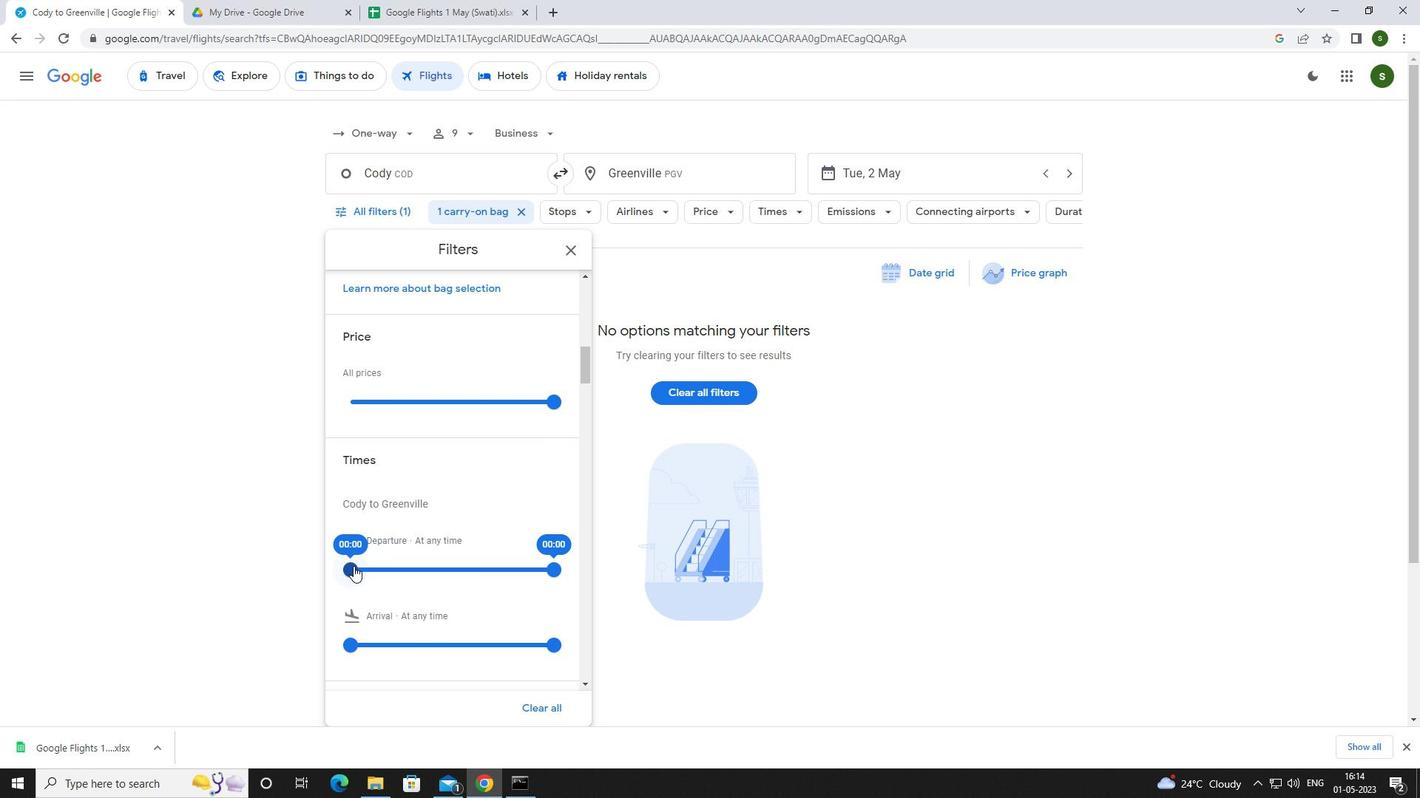 
Action: Mouse pressed left at (353, 569)
Screenshot: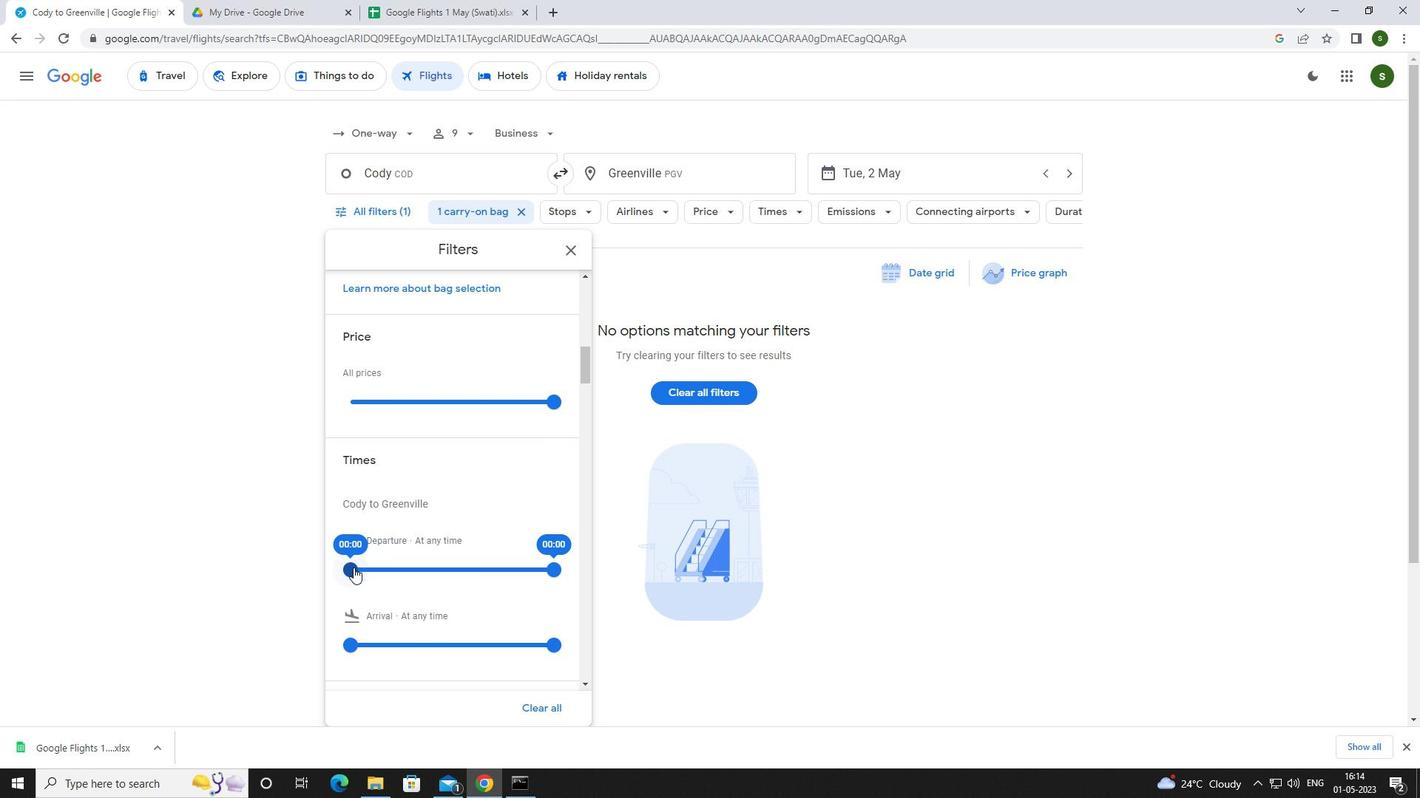 
Action: Mouse moved to (878, 481)
Screenshot: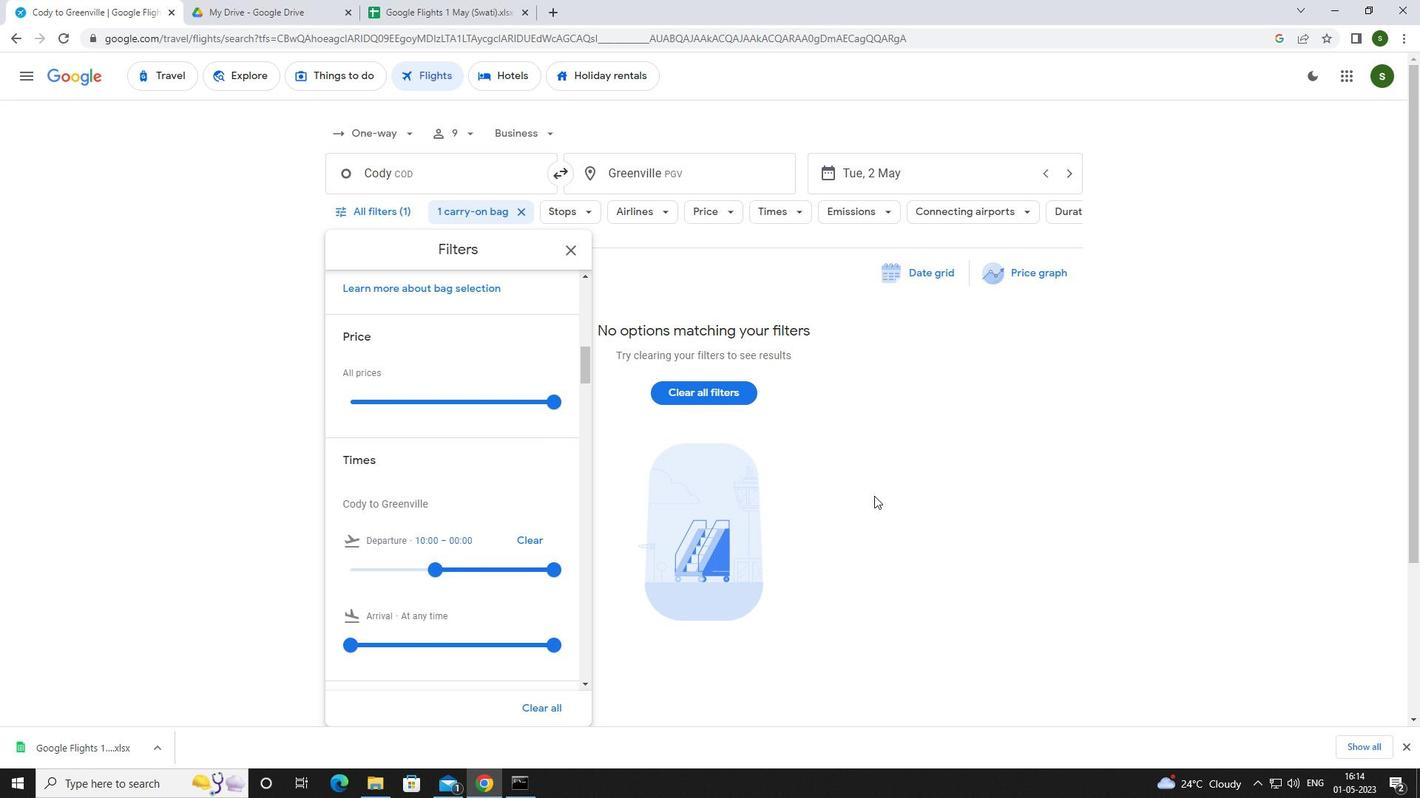 
Action: Mouse pressed left at (878, 481)
Screenshot: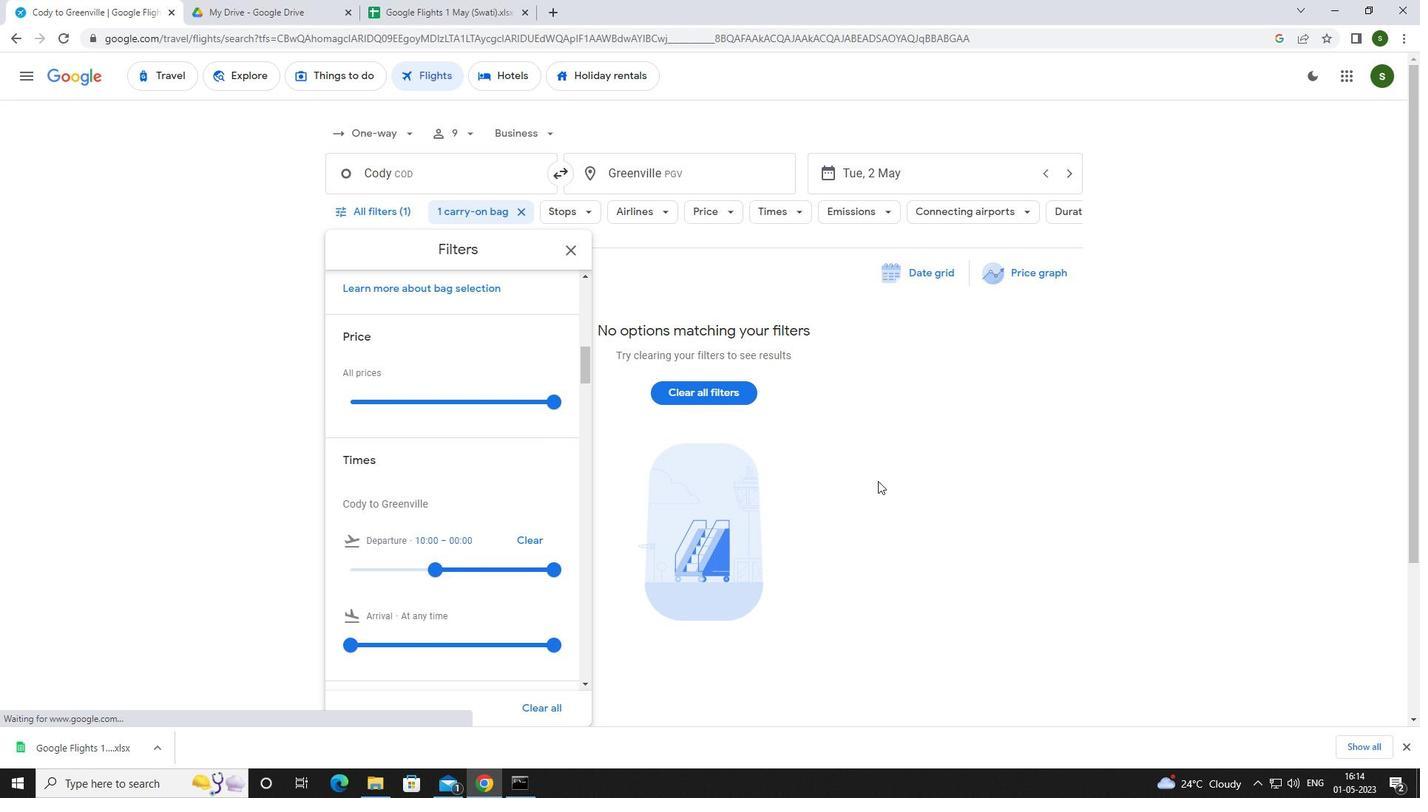 
